 Task: Look for space in South Lake Tahoe, United States from 12th July, 2023 to 16th July, 2023 for 8 adults in price range Rs.10000 to Rs.16000. Place can be private room with 8 bedrooms having 8 beds and 8 bathrooms. Property type can be house, flat, guest house. Amenities needed are: wifi, TV, free parkinig on premises, gym, breakfast. Booking option can be shelf check-in. Required host language is English.
Action: Mouse moved to (518, 137)
Screenshot: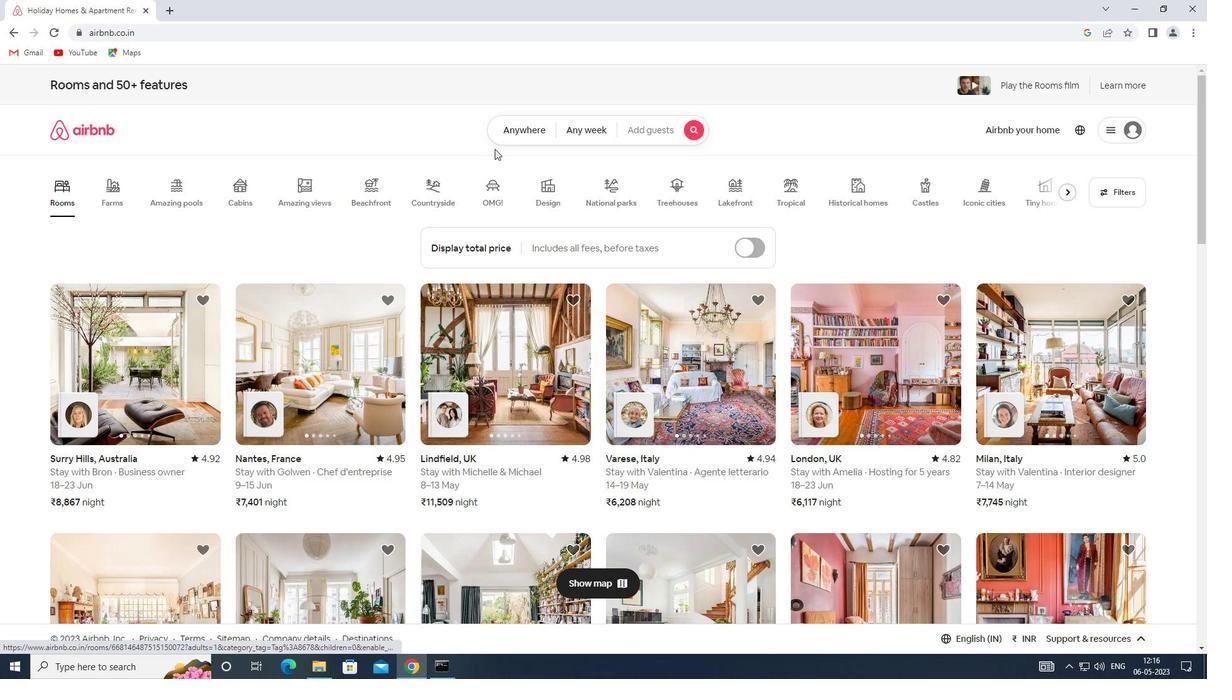 
Action: Mouse pressed left at (518, 137)
Screenshot: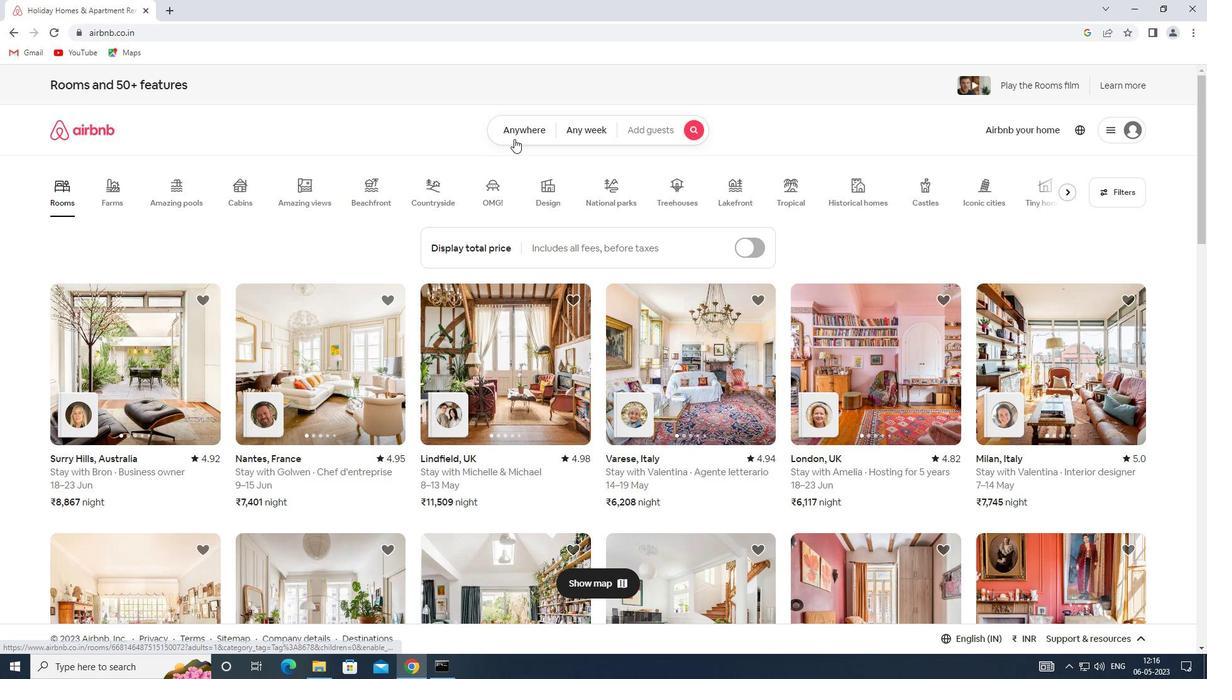 
Action: Mouse moved to (421, 177)
Screenshot: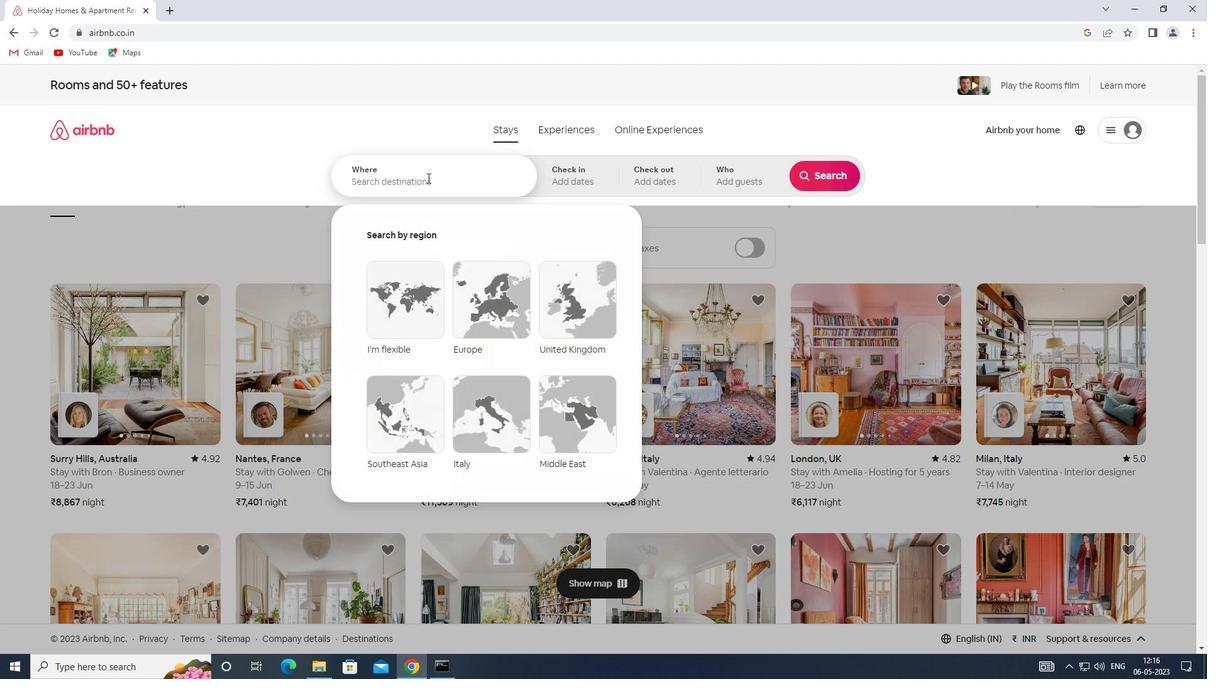 
Action: Mouse pressed left at (421, 177)
Screenshot: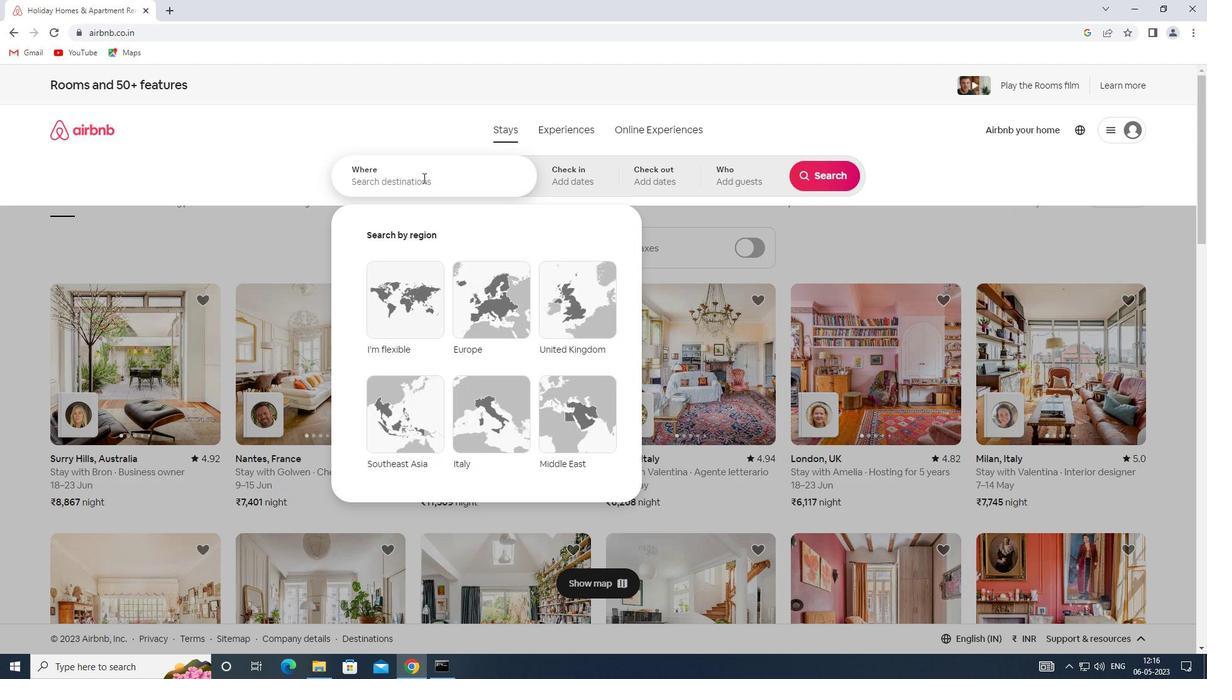 
Action: Key pressed <Key.shift><Key.shift><Key.shift><Key.shift><Key.shift><Key.shift><Key.shift><Key.shift><Key.shift><Key.shift><Key.shift><Key.shift><Key.shift><Key.shift><Key.shift><Key.shift><Key.shift><Key.shift><Key.shift><Key.shift><Key.shift><Key.shift><Key.shift><Key.shift><Key.shift>SPACE<Key.space>IN<Key.space><Key.shift>SOUTH<Key.space><Key.shift>LAKE<Key.space><Key.shift>TAHOE,<Key.shift>UNITED<Key.space><Key.shift>STATES
Screenshot: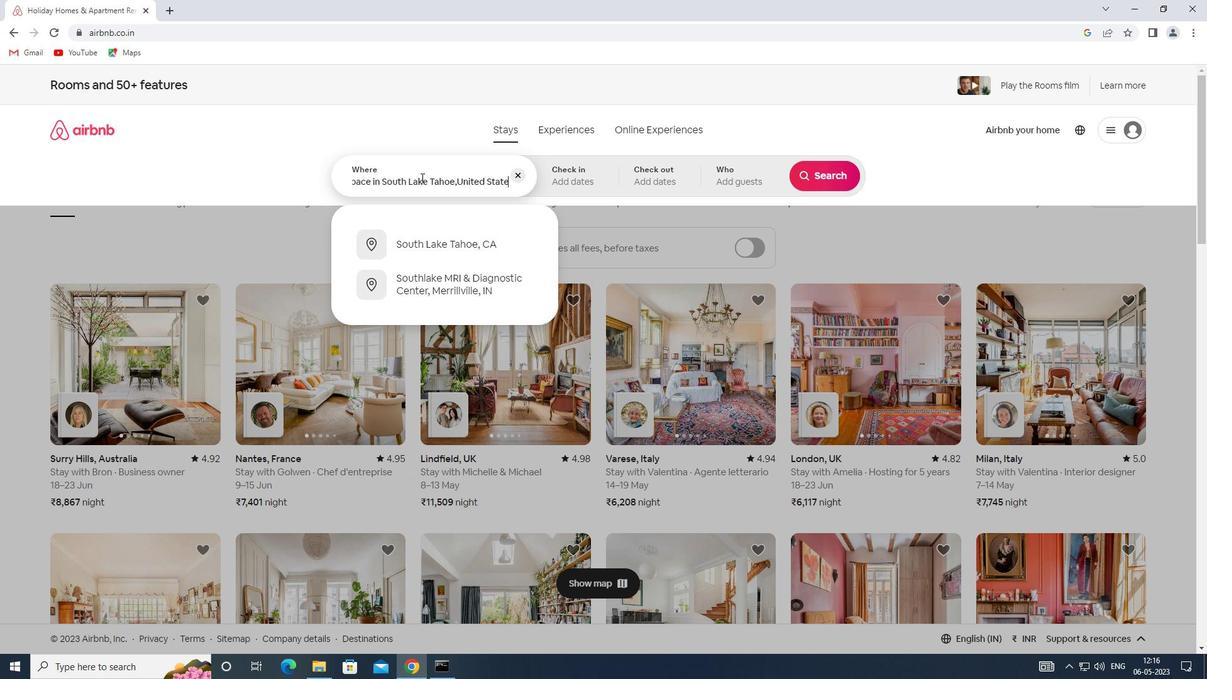 
Action: Mouse moved to (561, 182)
Screenshot: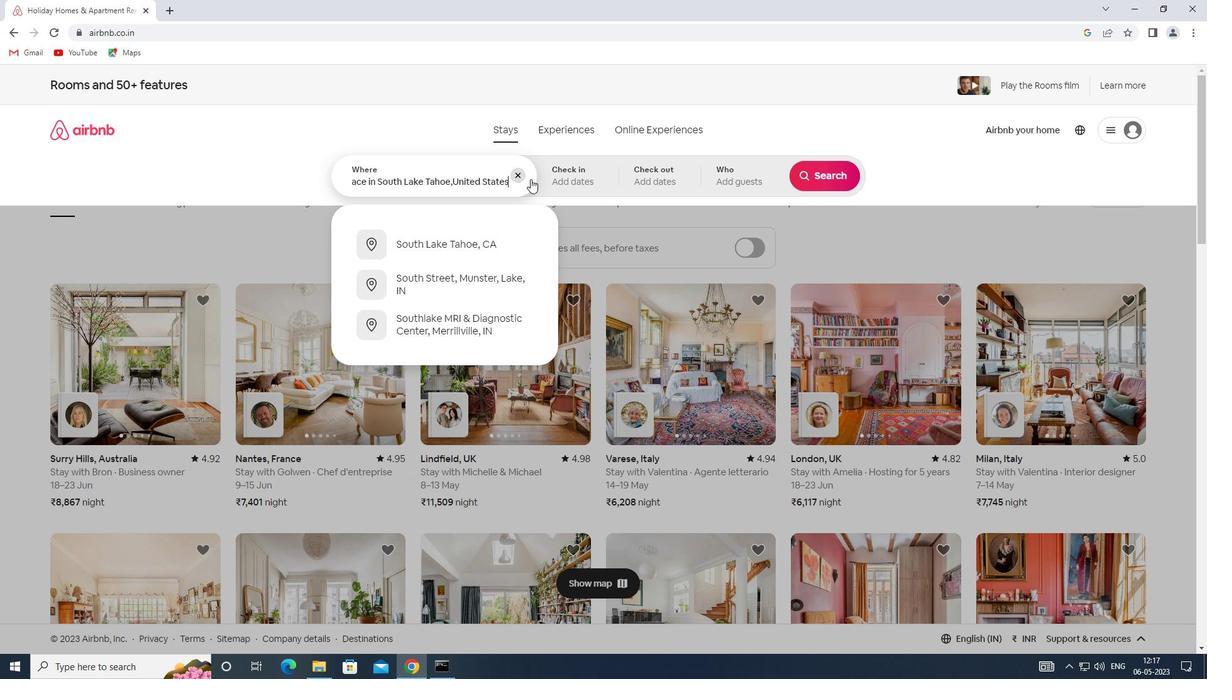 
Action: Mouse pressed left at (561, 182)
Screenshot: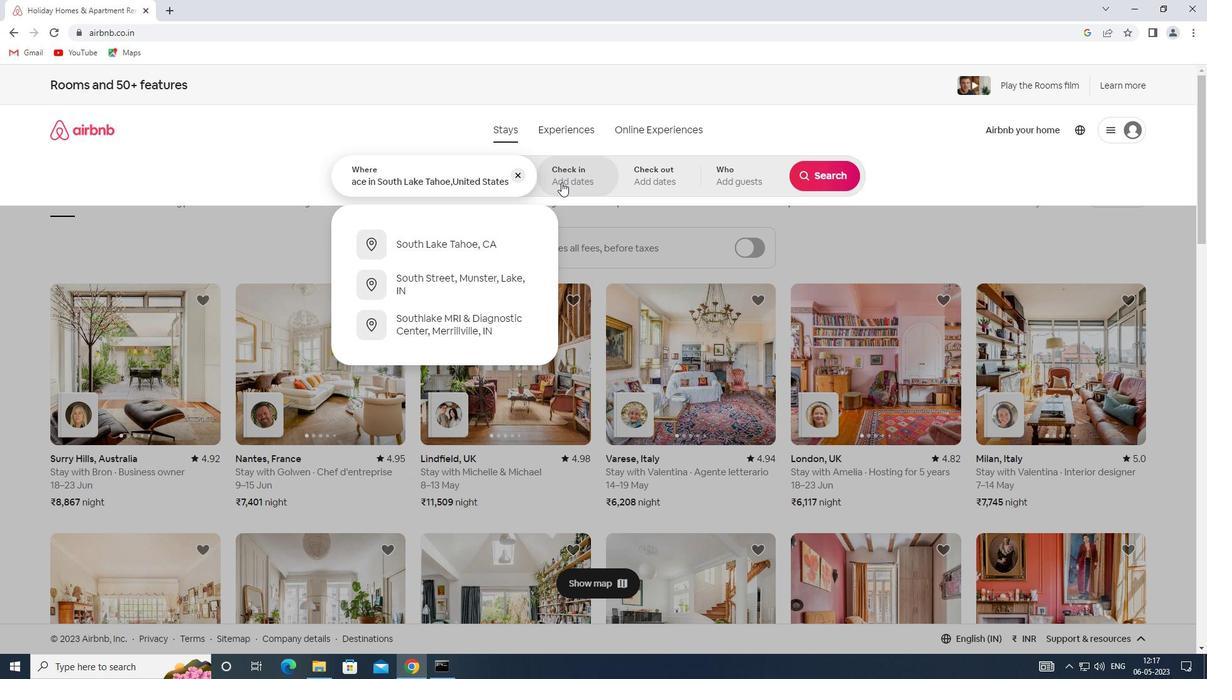 
Action: Mouse moved to (822, 281)
Screenshot: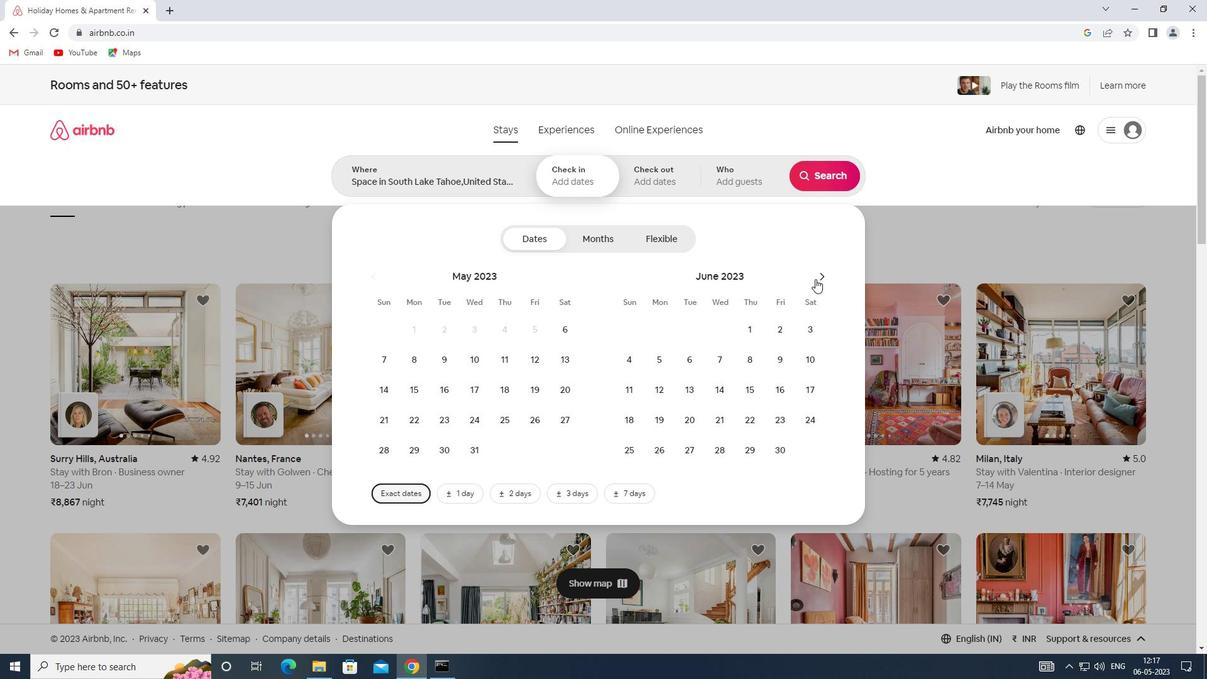 
Action: Mouse pressed left at (822, 281)
Screenshot: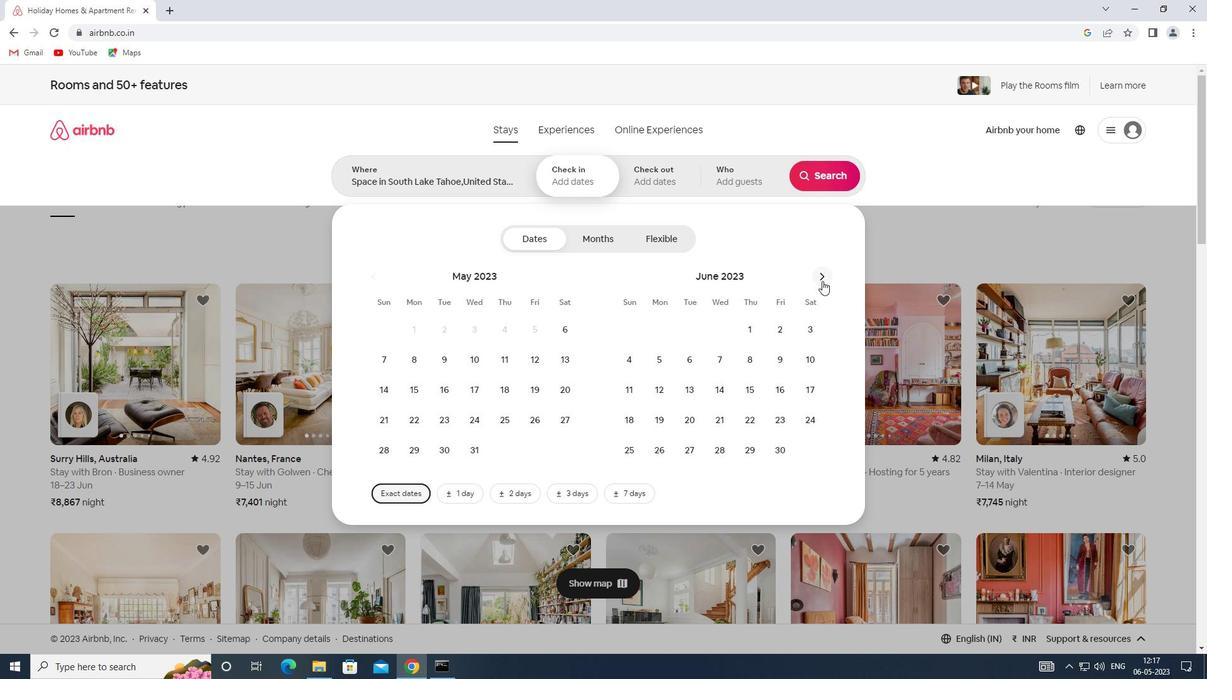 
Action: Mouse moved to (713, 381)
Screenshot: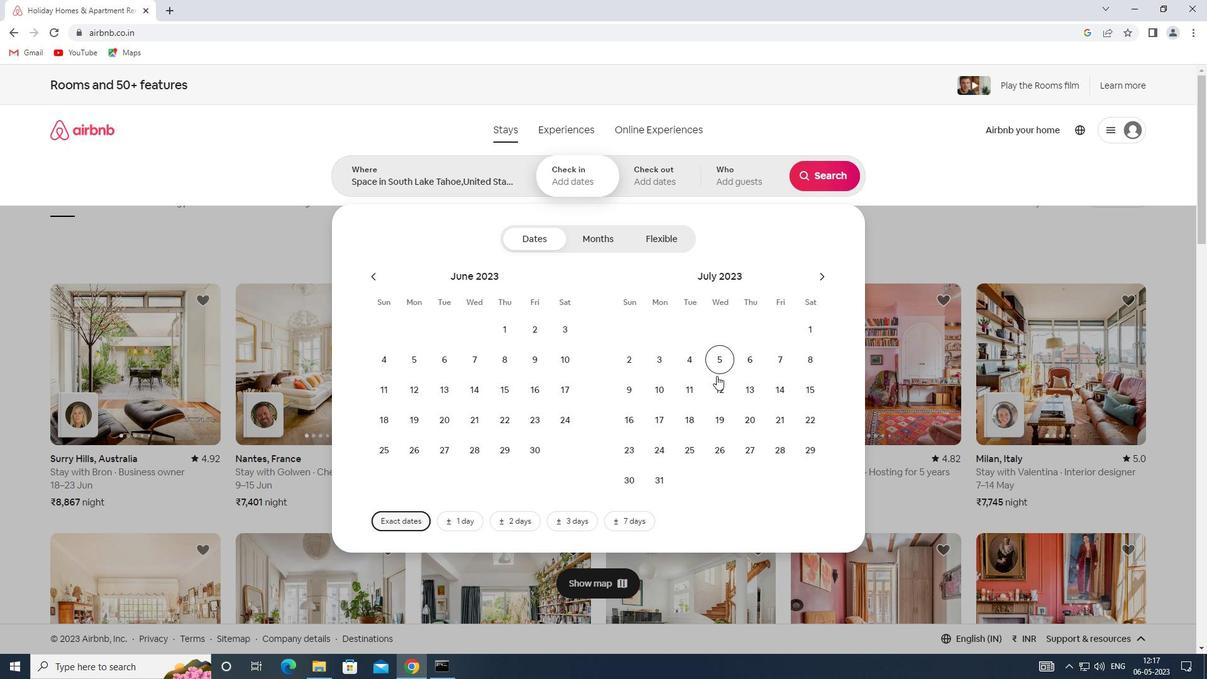 
Action: Mouse pressed left at (713, 381)
Screenshot: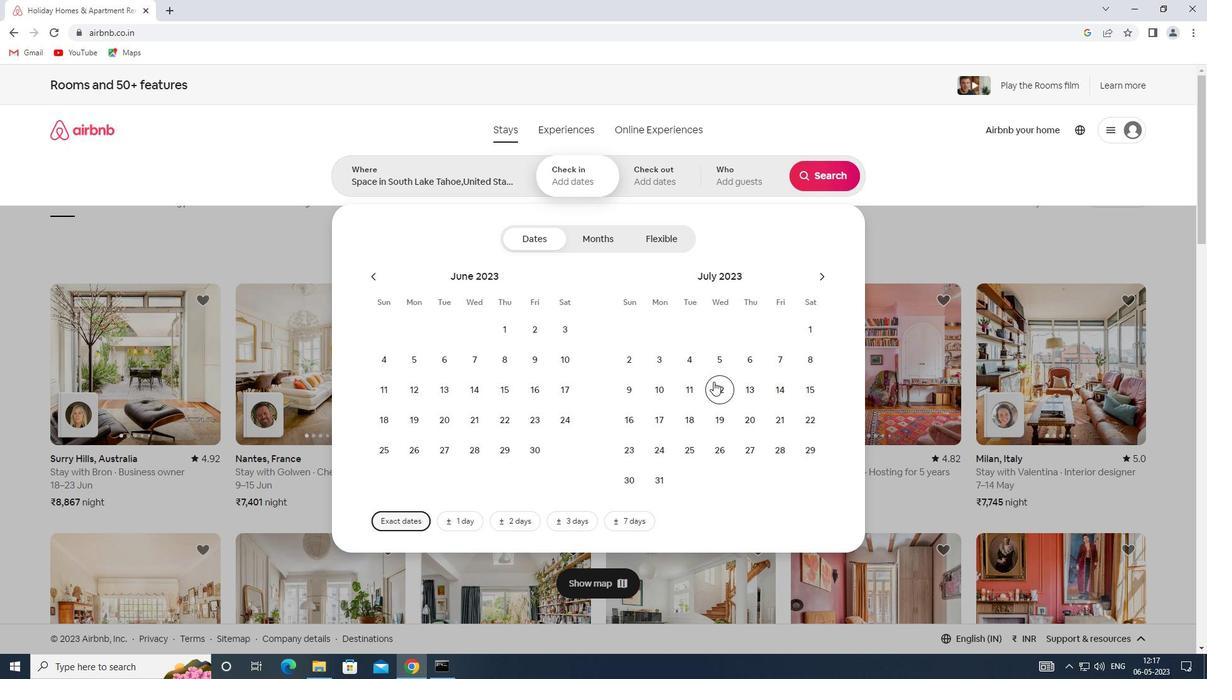 
Action: Mouse moved to (625, 421)
Screenshot: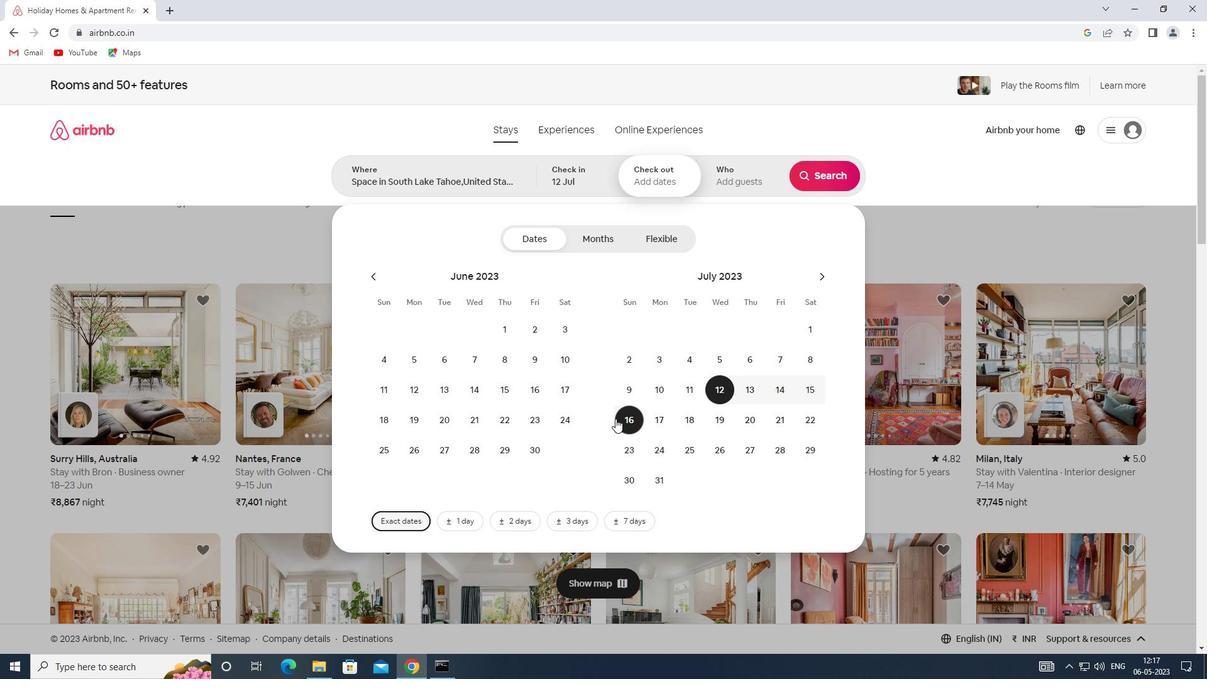 
Action: Mouse pressed left at (625, 421)
Screenshot: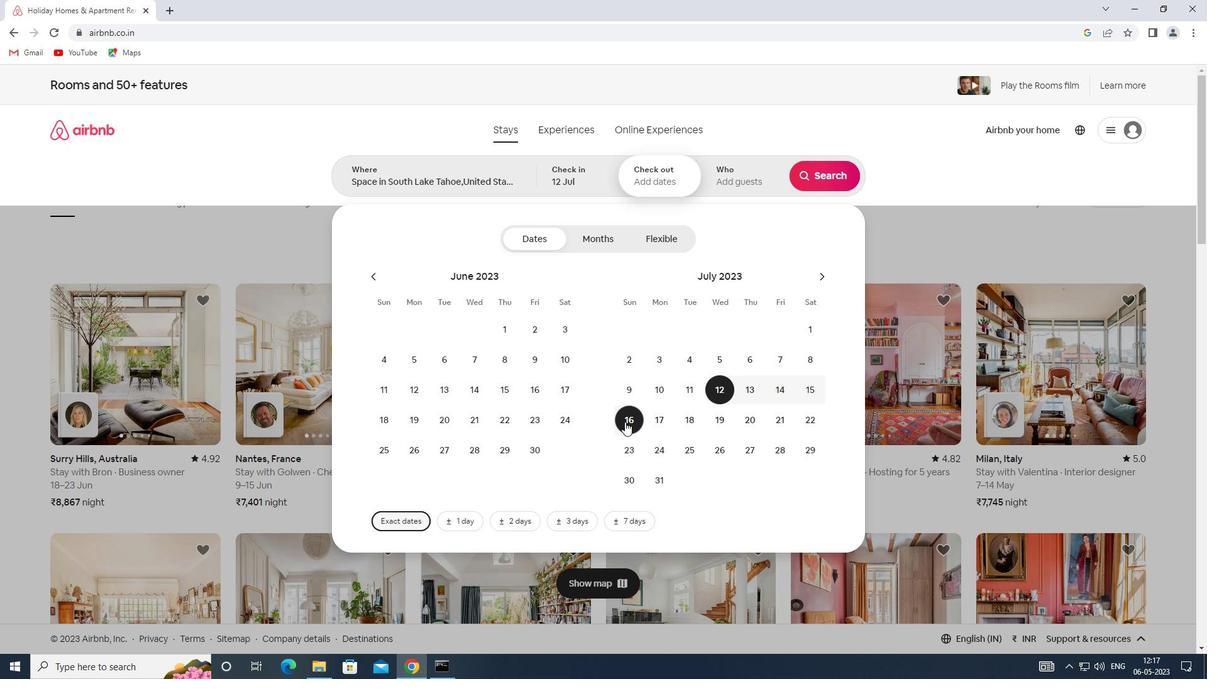 
Action: Mouse moved to (742, 188)
Screenshot: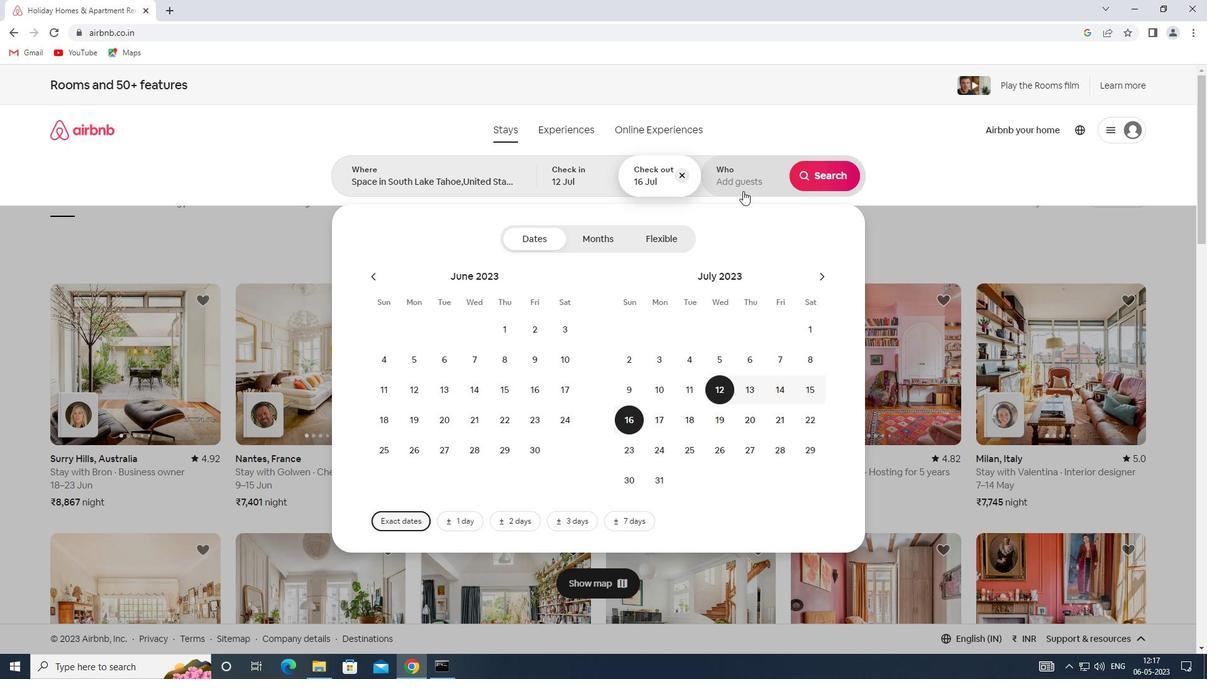 
Action: Mouse pressed left at (742, 188)
Screenshot: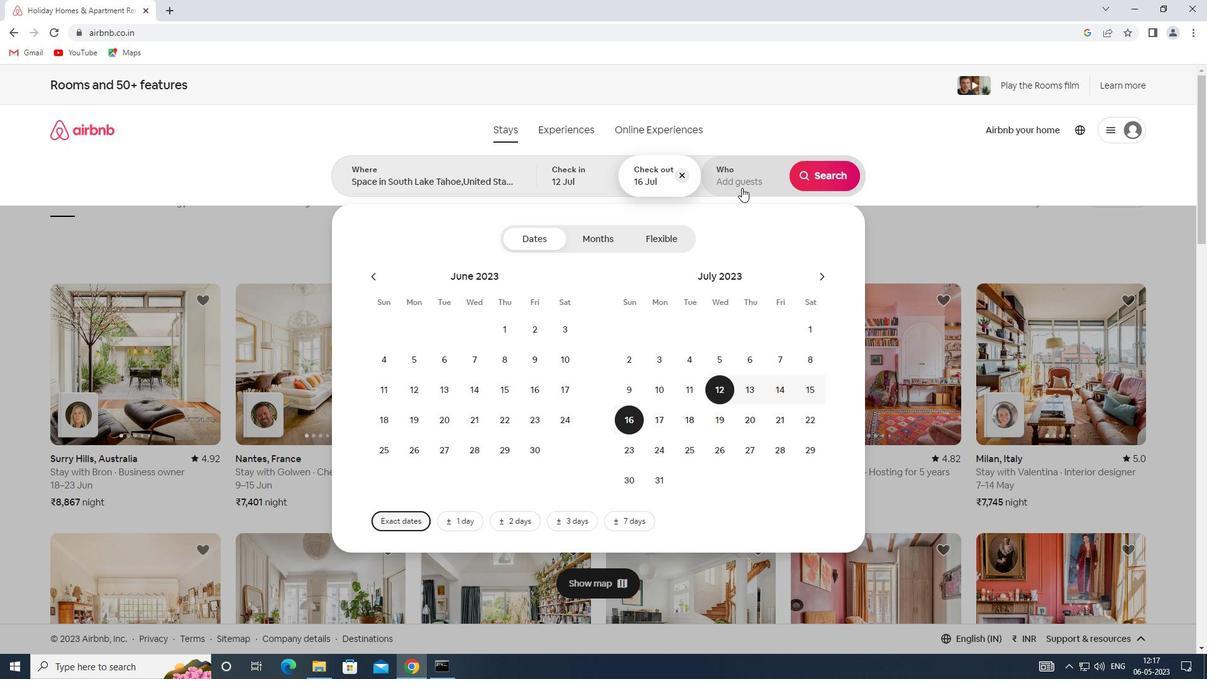 
Action: Mouse moved to (828, 240)
Screenshot: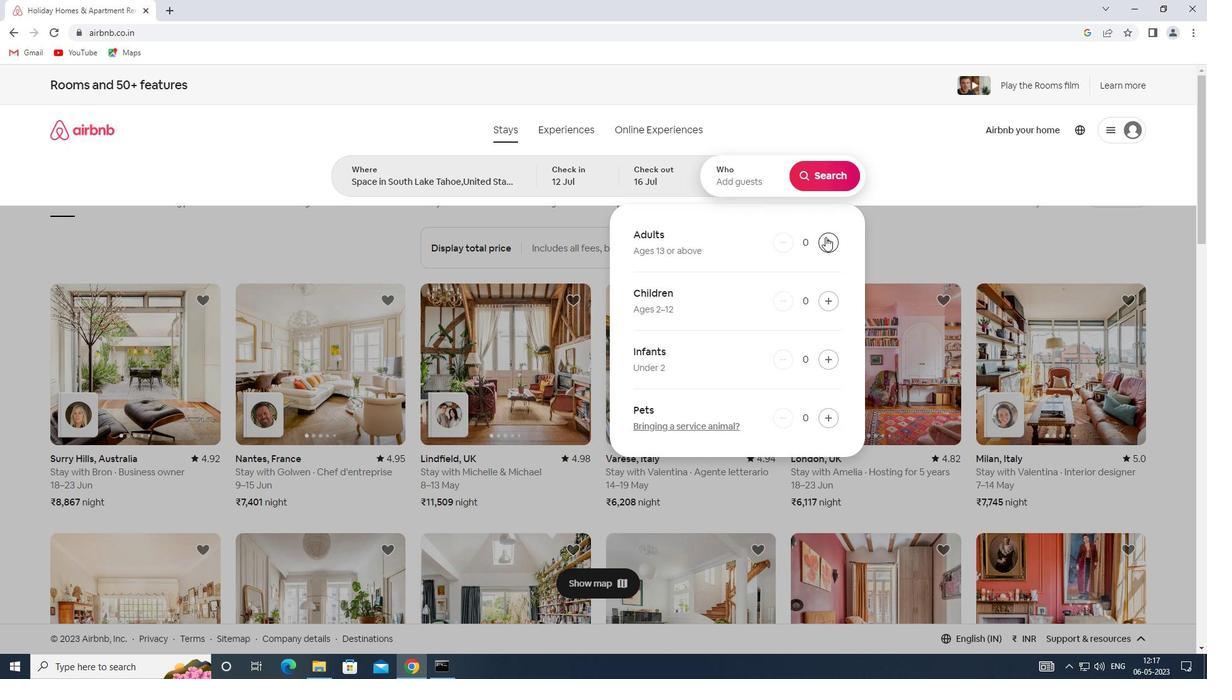 
Action: Mouse pressed left at (828, 240)
Screenshot: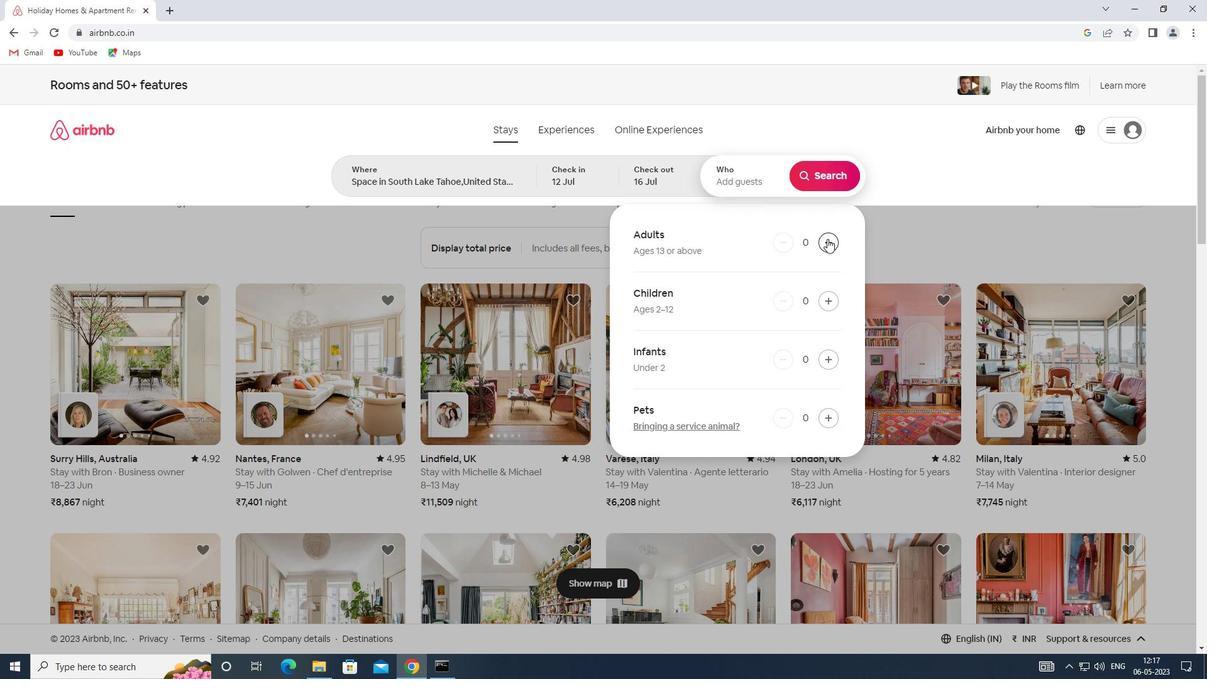 
Action: Mouse pressed left at (828, 240)
Screenshot: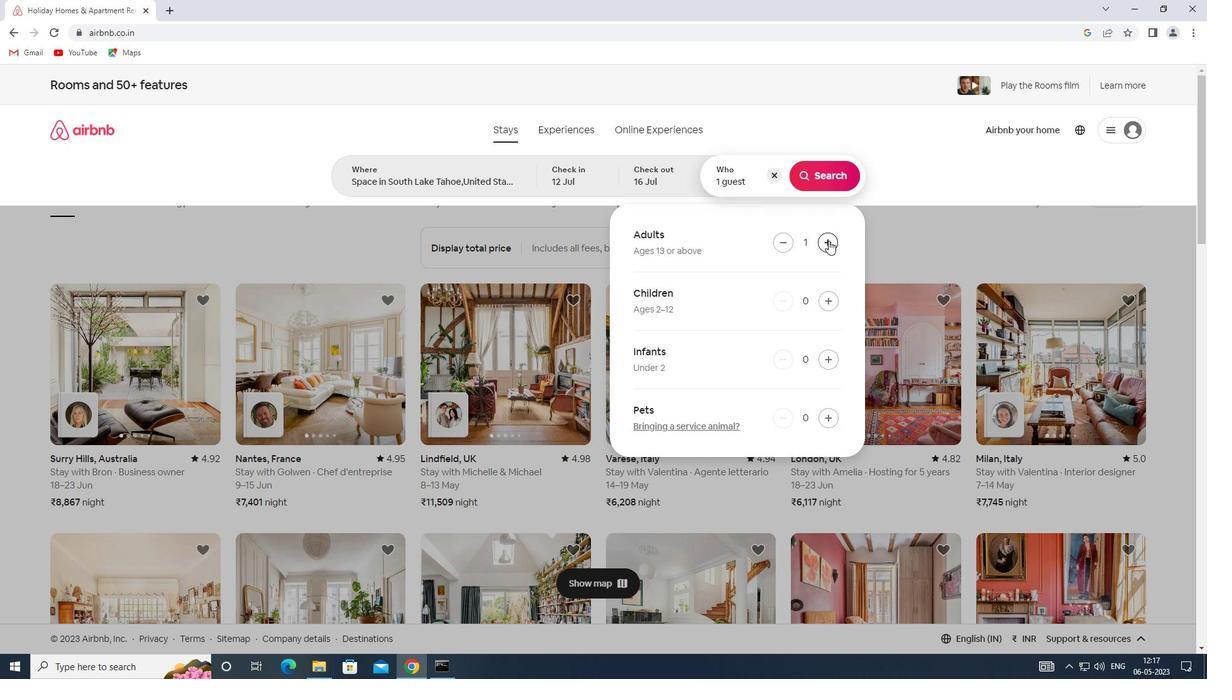 
Action: Mouse pressed left at (828, 240)
Screenshot: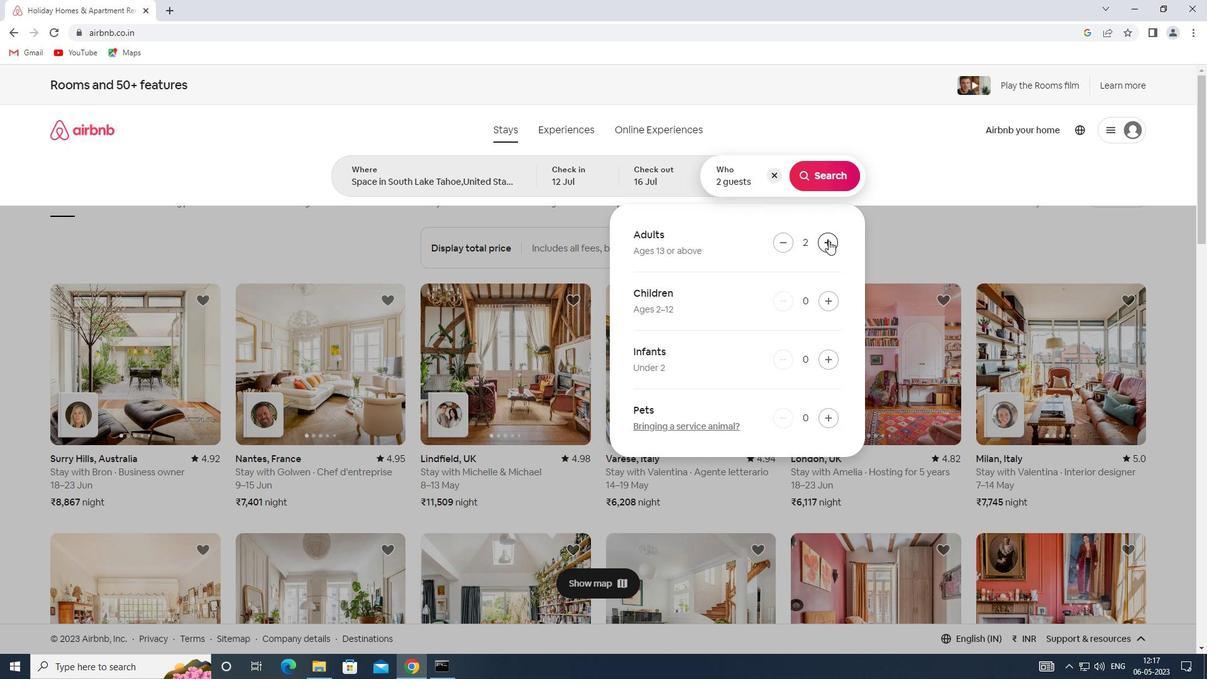 
Action: Mouse pressed left at (828, 240)
Screenshot: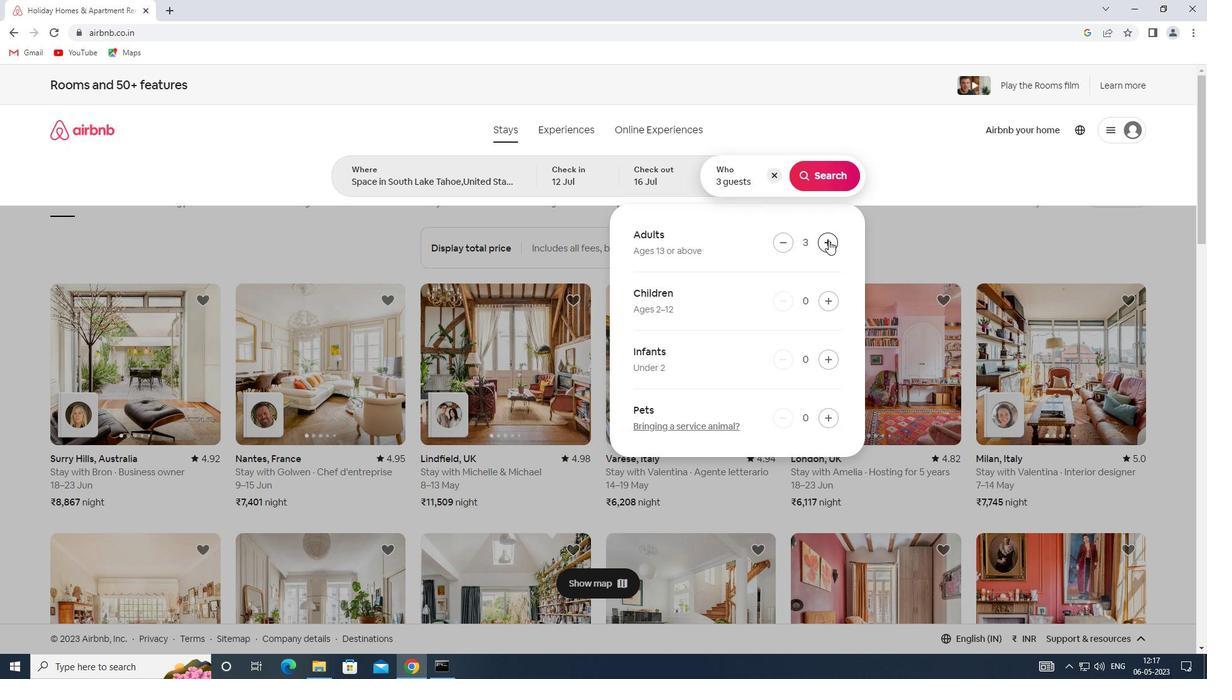 
Action: Mouse pressed left at (828, 240)
Screenshot: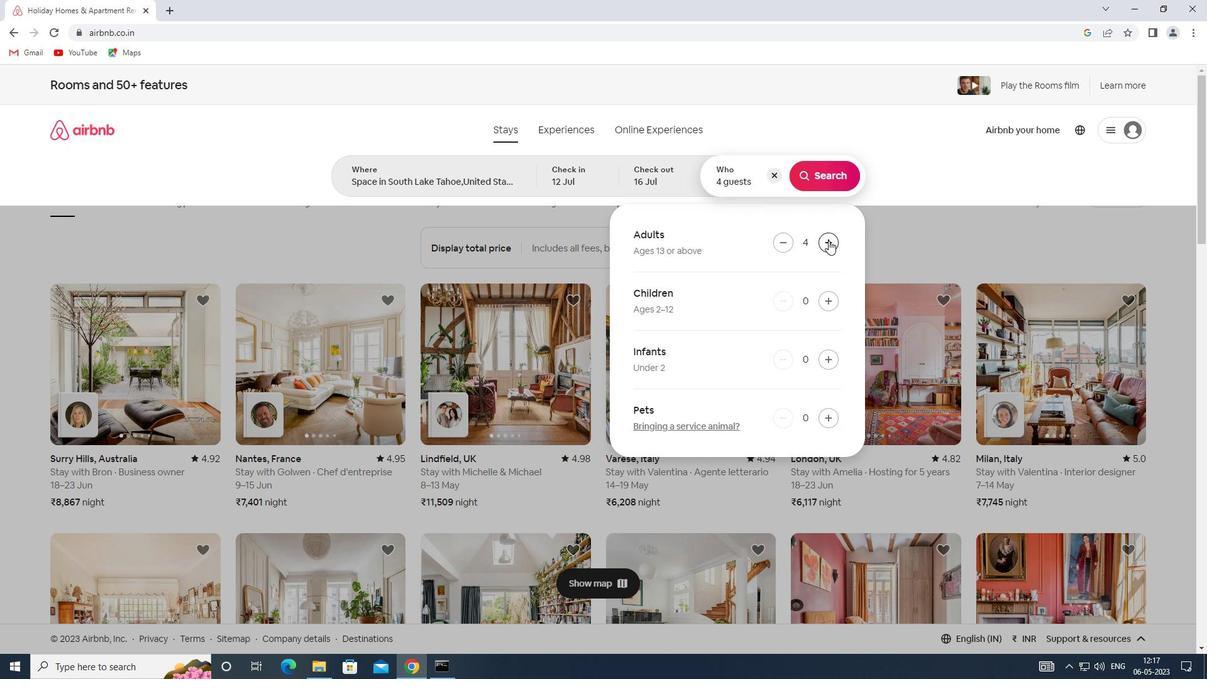 
Action: Mouse pressed left at (828, 240)
Screenshot: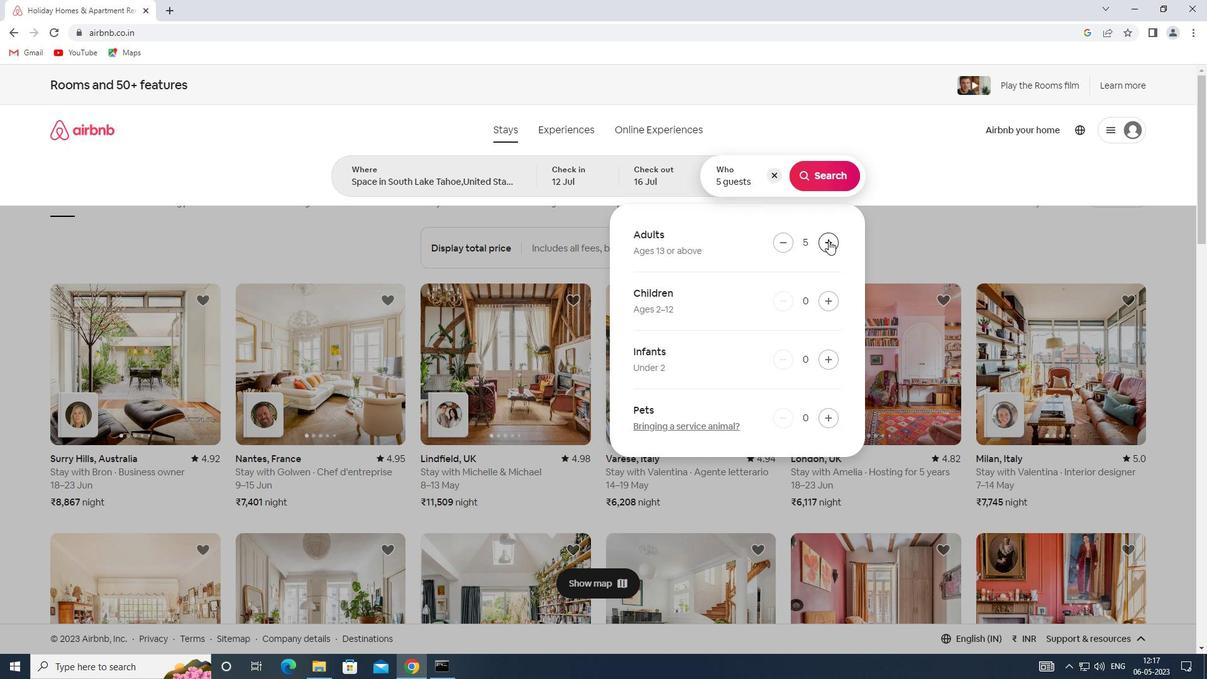 
Action: Mouse pressed left at (828, 240)
Screenshot: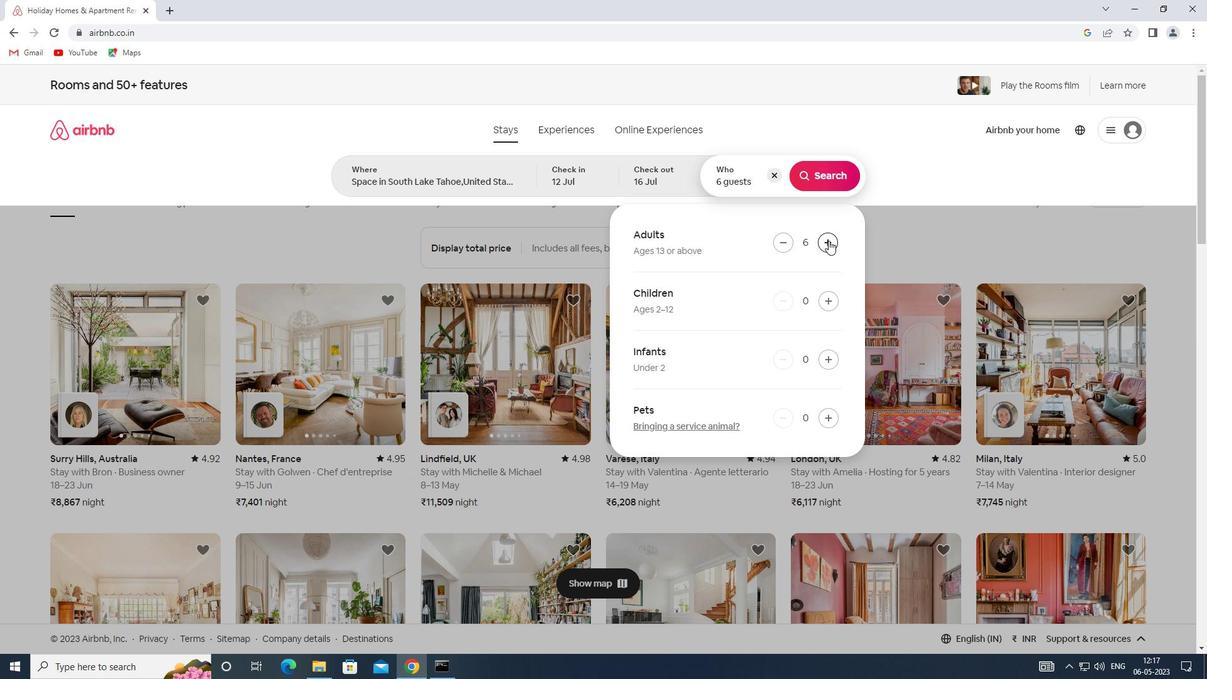 
Action: Mouse pressed left at (828, 240)
Screenshot: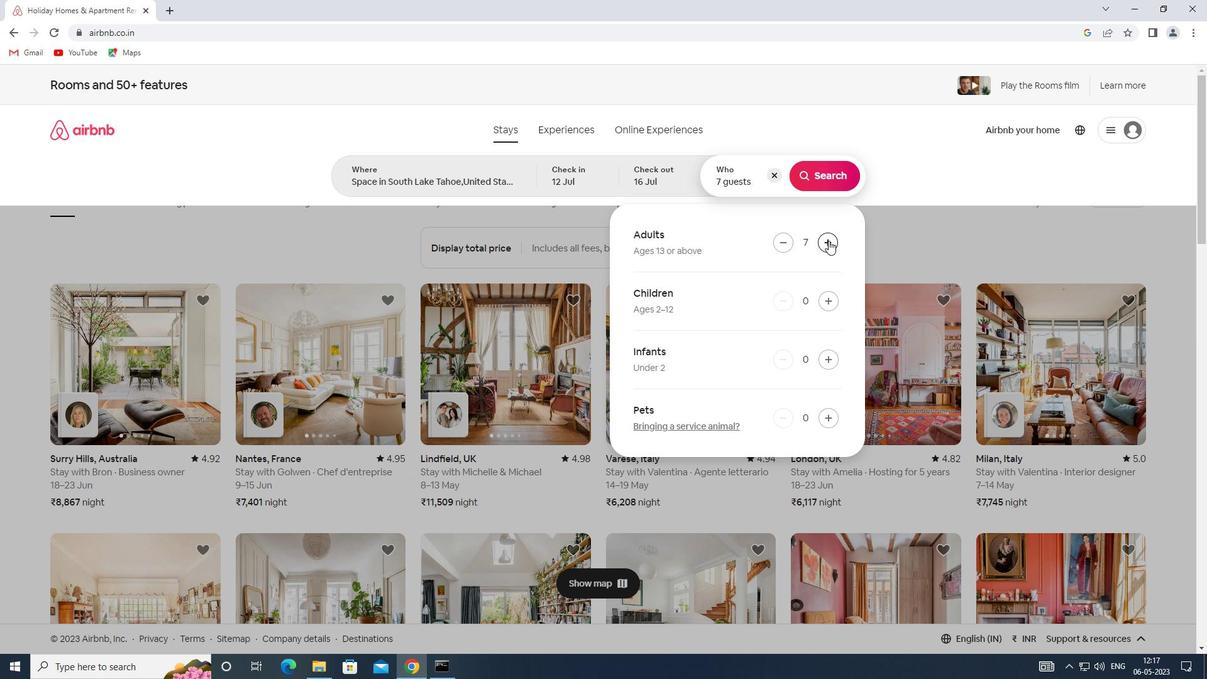 
Action: Mouse pressed left at (828, 240)
Screenshot: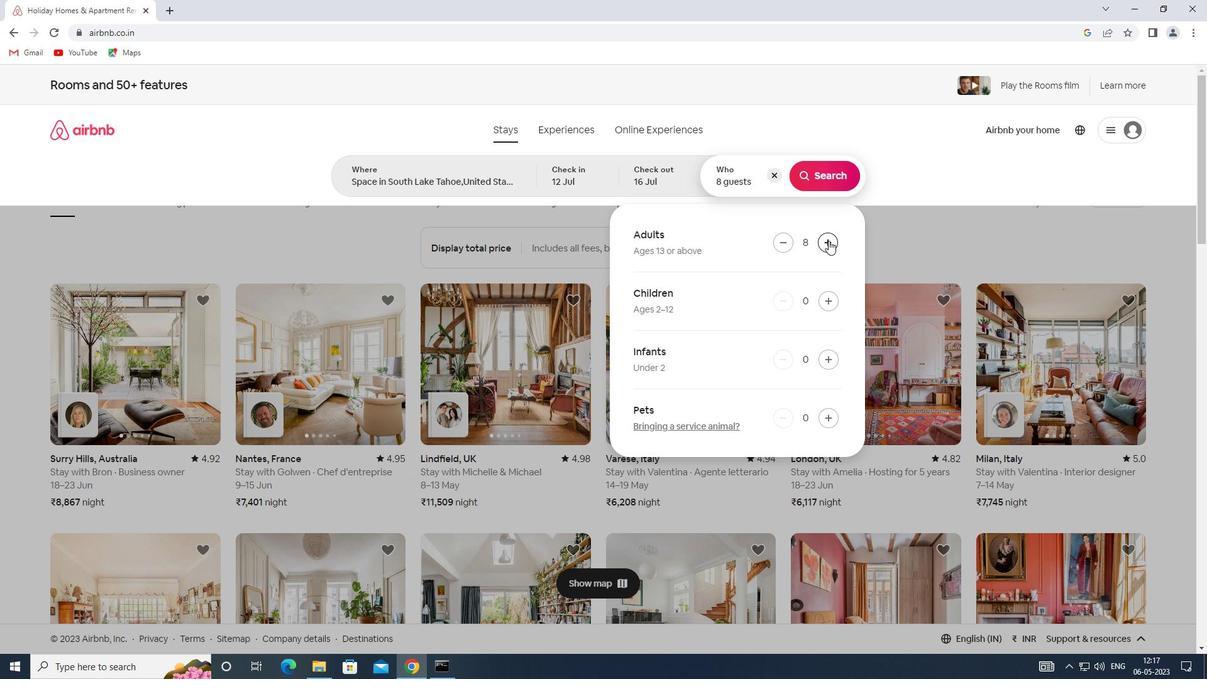 
Action: Mouse moved to (773, 240)
Screenshot: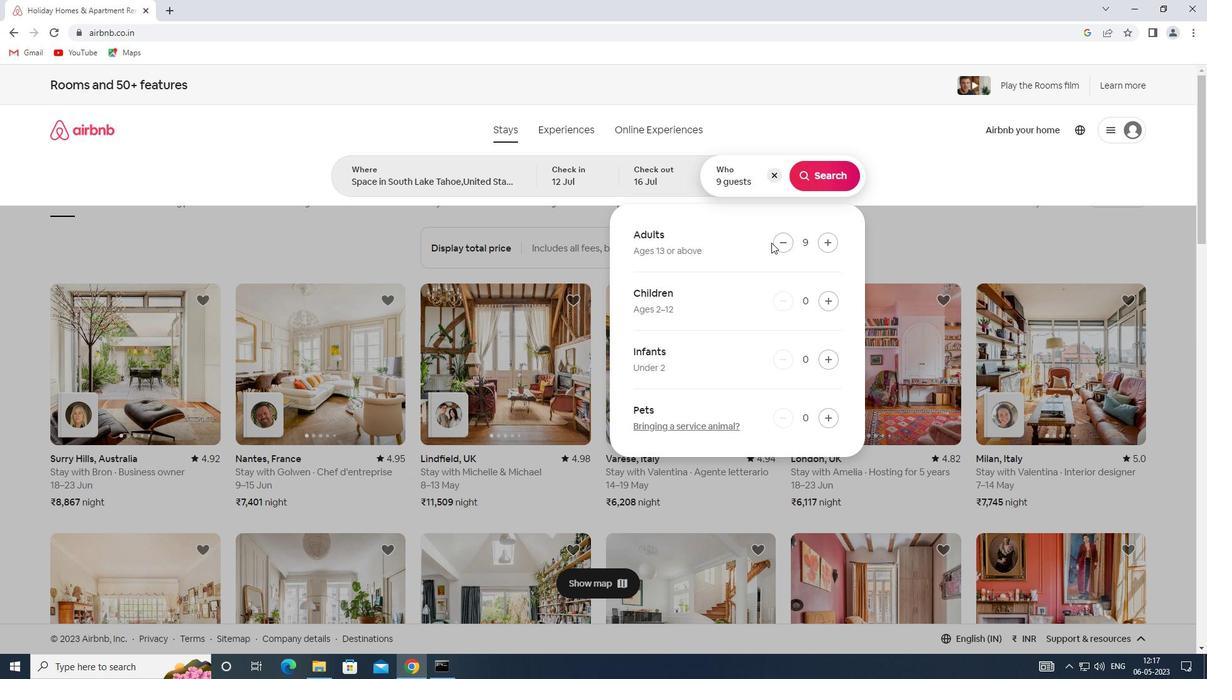 
Action: Mouse pressed left at (773, 240)
Screenshot: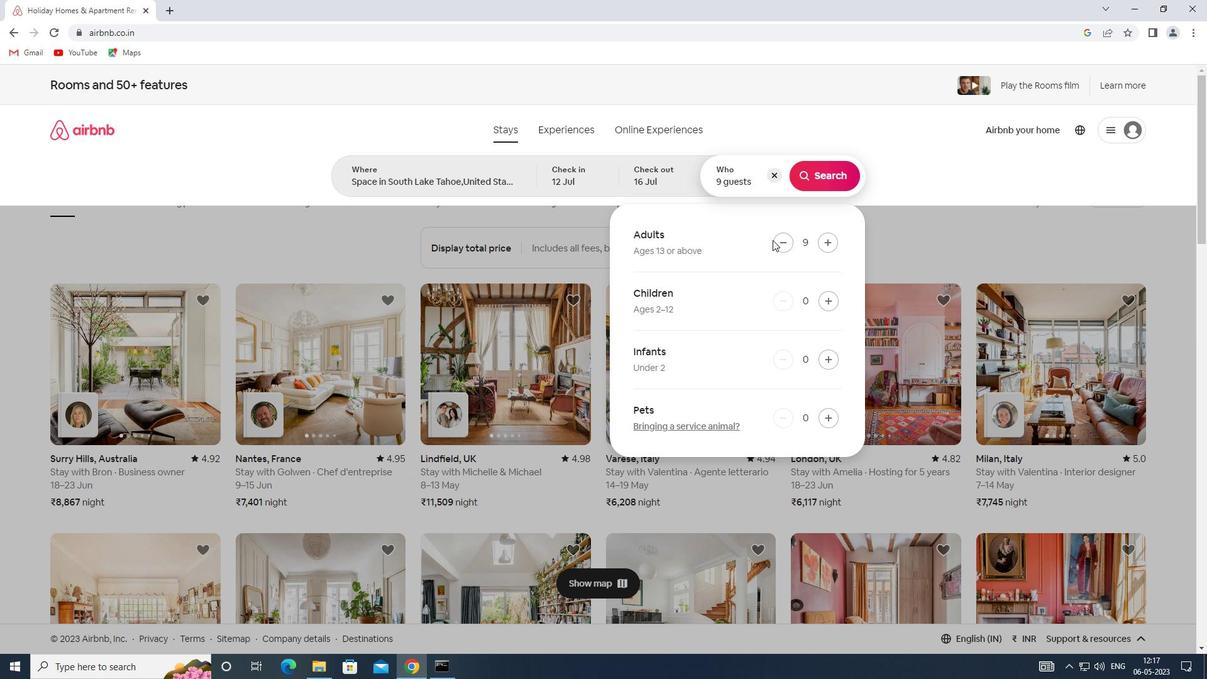 
Action: Mouse moved to (823, 184)
Screenshot: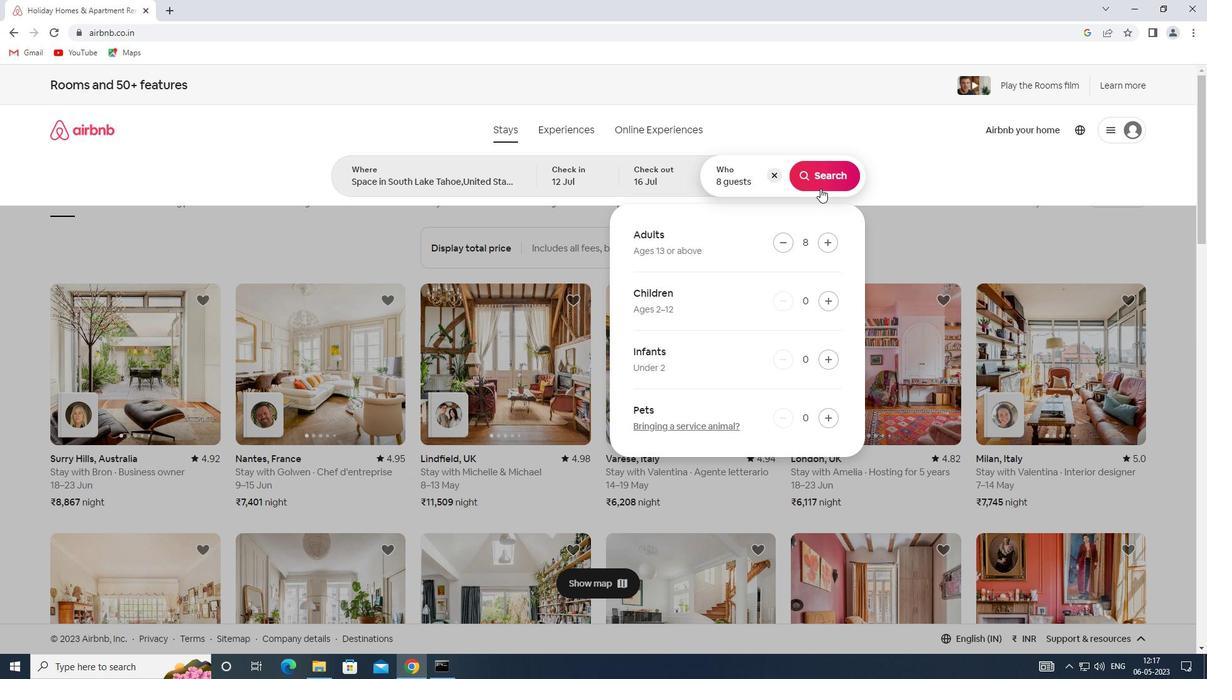 
Action: Mouse pressed left at (823, 184)
Screenshot: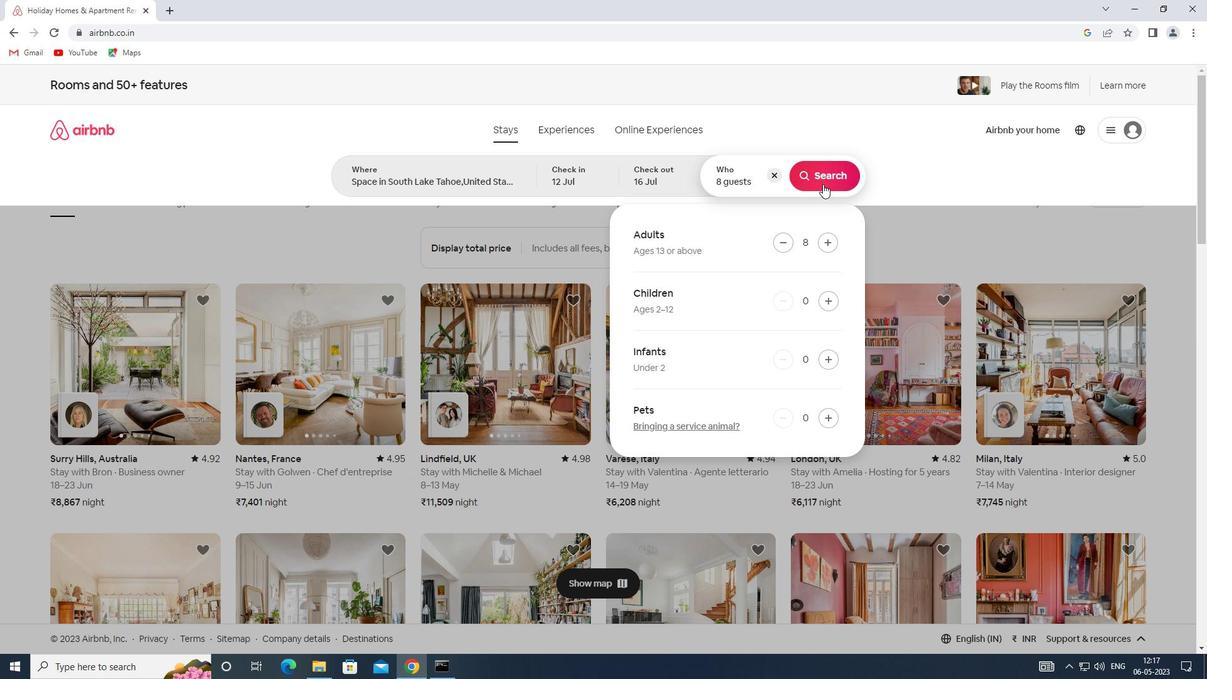 
Action: Mouse moved to (1139, 147)
Screenshot: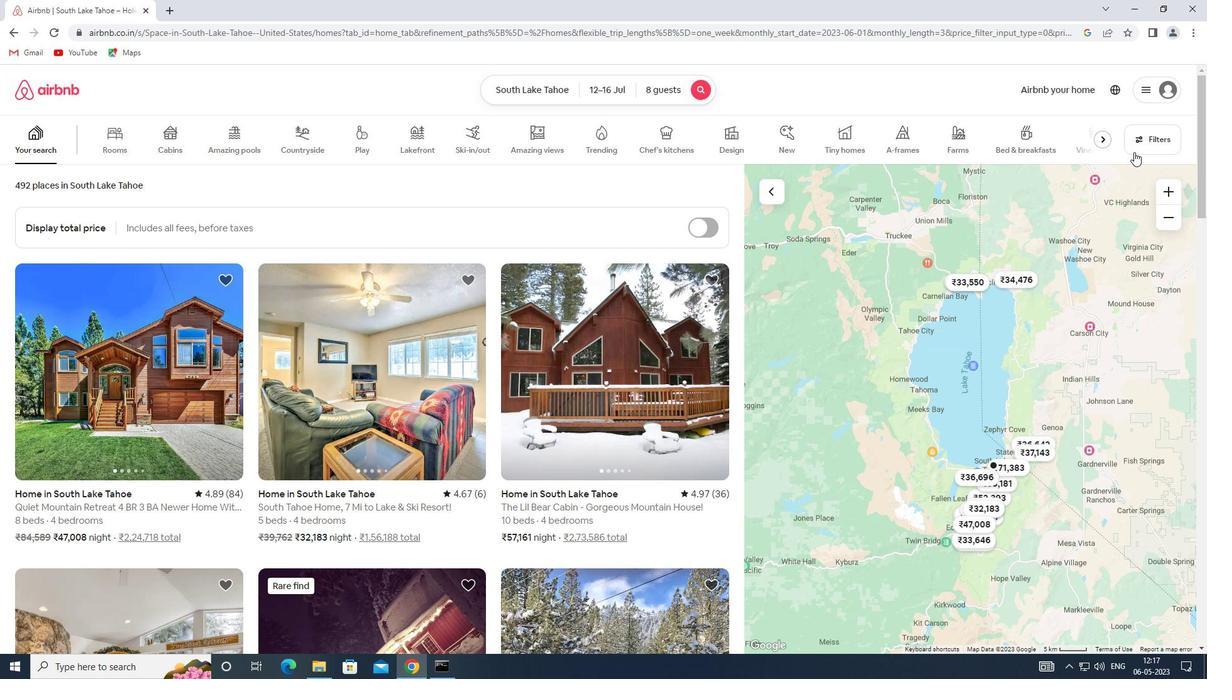 
Action: Mouse pressed left at (1139, 147)
Screenshot: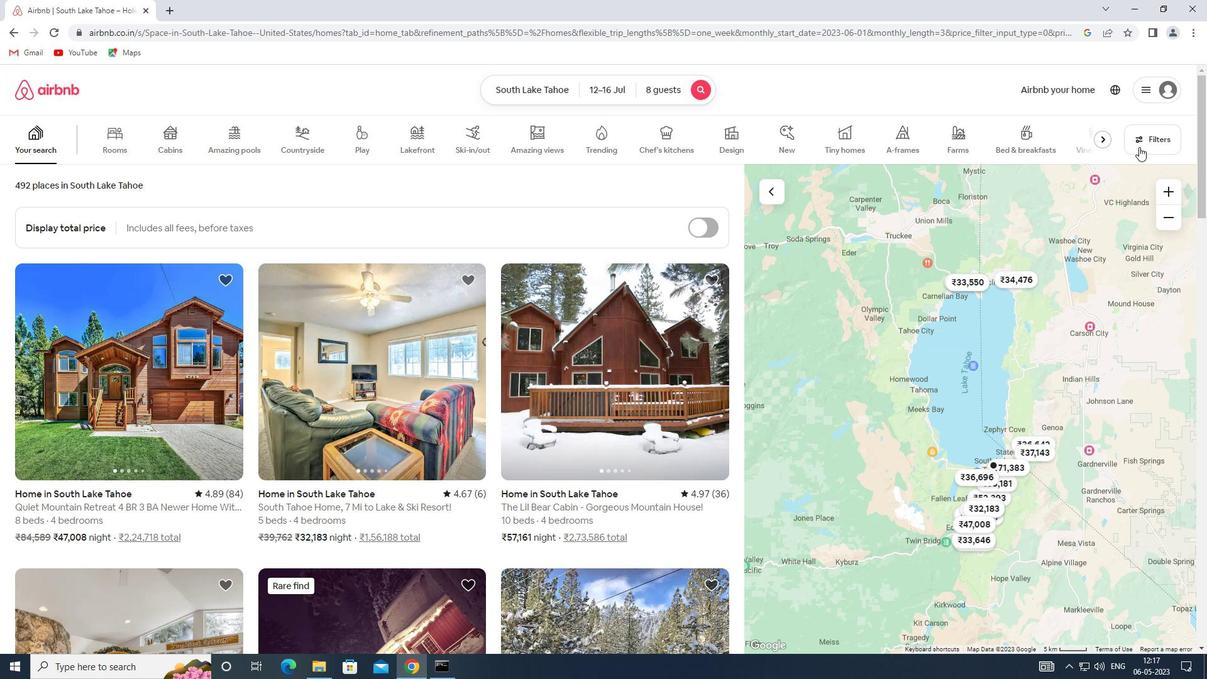 
Action: Mouse moved to (433, 447)
Screenshot: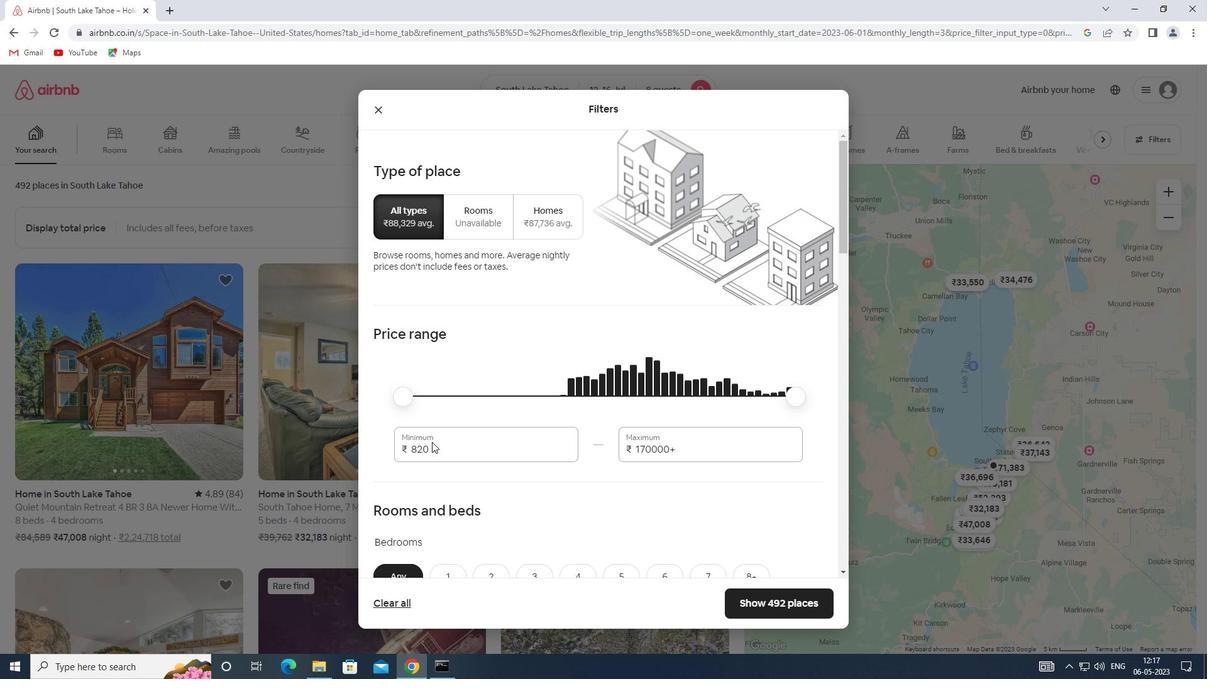
Action: Mouse pressed left at (433, 447)
Screenshot: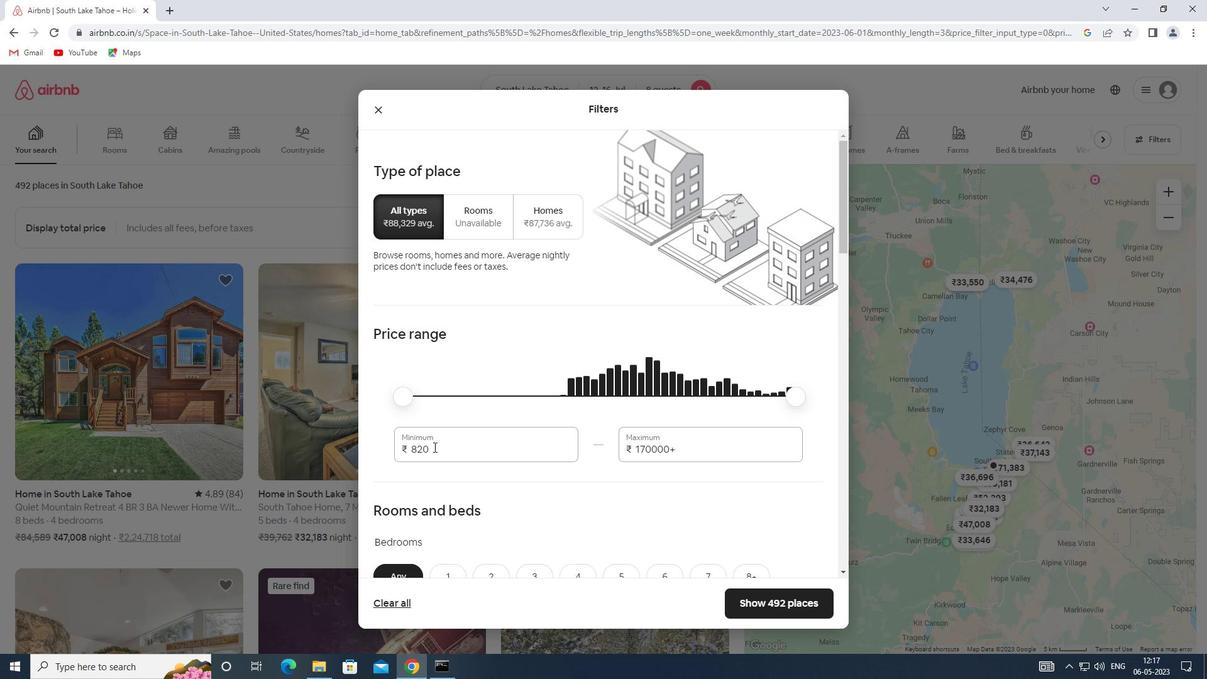 
Action: Mouse moved to (399, 445)
Screenshot: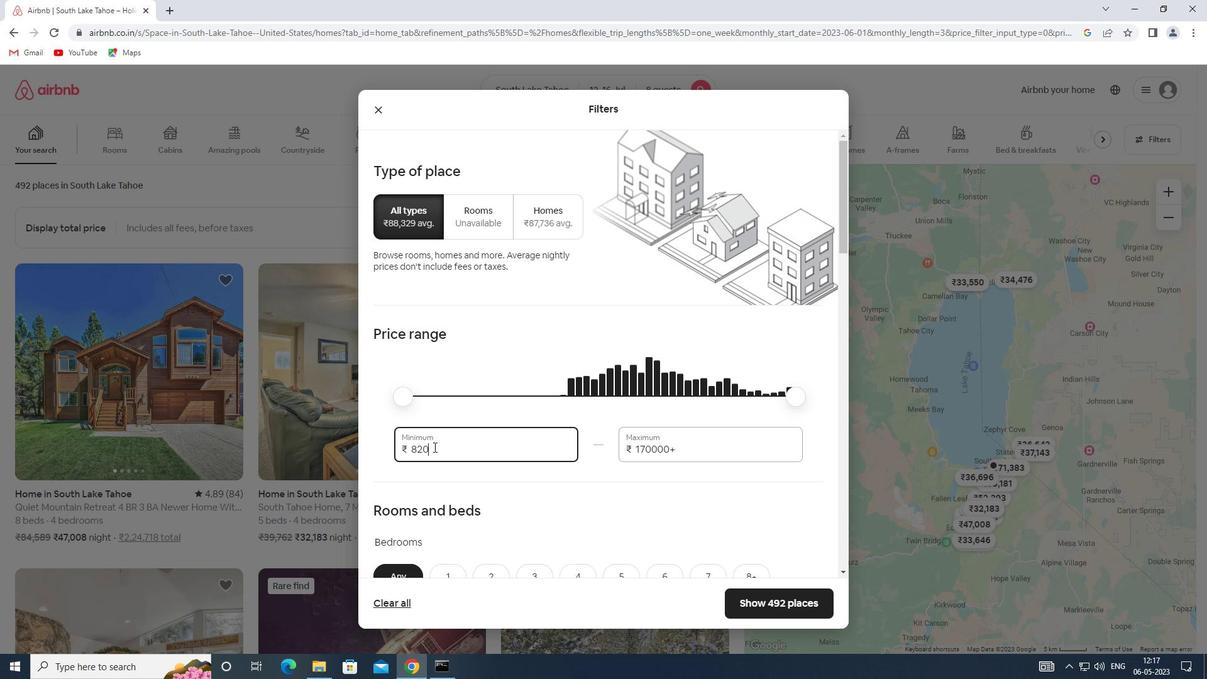 
Action: Key pressed 10000
Screenshot: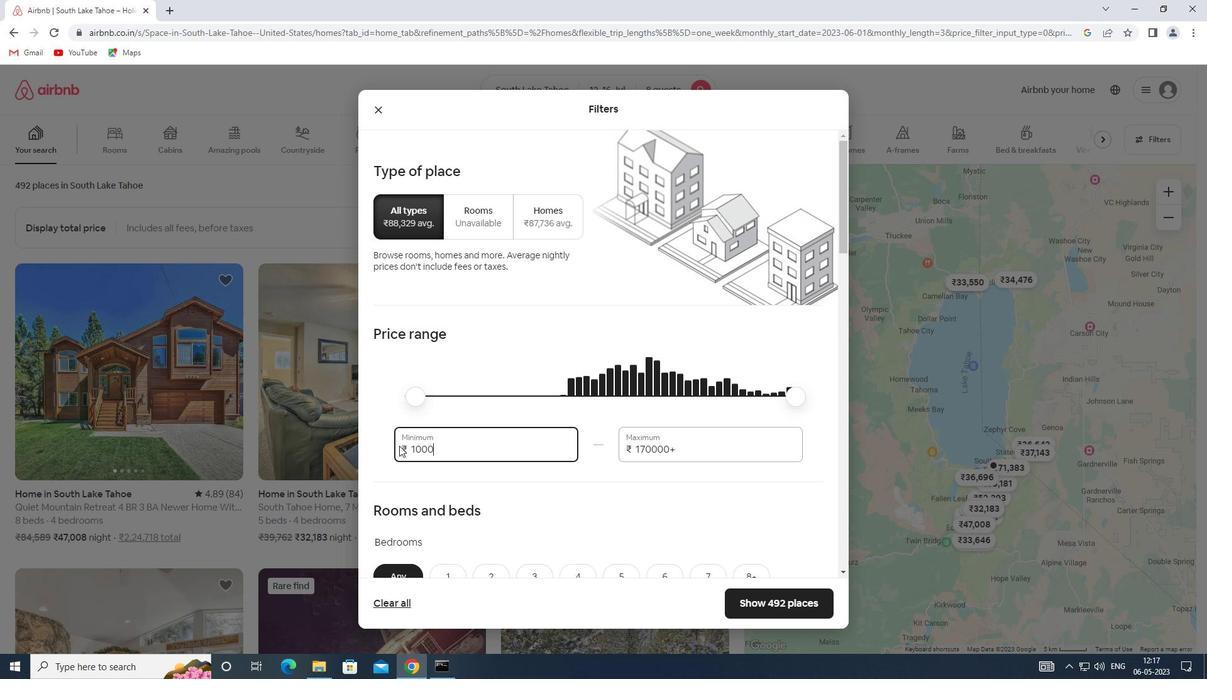 
Action: Mouse moved to (684, 453)
Screenshot: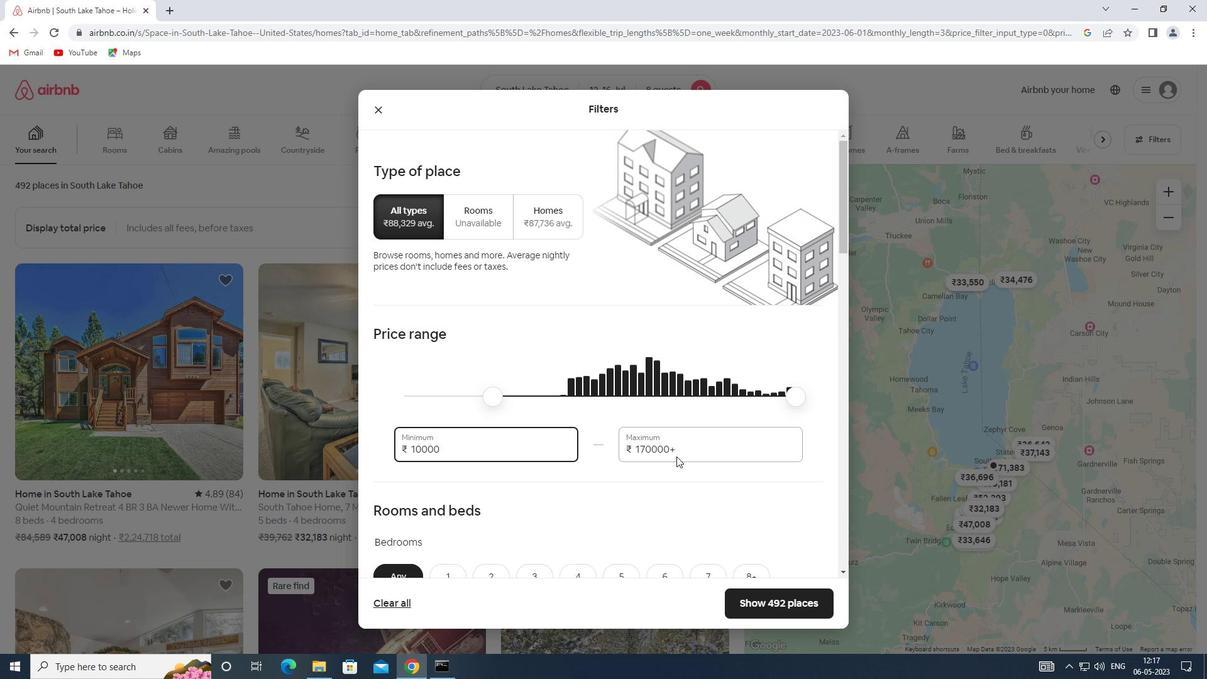 
Action: Mouse pressed left at (684, 453)
Screenshot: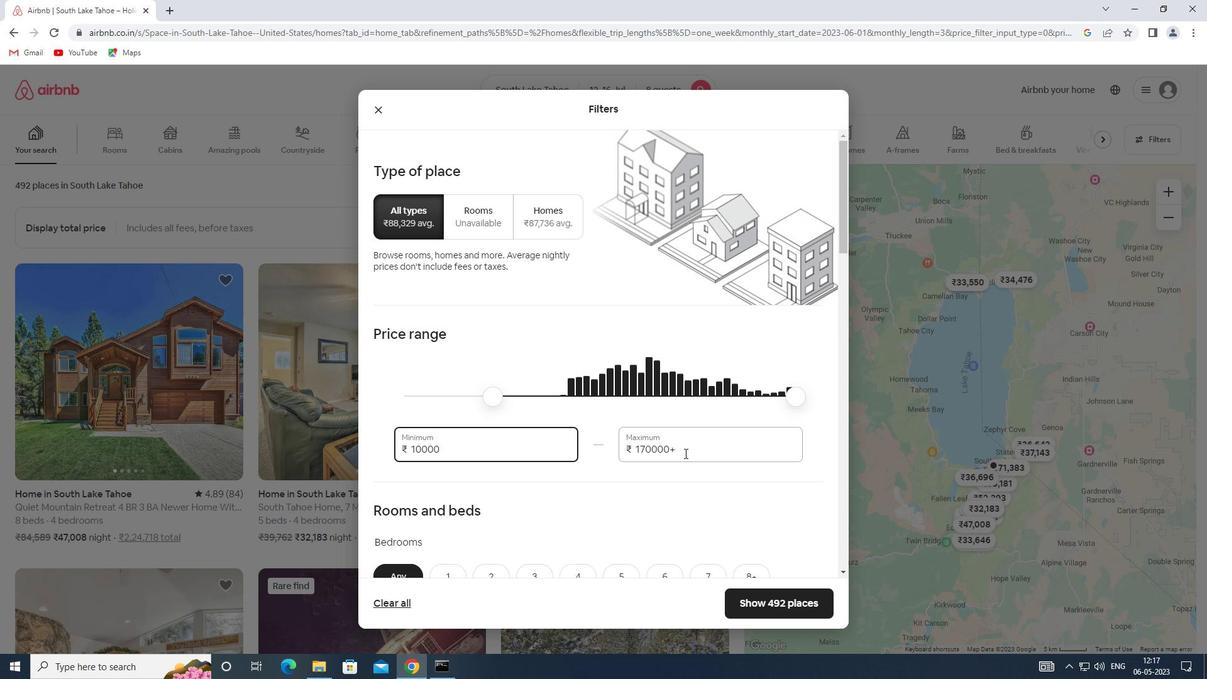 
Action: Mouse moved to (636, 453)
Screenshot: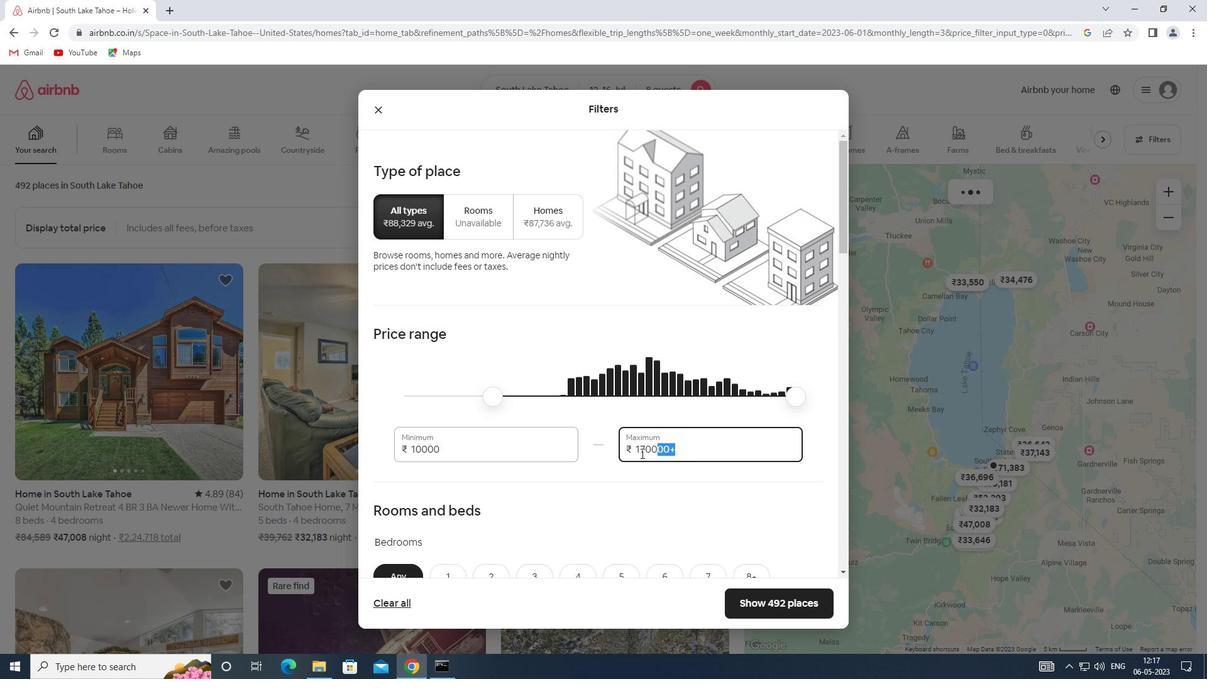 
Action: Key pressed 16000
Screenshot: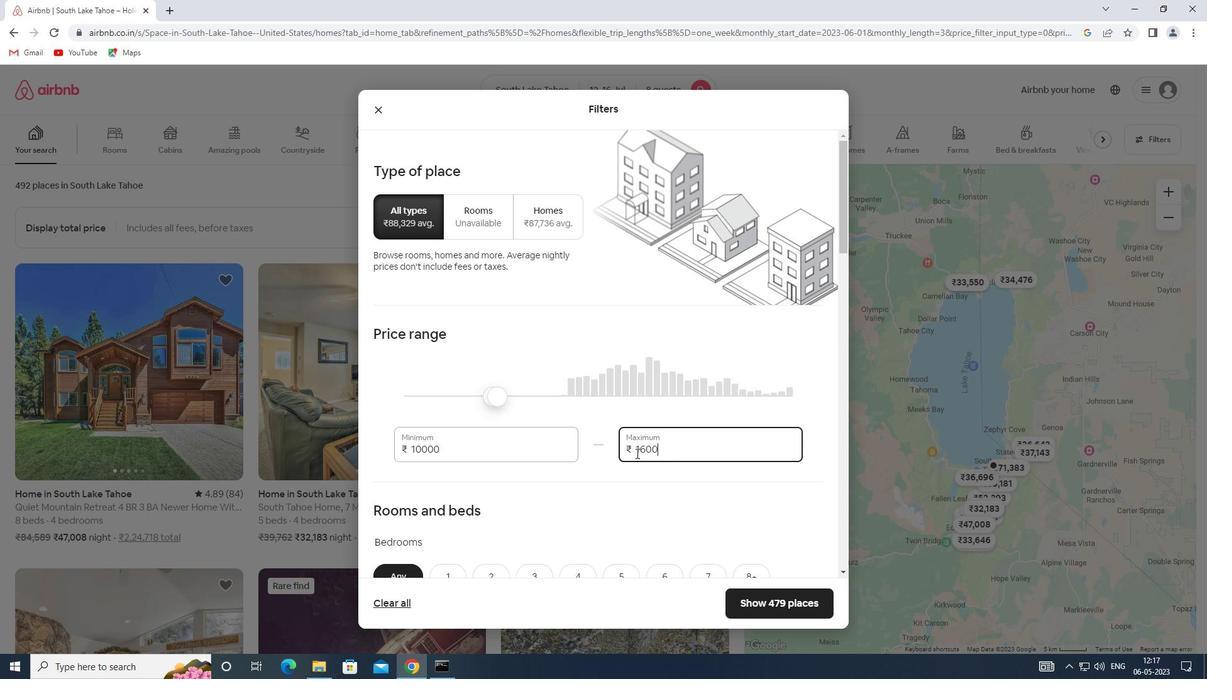 
Action: Mouse scrolled (636, 452) with delta (0, 0)
Screenshot: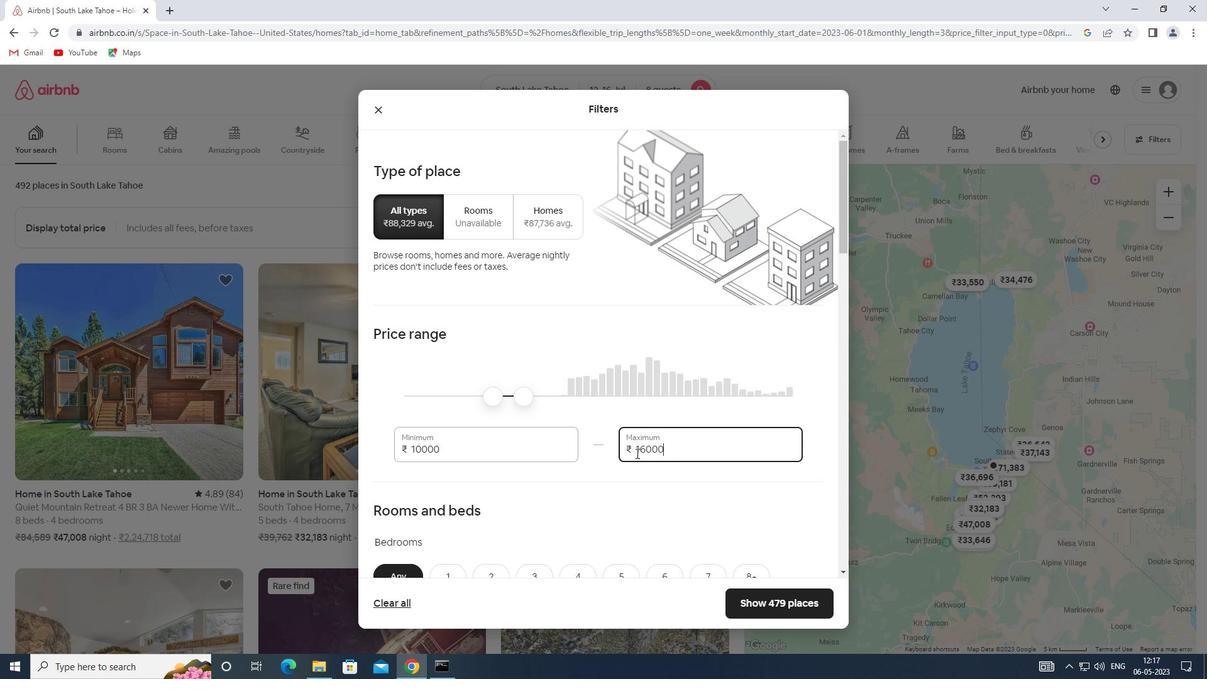 
Action: Mouse scrolled (636, 452) with delta (0, 0)
Screenshot: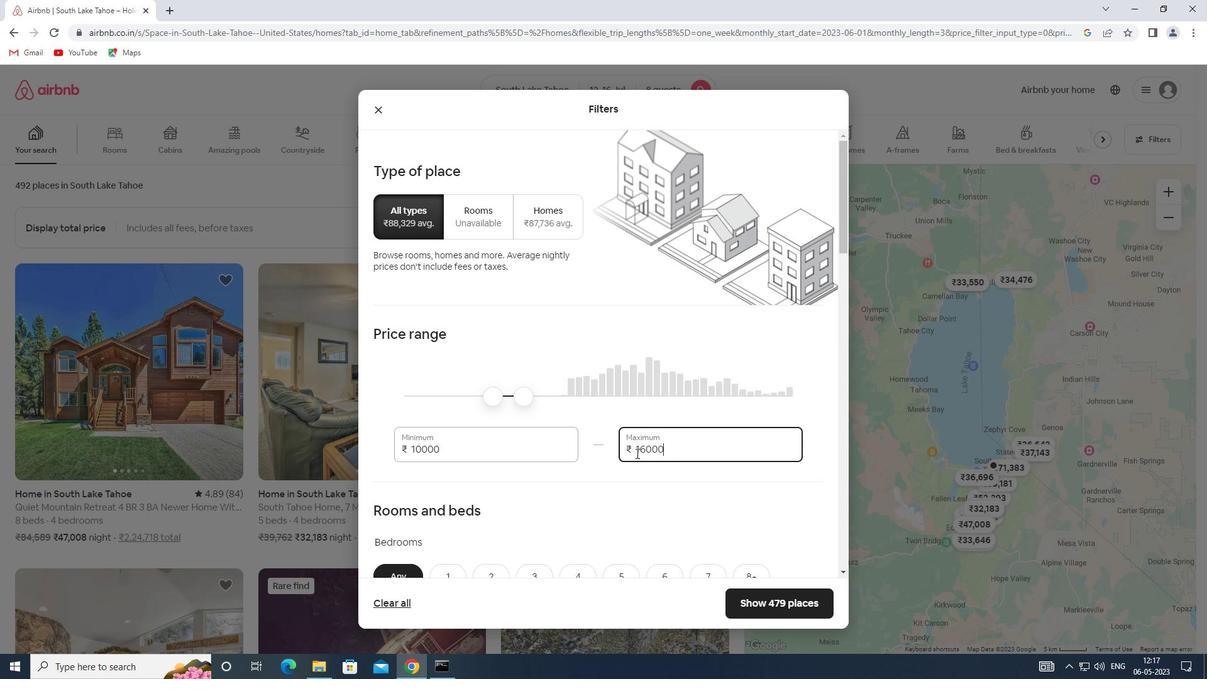 
Action: Mouse scrolled (636, 452) with delta (0, 0)
Screenshot: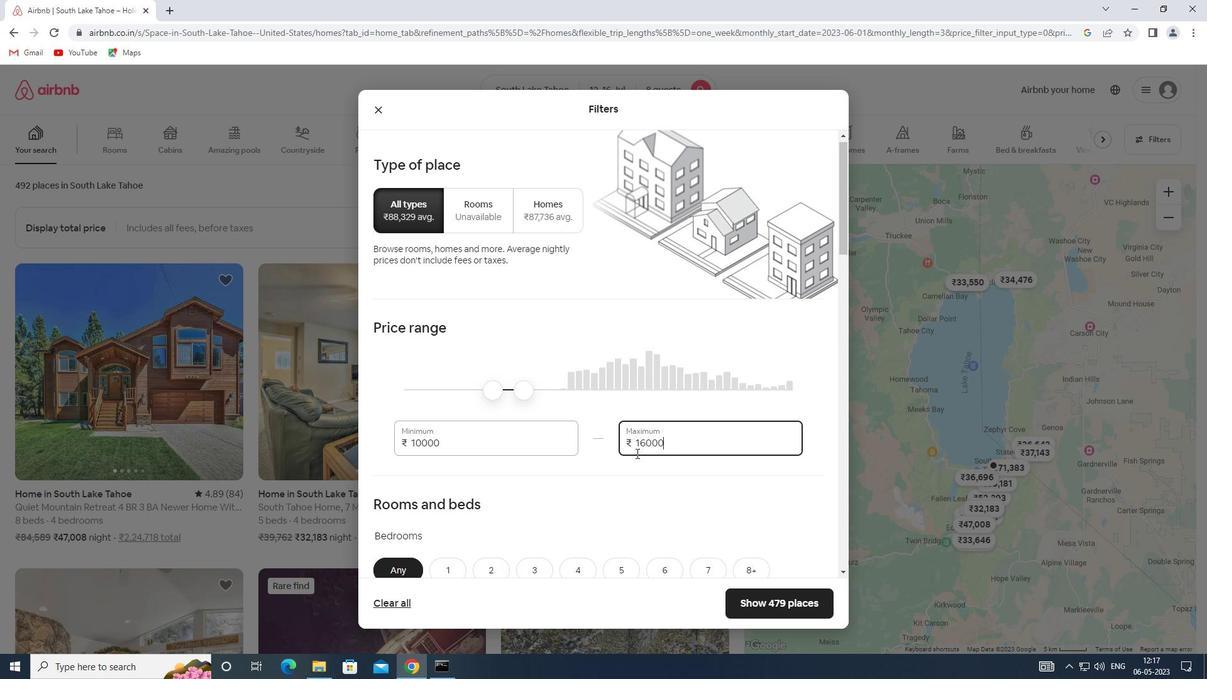 
Action: Mouse scrolled (636, 452) with delta (0, 0)
Screenshot: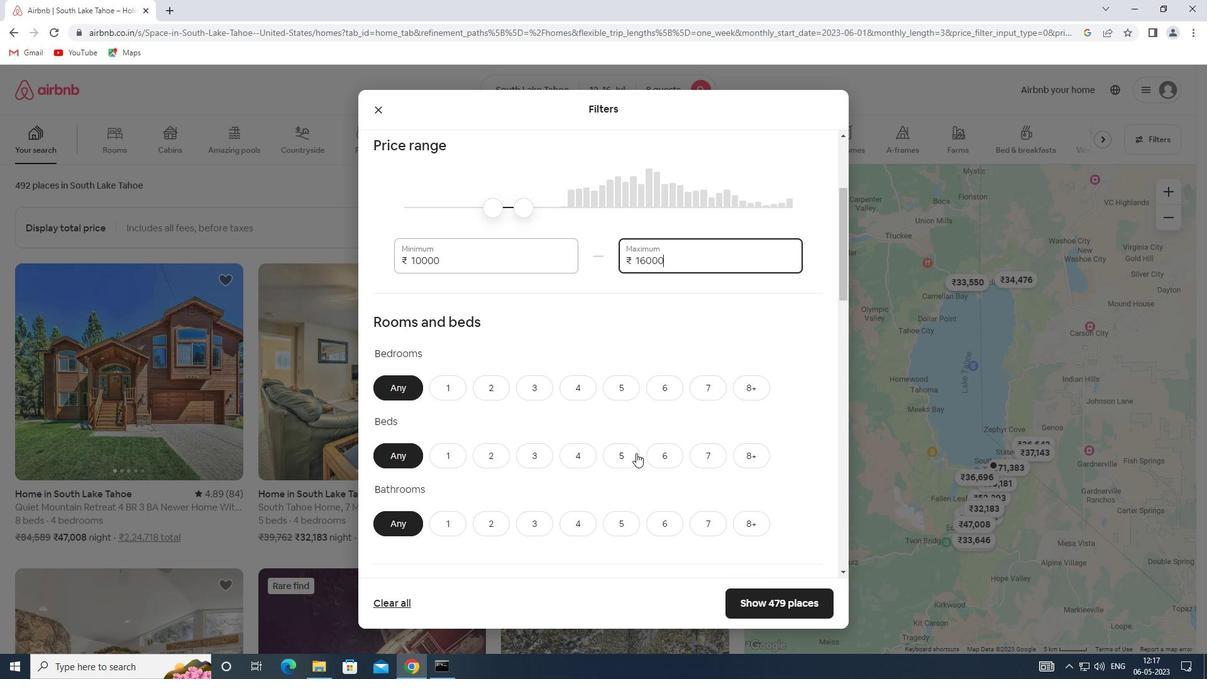 
Action: Mouse moved to (753, 323)
Screenshot: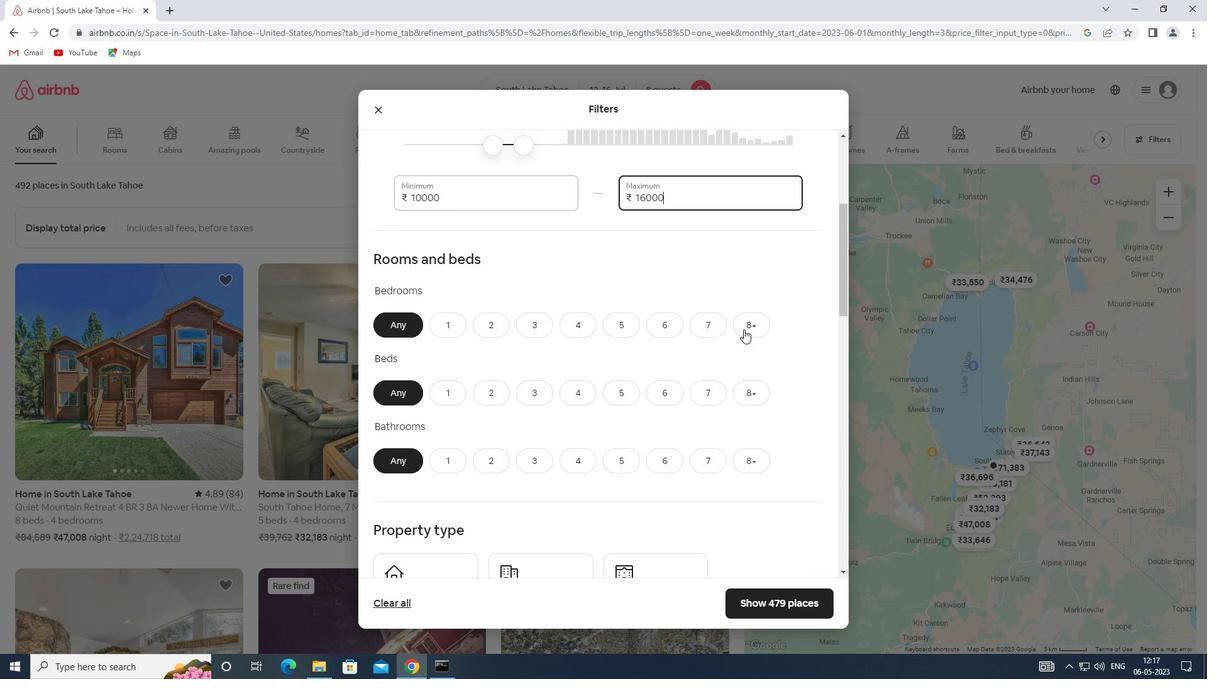 
Action: Mouse pressed left at (753, 323)
Screenshot: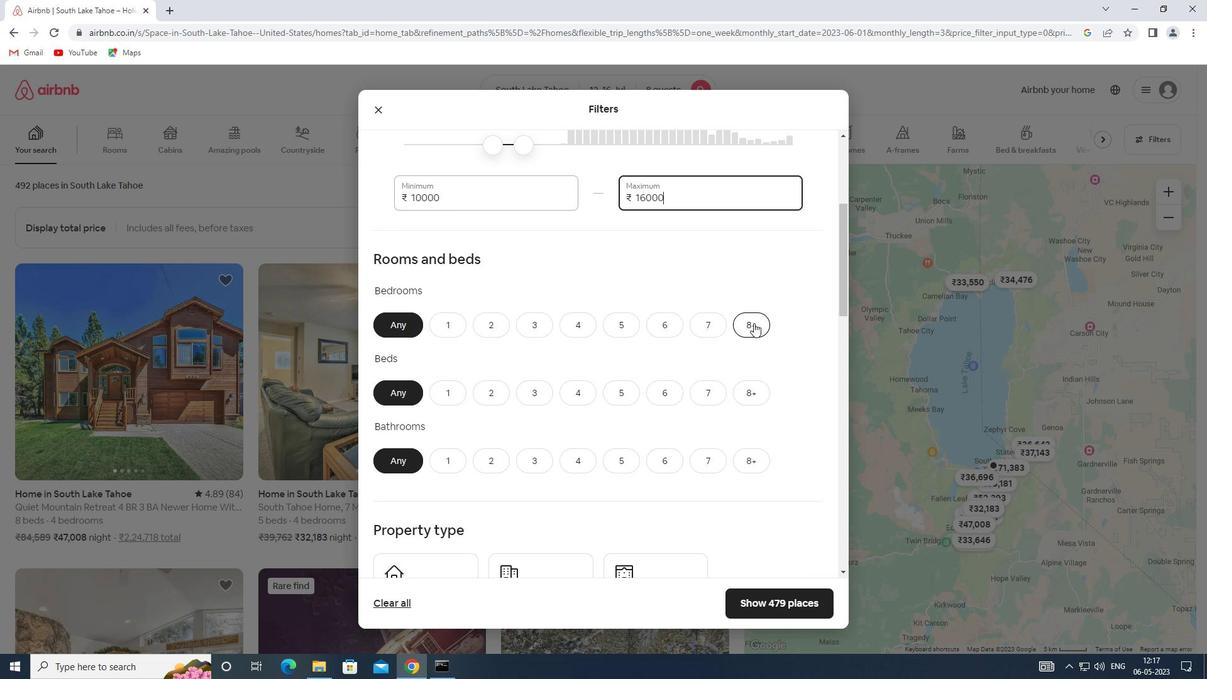 
Action: Mouse moved to (748, 400)
Screenshot: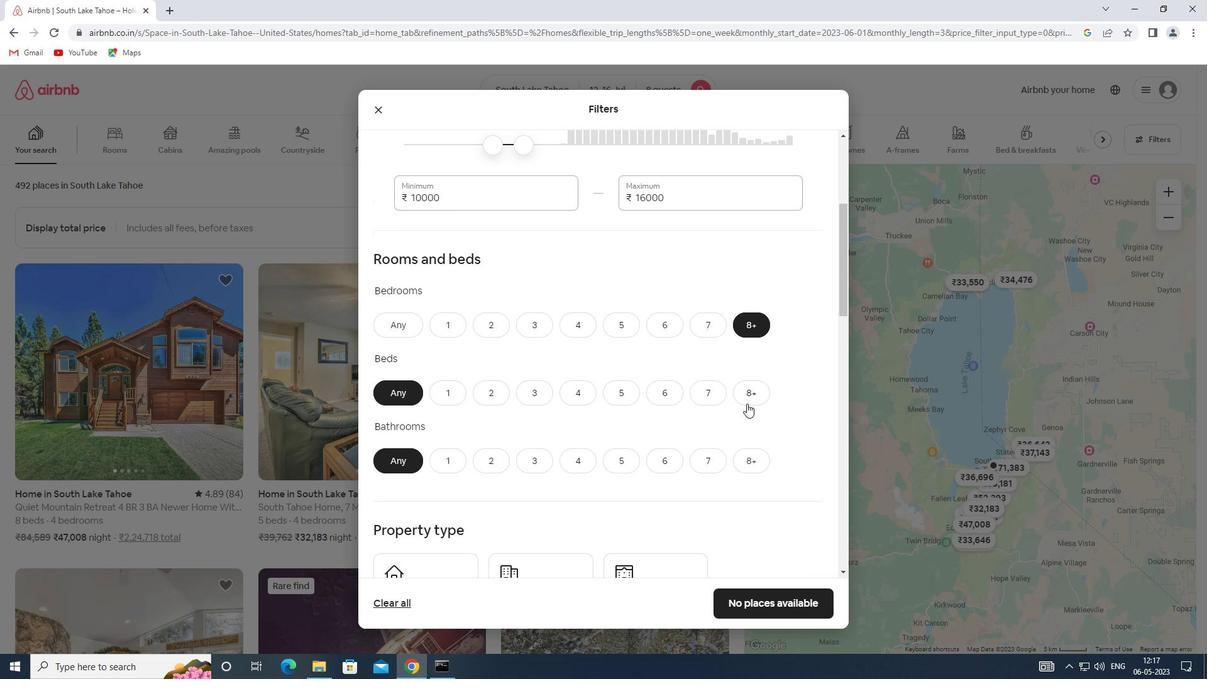 
Action: Mouse pressed left at (748, 400)
Screenshot: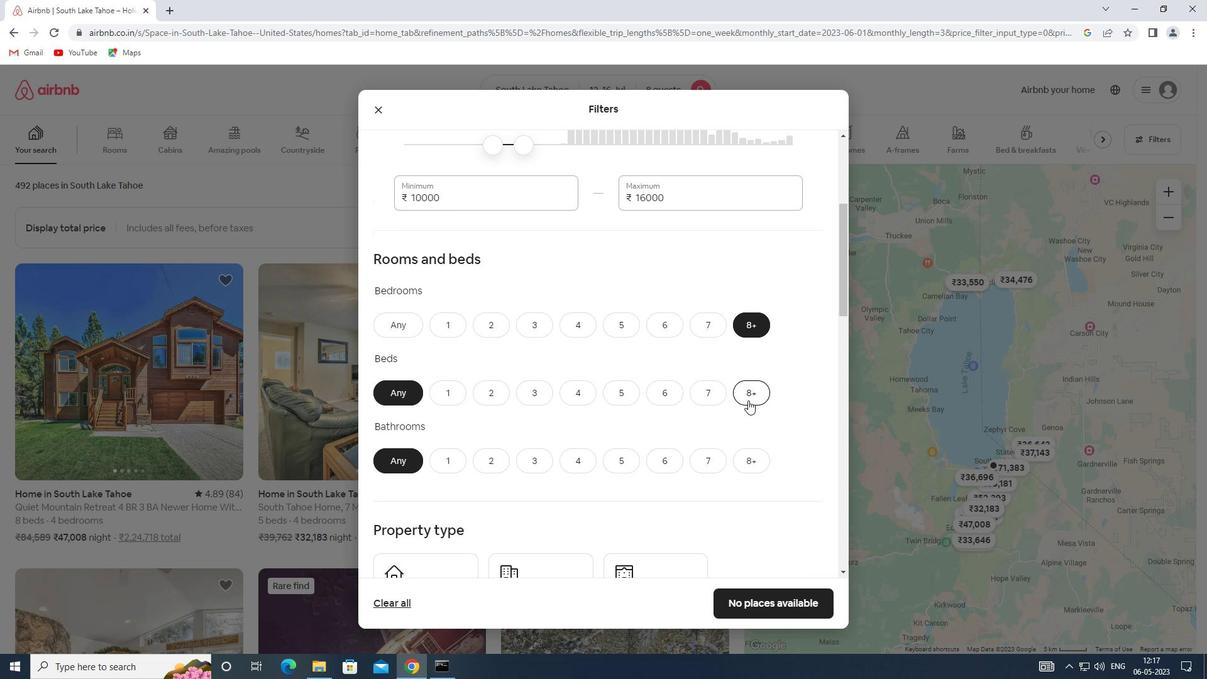 
Action: Mouse moved to (751, 460)
Screenshot: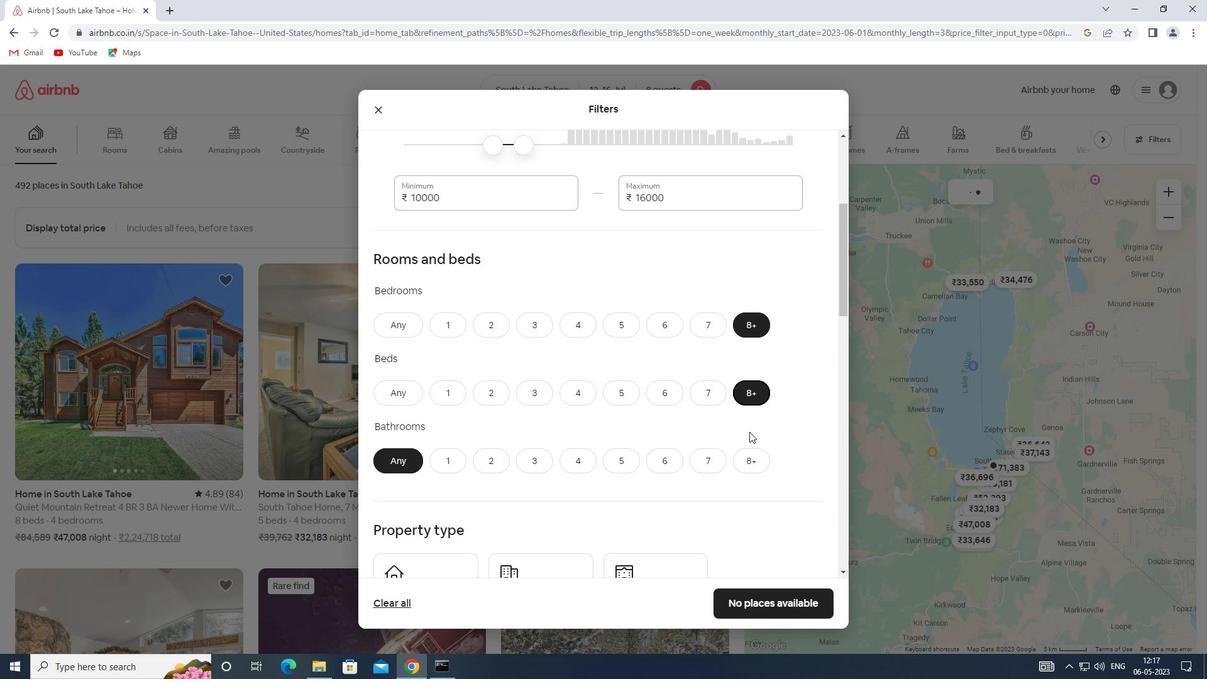 
Action: Mouse pressed left at (751, 460)
Screenshot: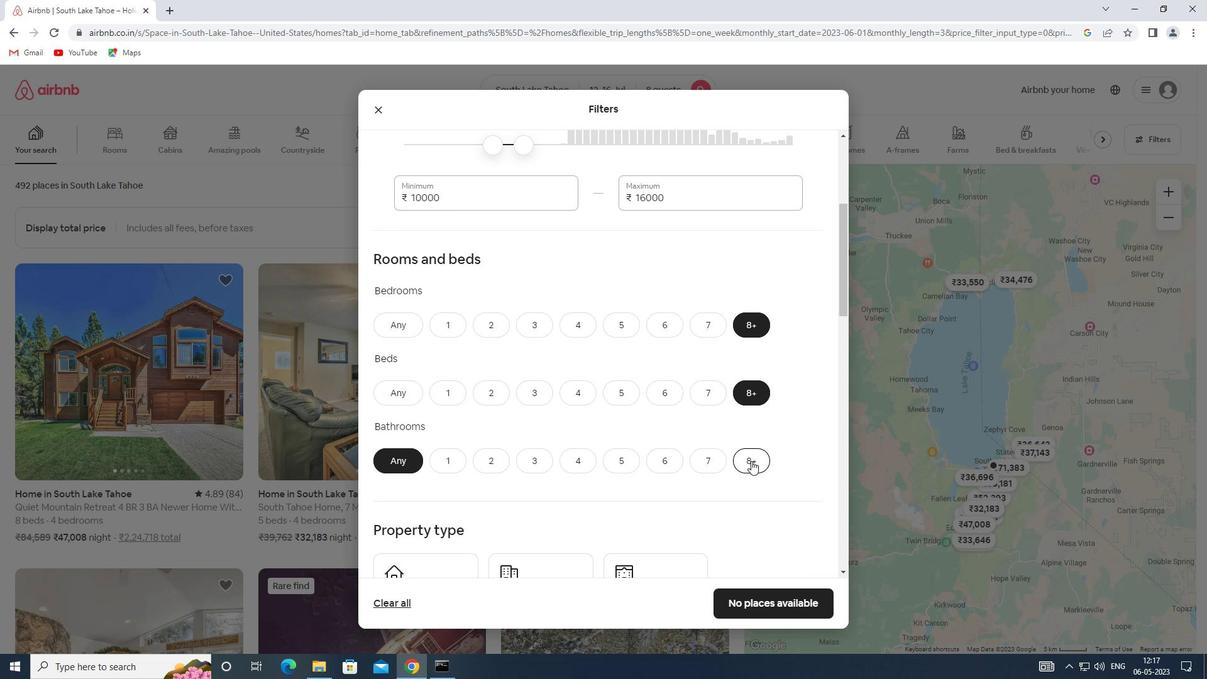 
Action: Mouse moved to (704, 475)
Screenshot: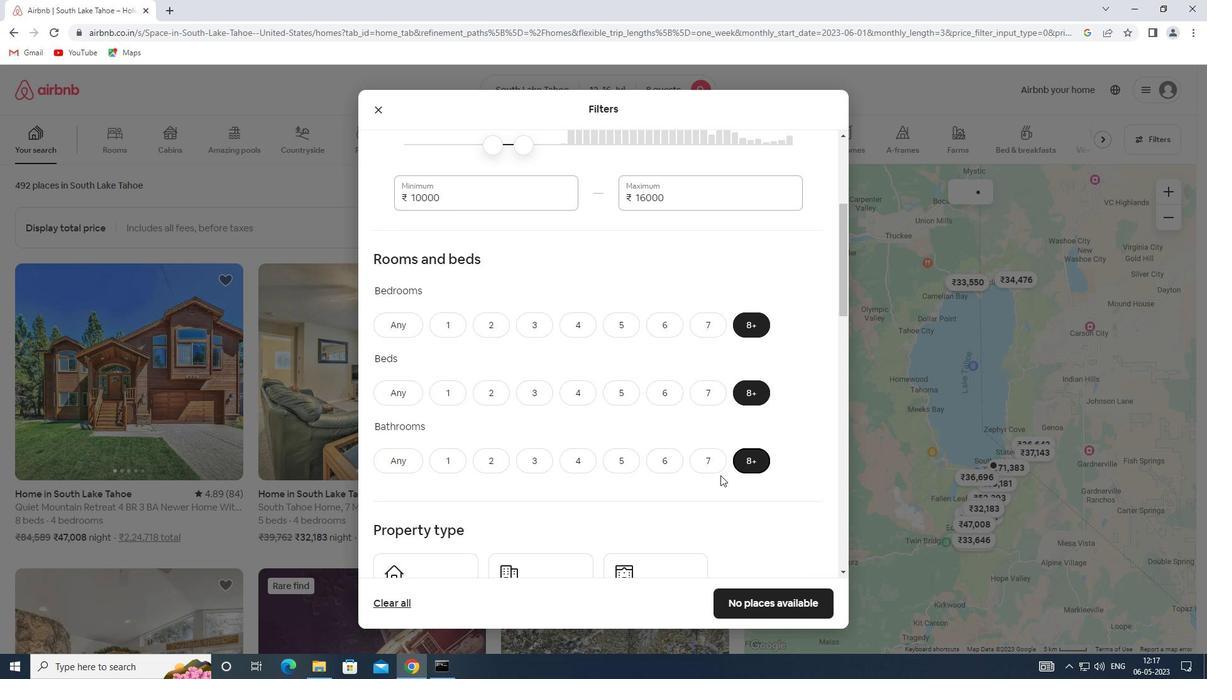
Action: Mouse scrolled (704, 474) with delta (0, 0)
Screenshot: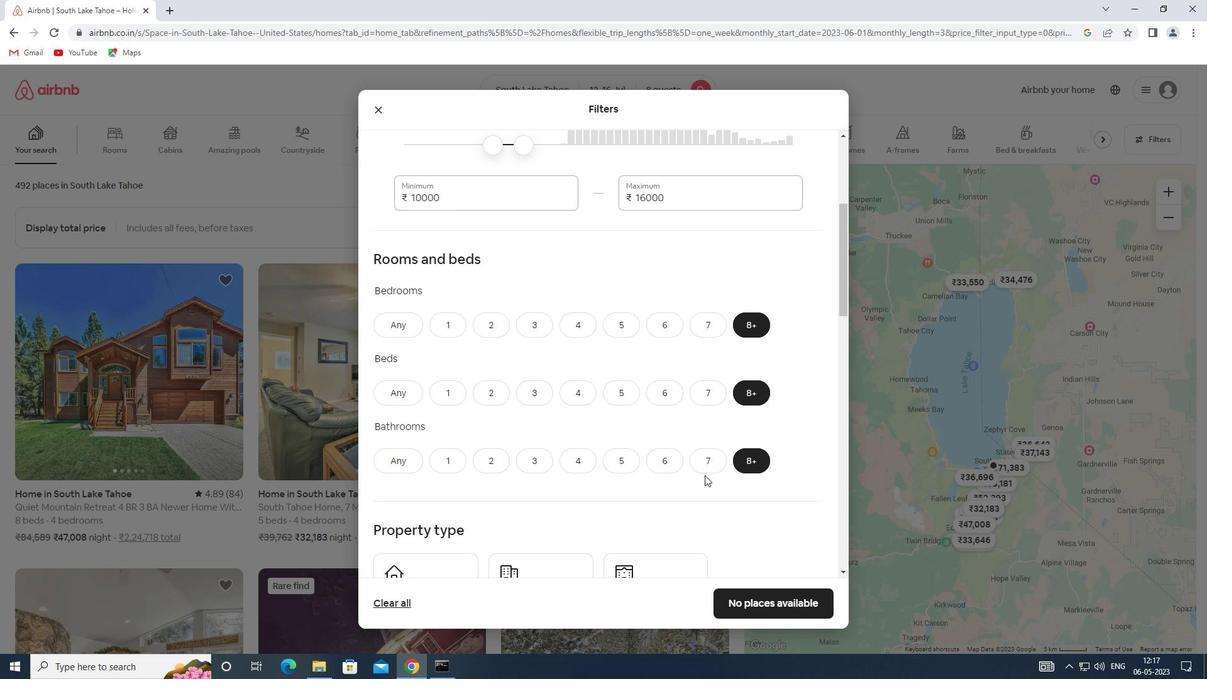 
Action: Mouse scrolled (704, 474) with delta (0, 0)
Screenshot: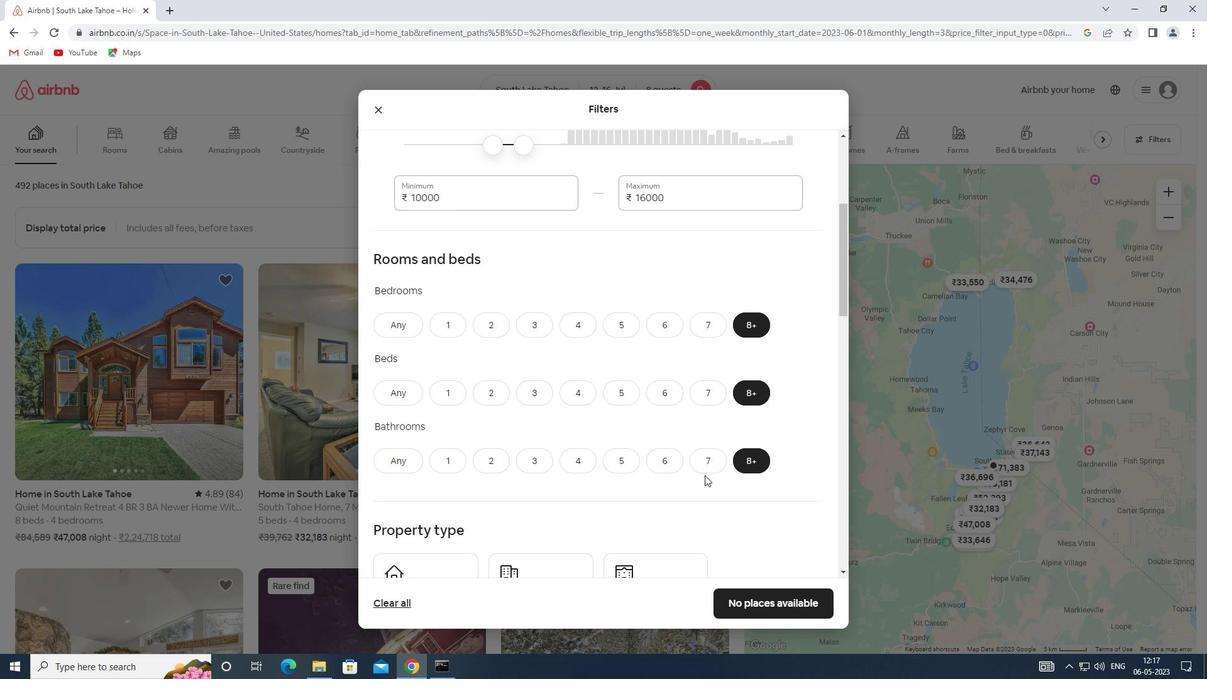 
Action: Mouse scrolled (704, 474) with delta (0, 0)
Screenshot: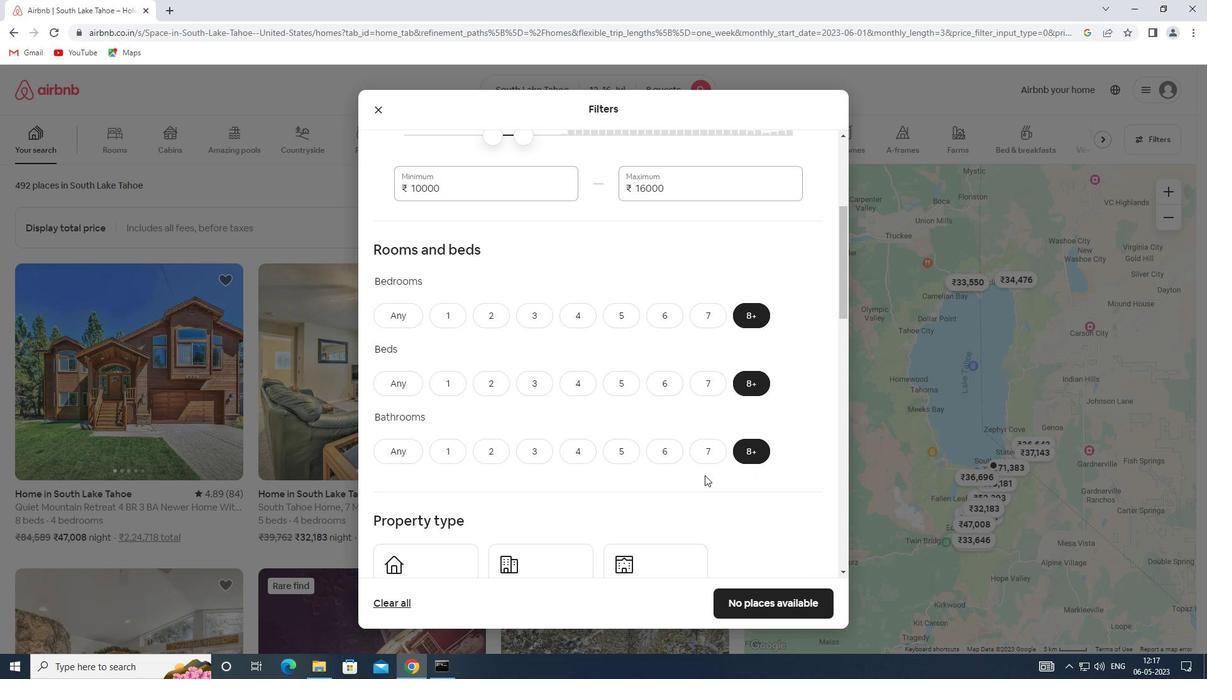 
Action: Mouse moved to (456, 431)
Screenshot: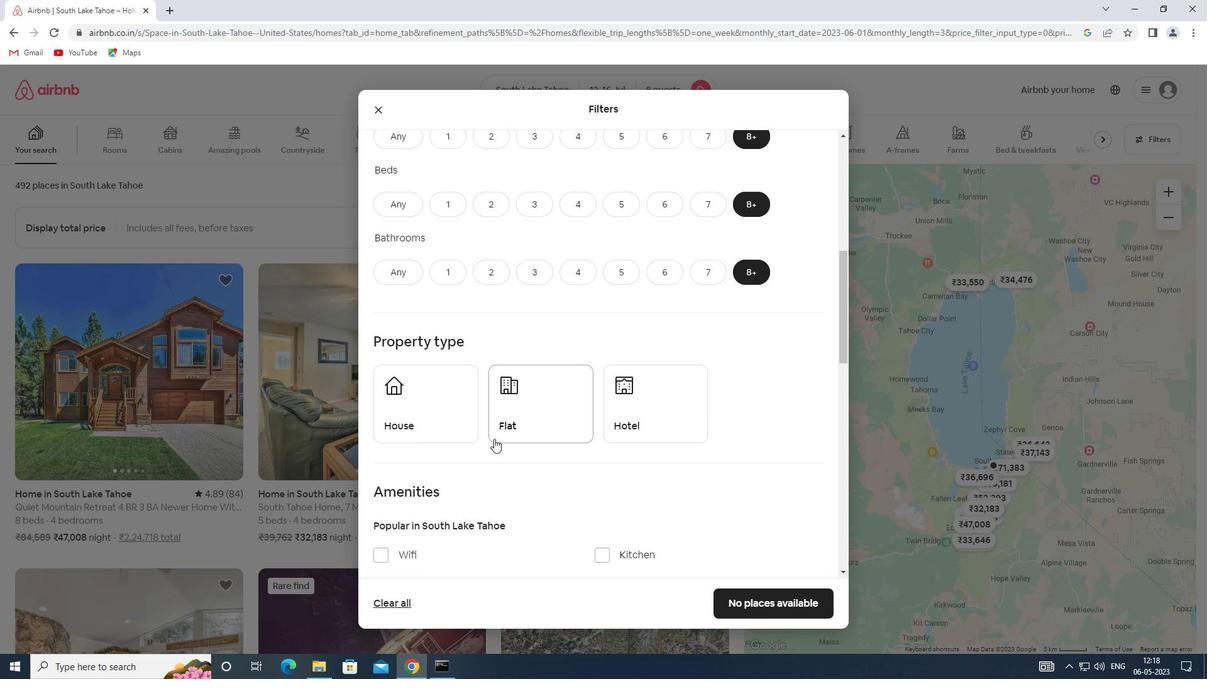 
Action: Mouse pressed left at (456, 431)
Screenshot: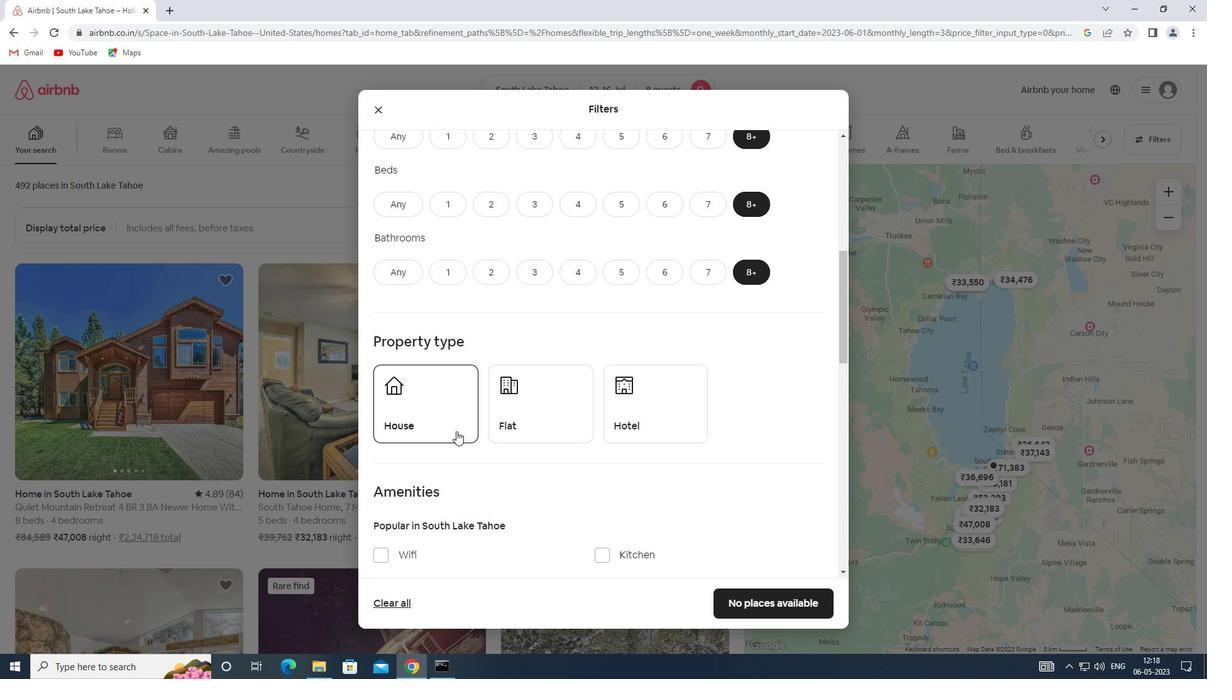 
Action: Mouse moved to (516, 428)
Screenshot: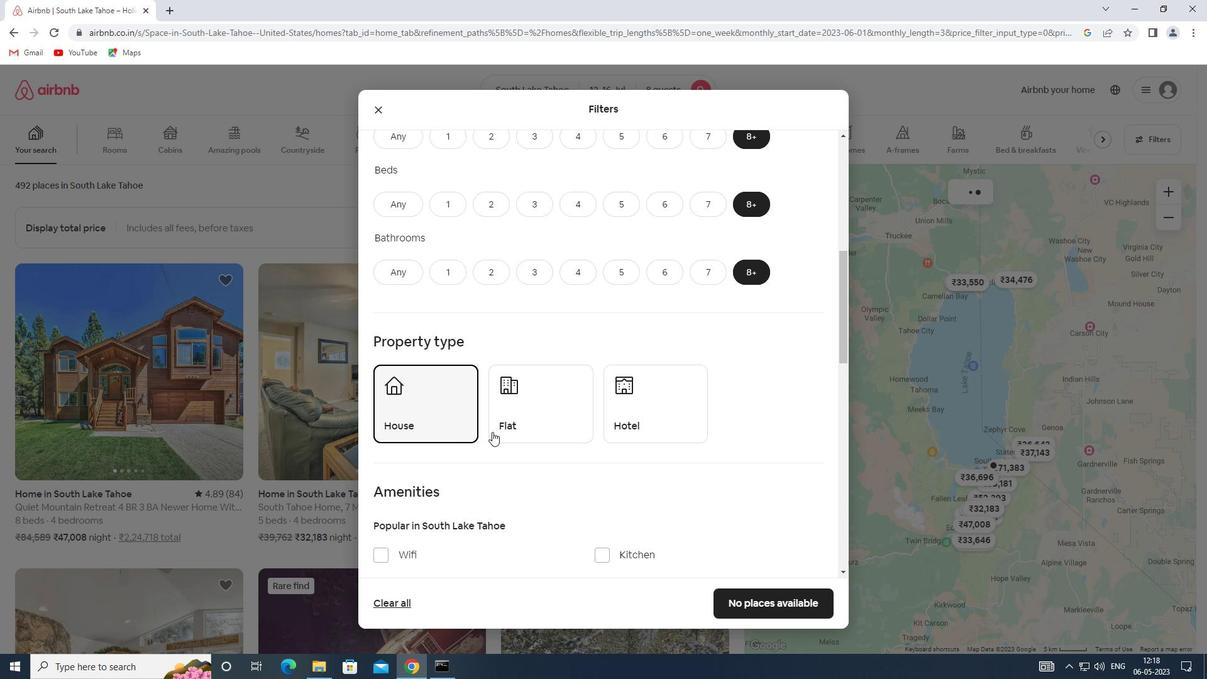 
Action: Mouse pressed left at (516, 428)
Screenshot: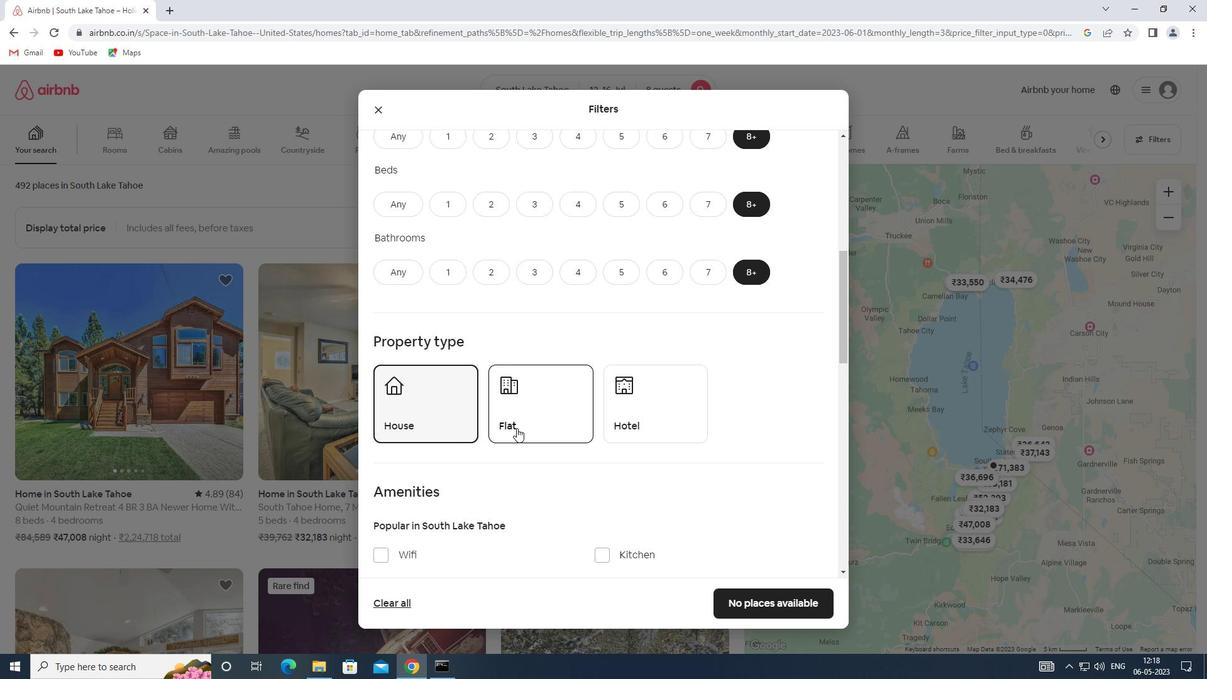 
Action: Mouse moved to (623, 425)
Screenshot: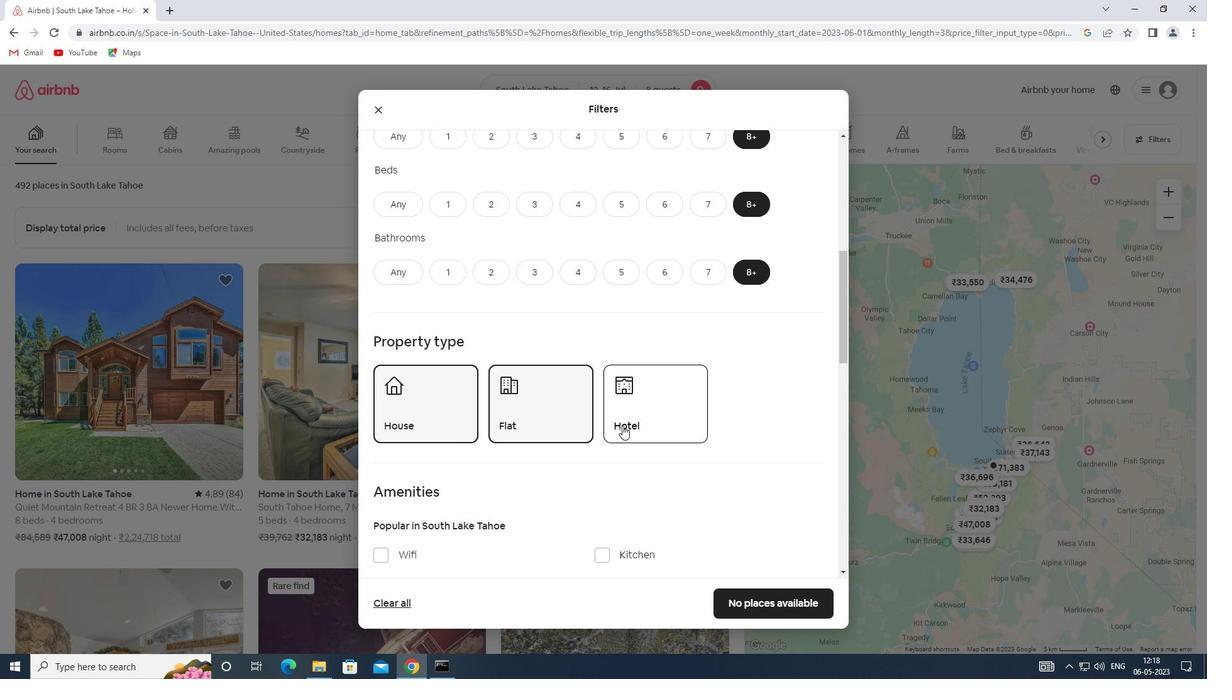 
Action: Mouse scrolled (623, 425) with delta (0, 0)
Screenshot: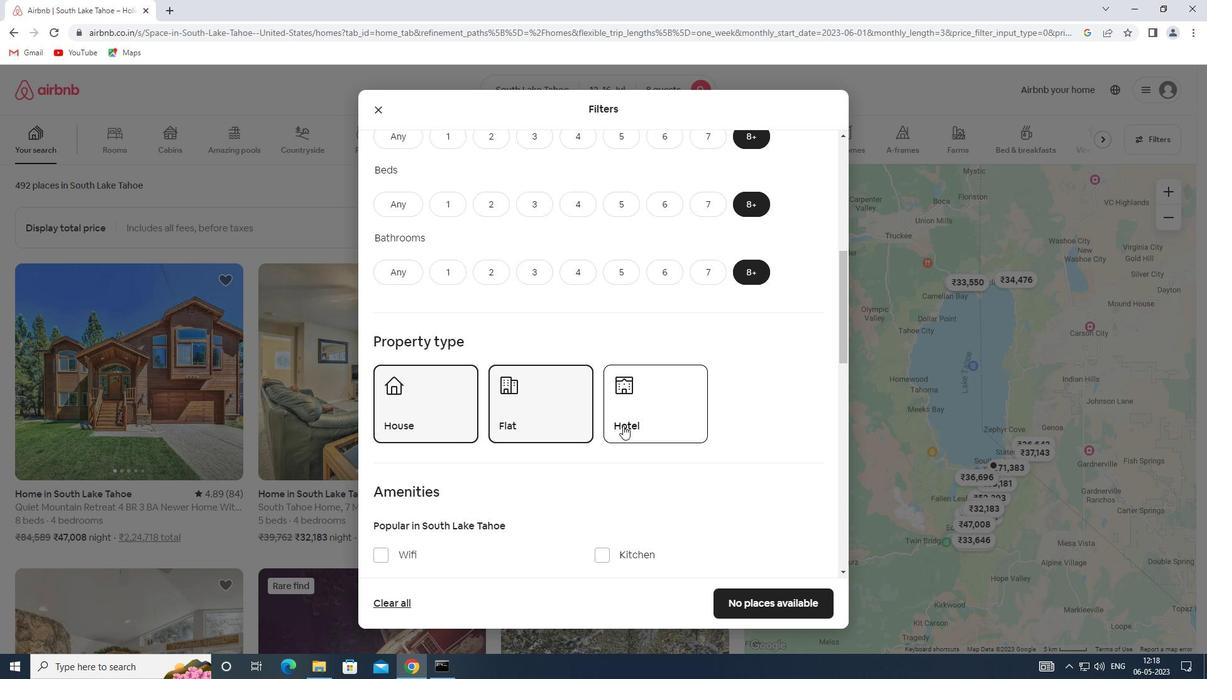 
Action: Mouse scrolled (623, 425) with delta (0, 0)
Screenshot: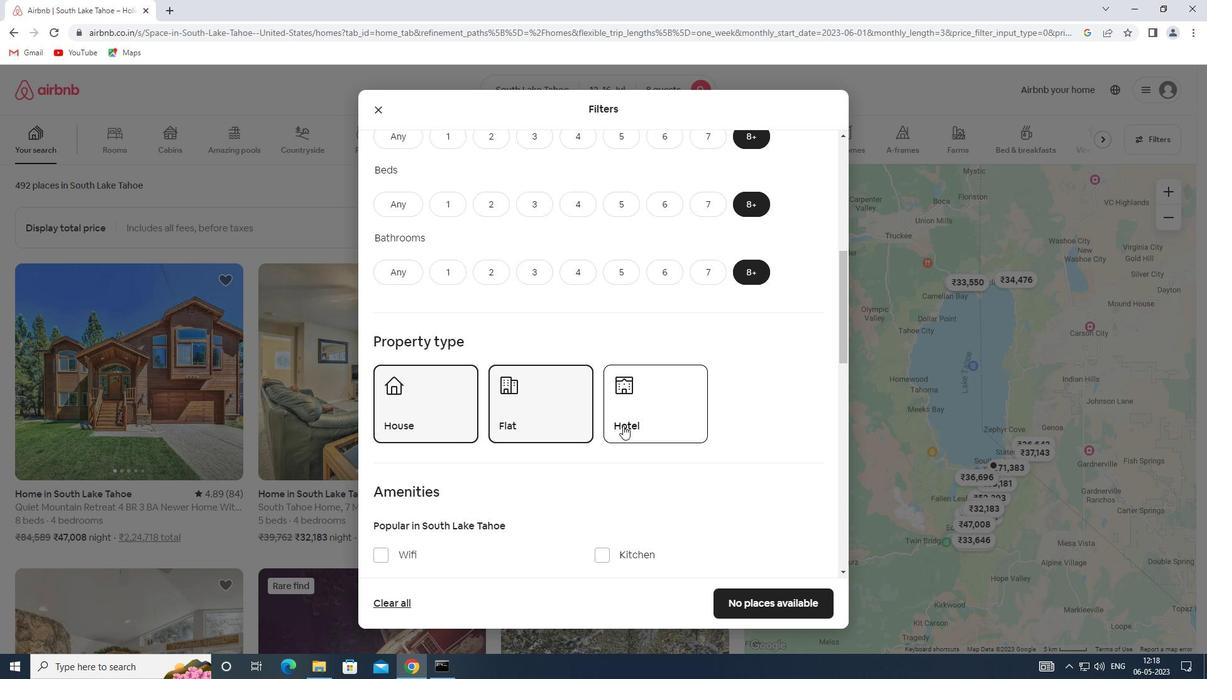 
Action: Mouse scrolled (623, 425) with delta (0, 0)
Screenshot: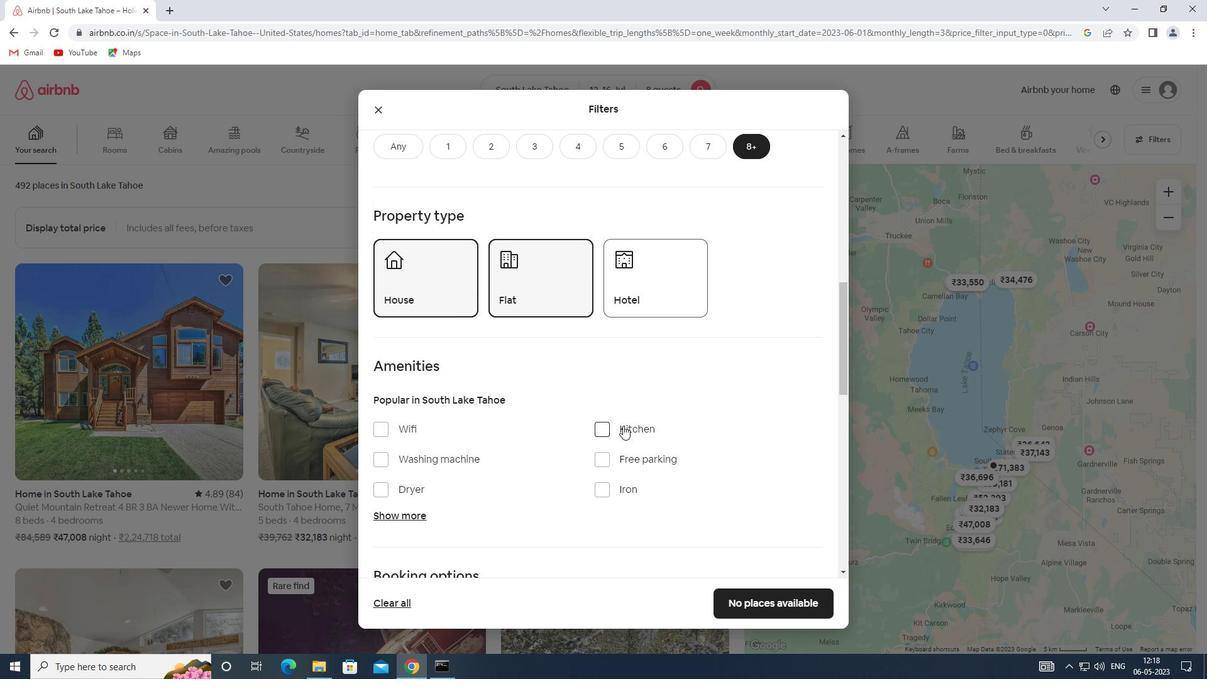 
Action: Mouse moved to (415, 364)
Screenshot: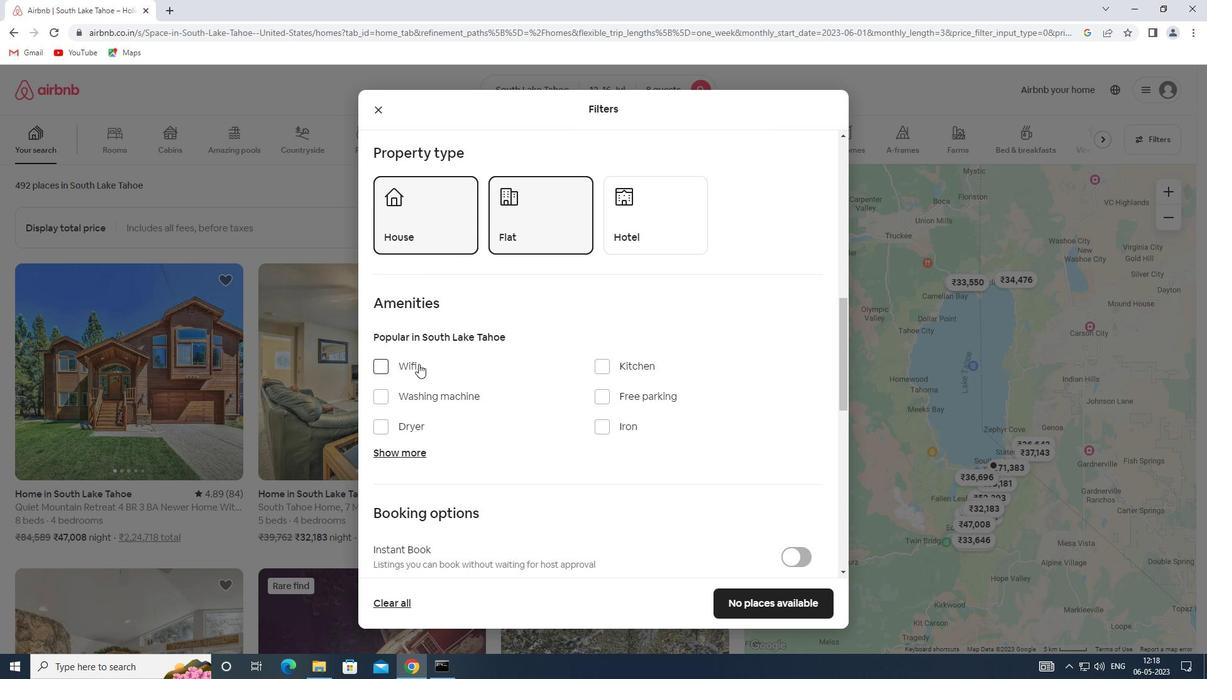 
Action: Mouse pressed left at (415, 364)
Screenshot: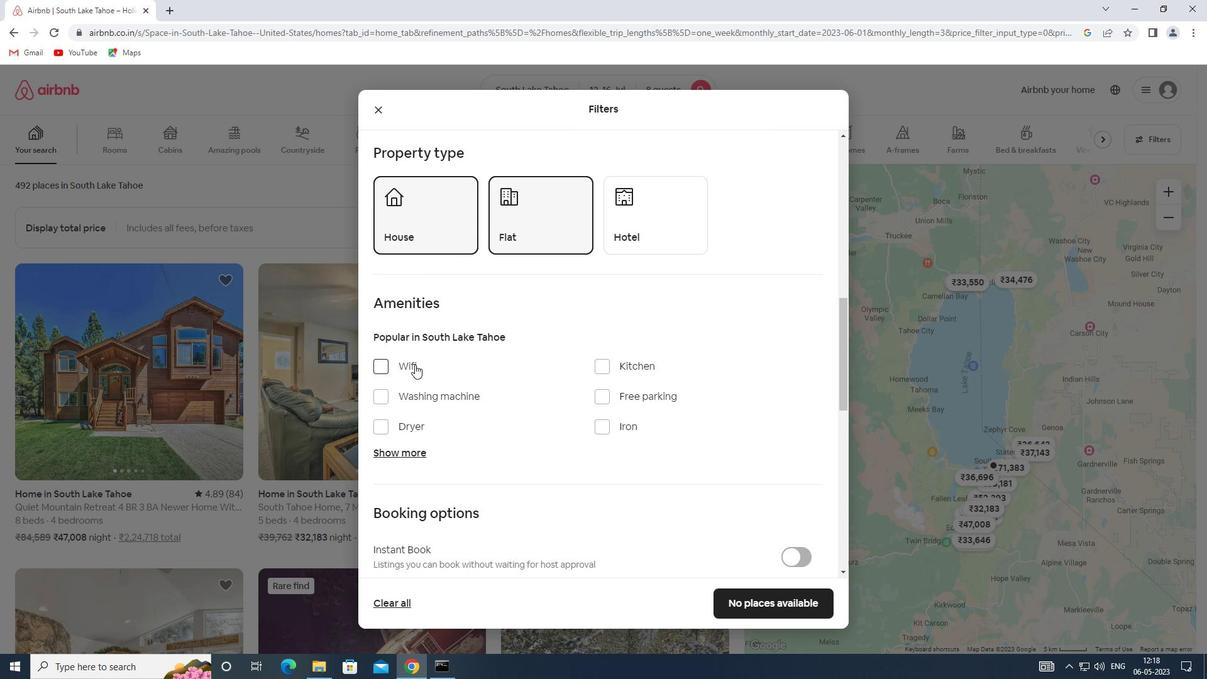 
Action: Mouse moved to (417, 450)
Screenshot: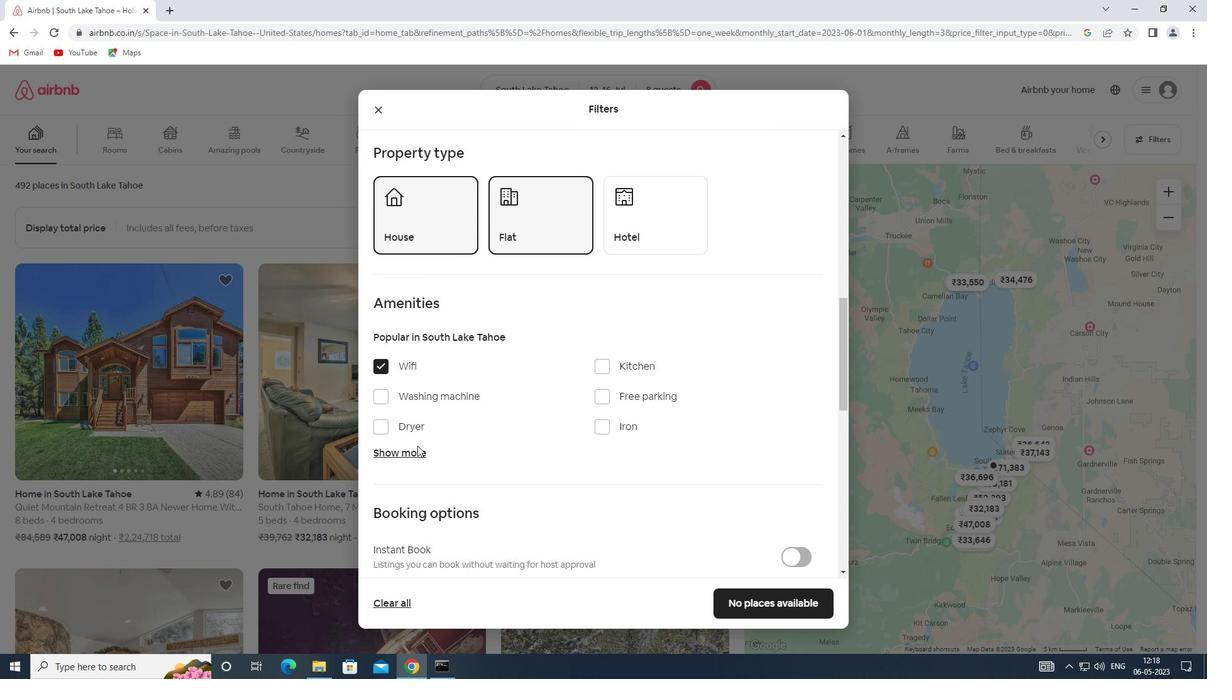 
Action: Mouse pressed left at (417, 450)
Screenshot: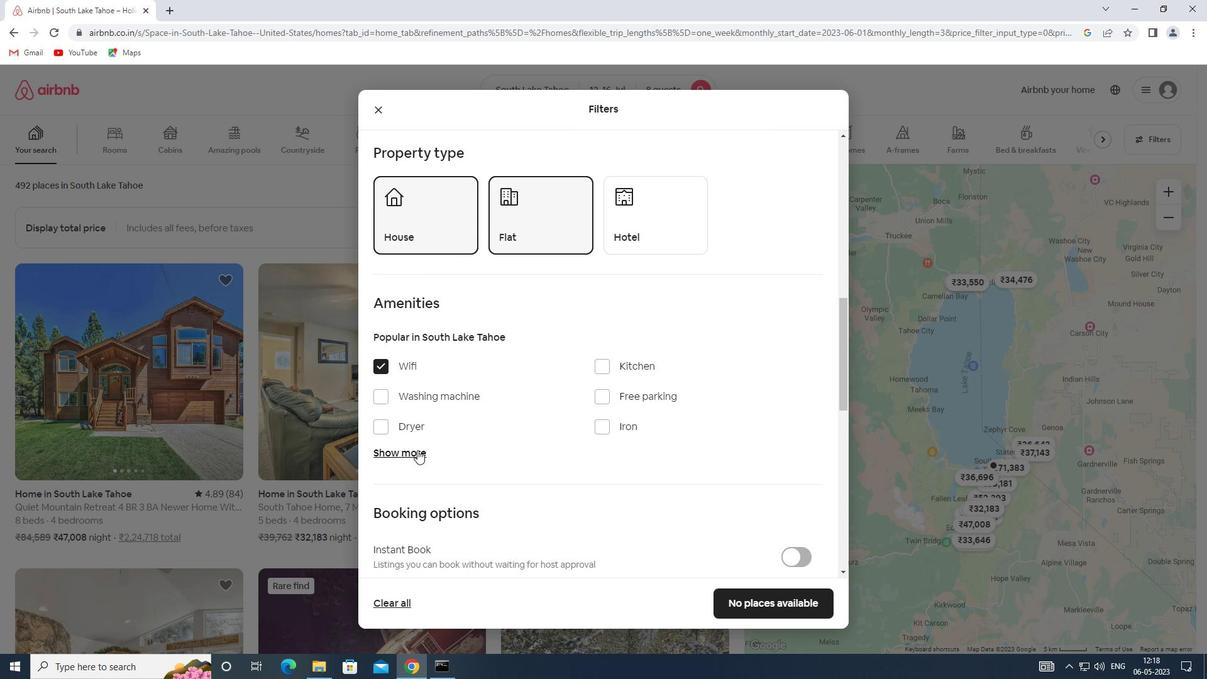
Action: Mouse moved to (599, 526)
Screenshot: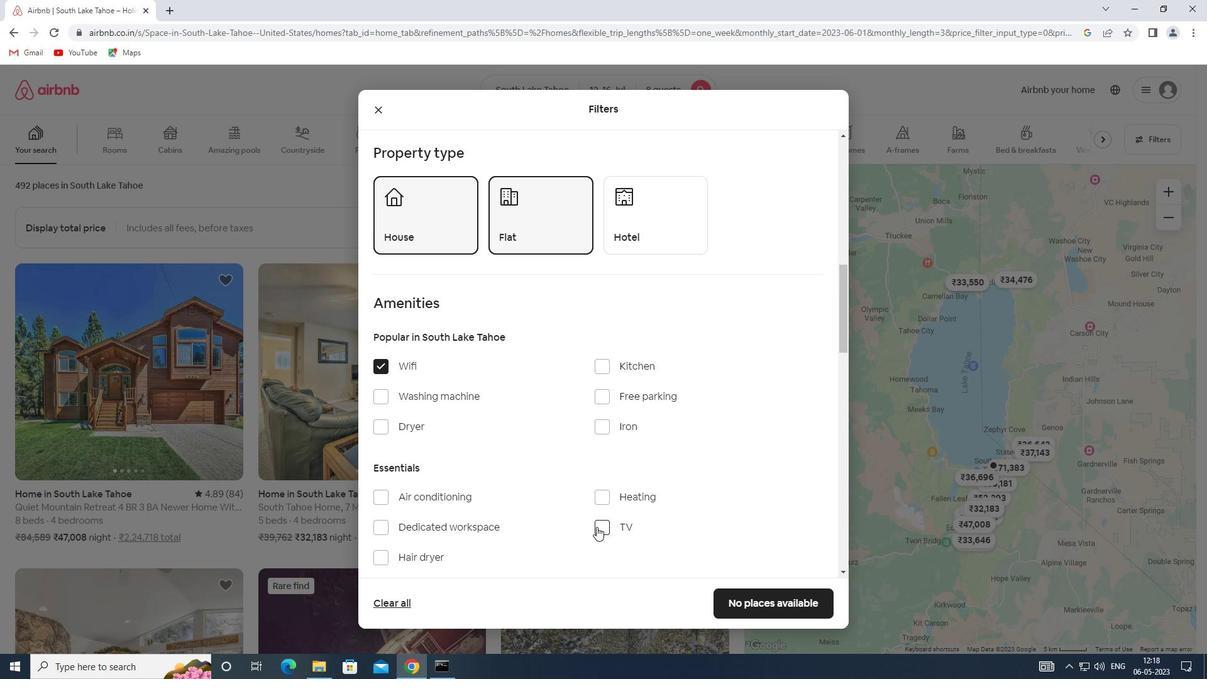
Action: Mouse pressed left at (599, 526)
Screenshot: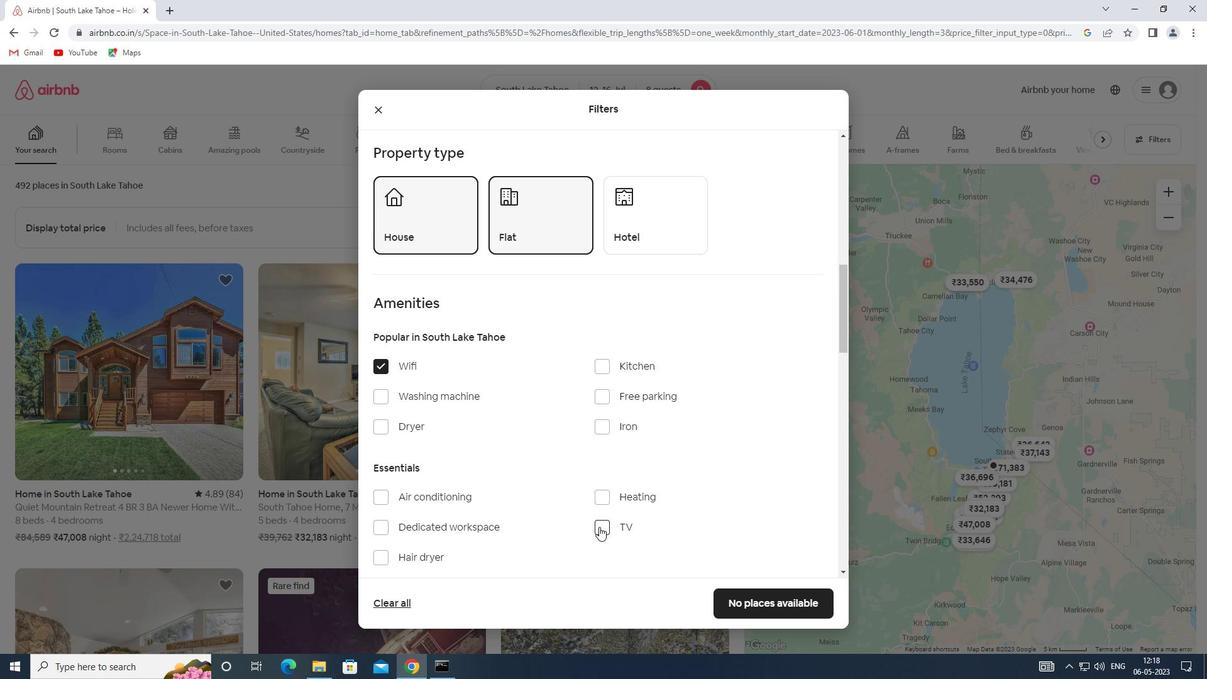 
Action: Mouse moved to (607, 389)
Screenshot: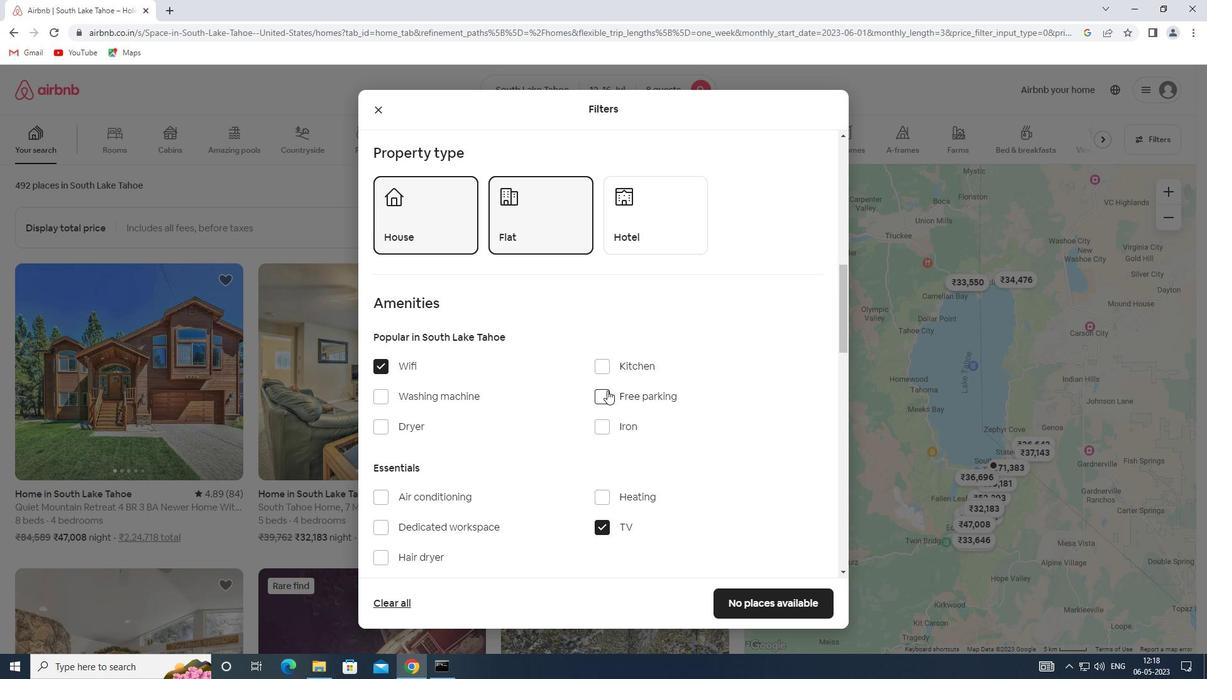 
Action: Mouse pressed left at (607, 389)
Screenshot: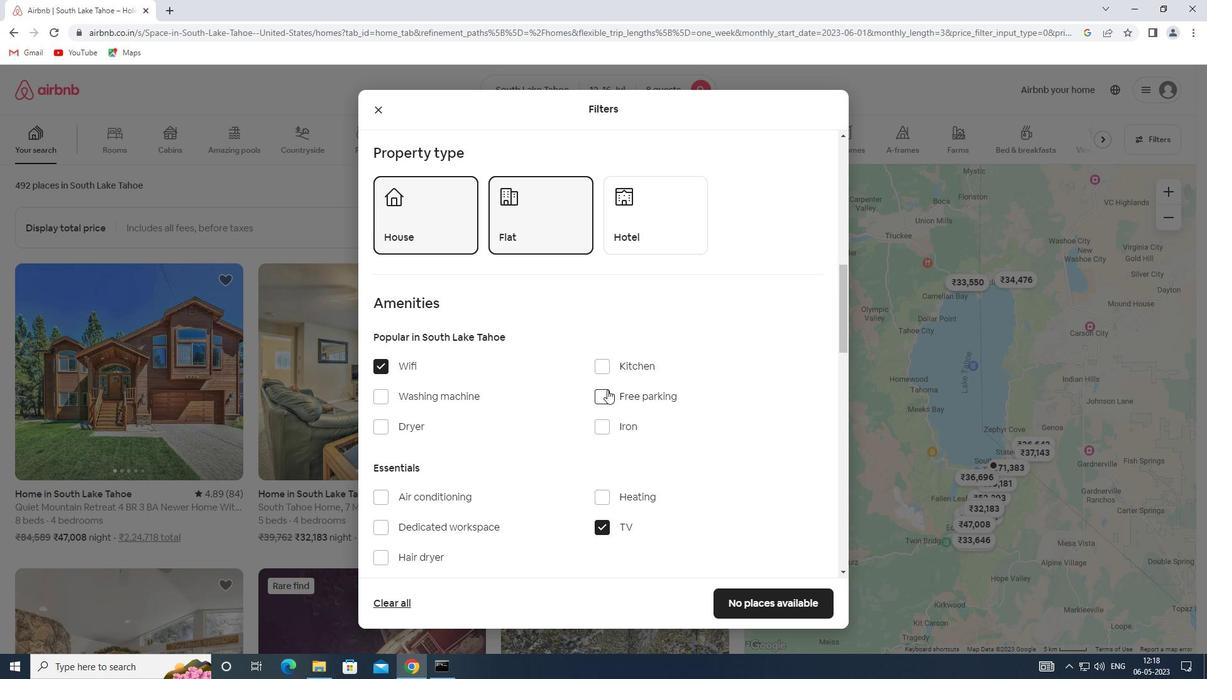 
Action: Mouse moved to (601, 392)
Screenshot: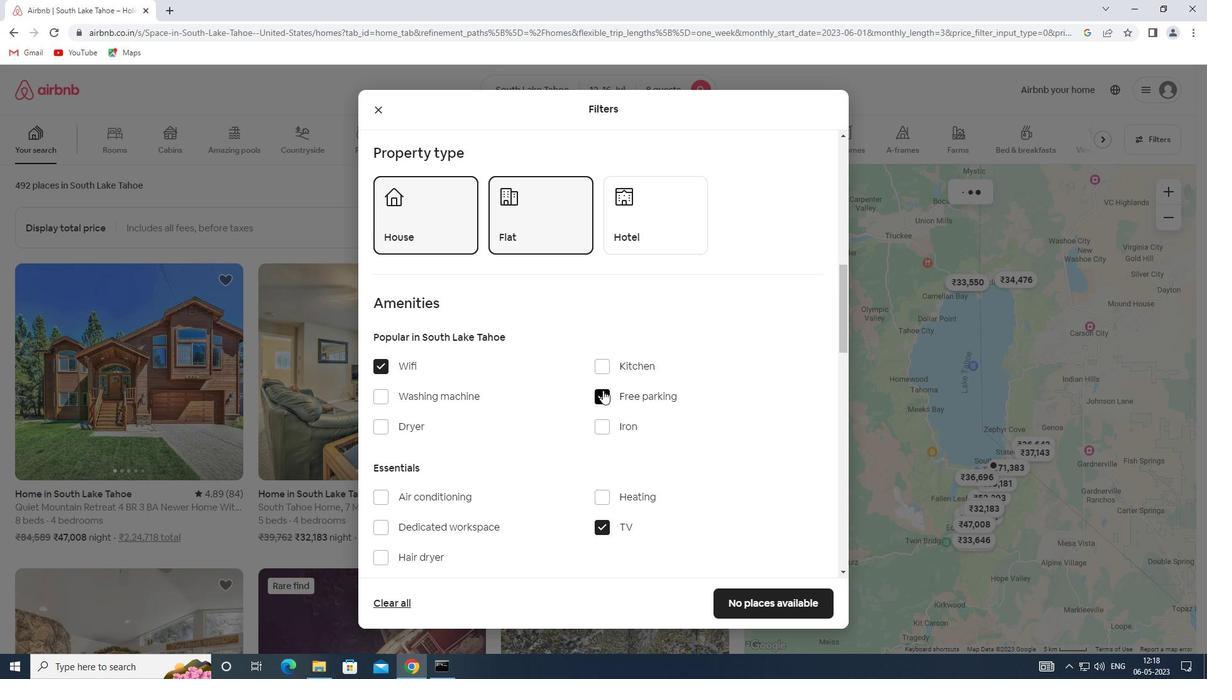 
Action: Mouse scrolled (601, 391) with delta (0, 0)
Screenshot: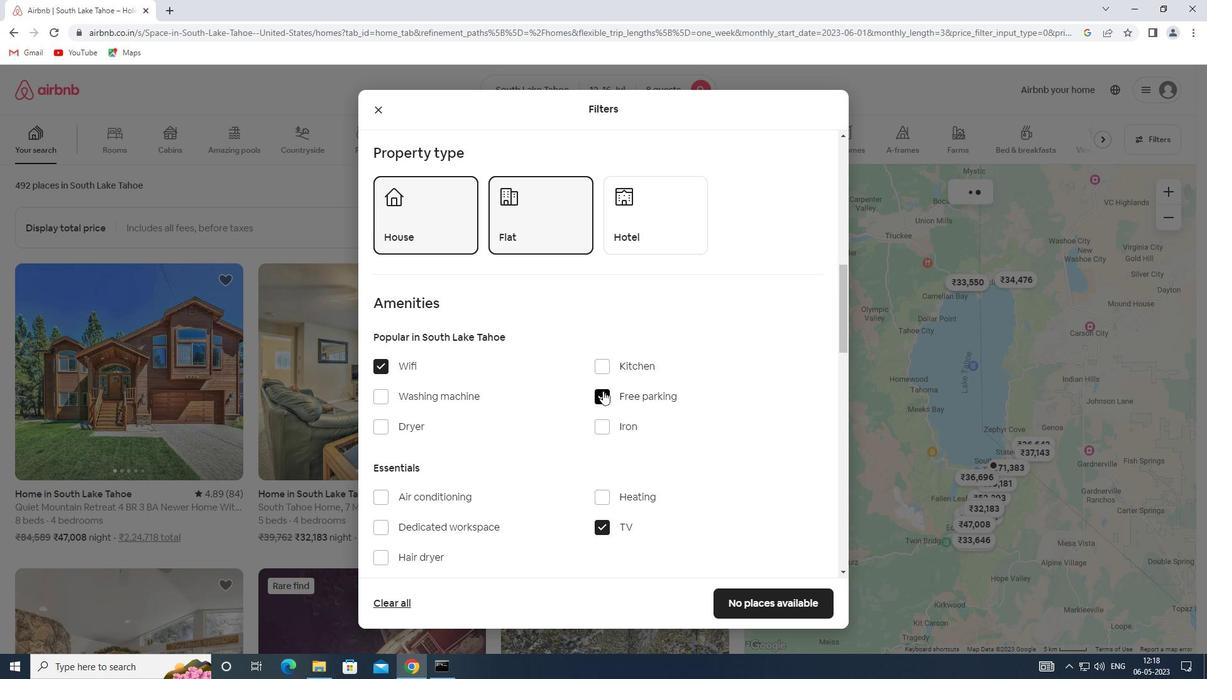 
Action: Mouse scrolled (601, 391) with delta (0, 0)
Screenshot: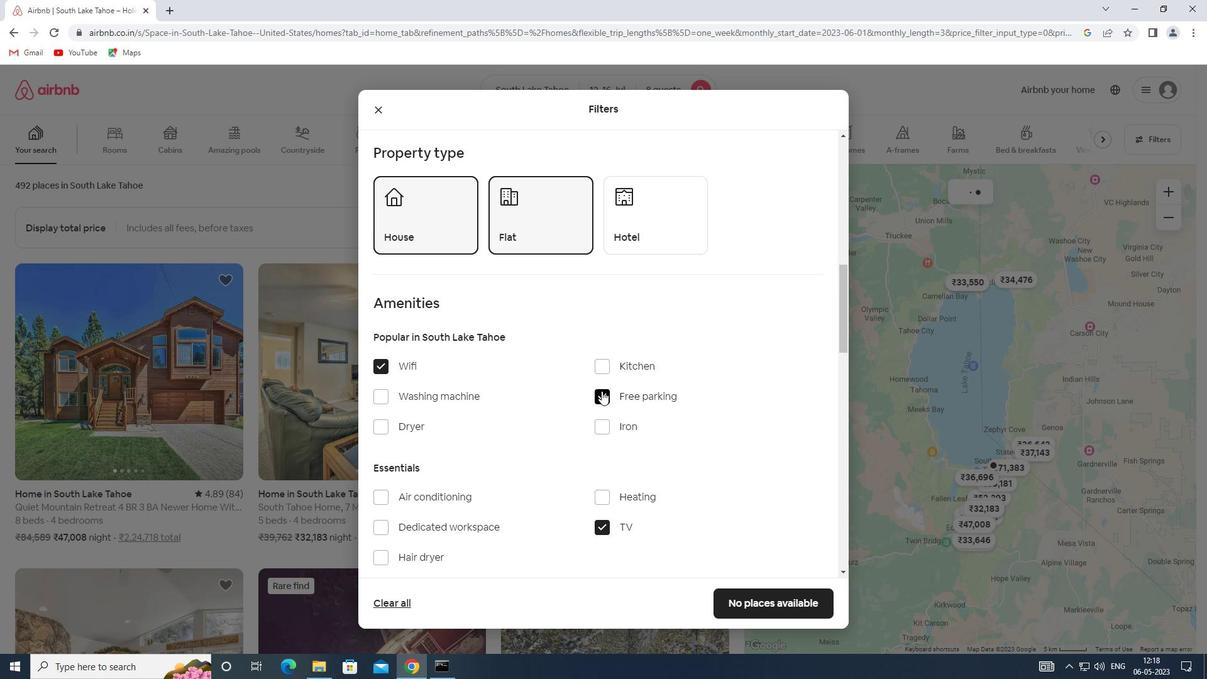 
Action: Mouse scrolled (601, 391) with delta (0, 0)
Screenshot: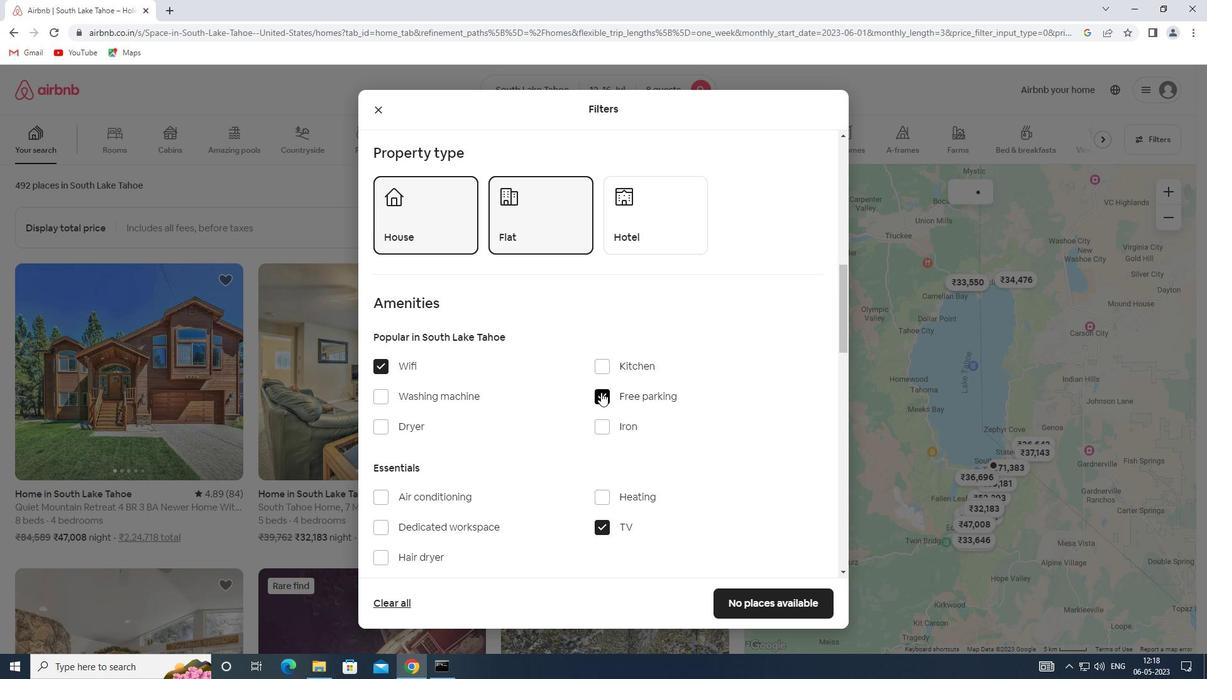 
Action: Mouse scrolled (601, 391) with delta (0, 0)
Screenshot: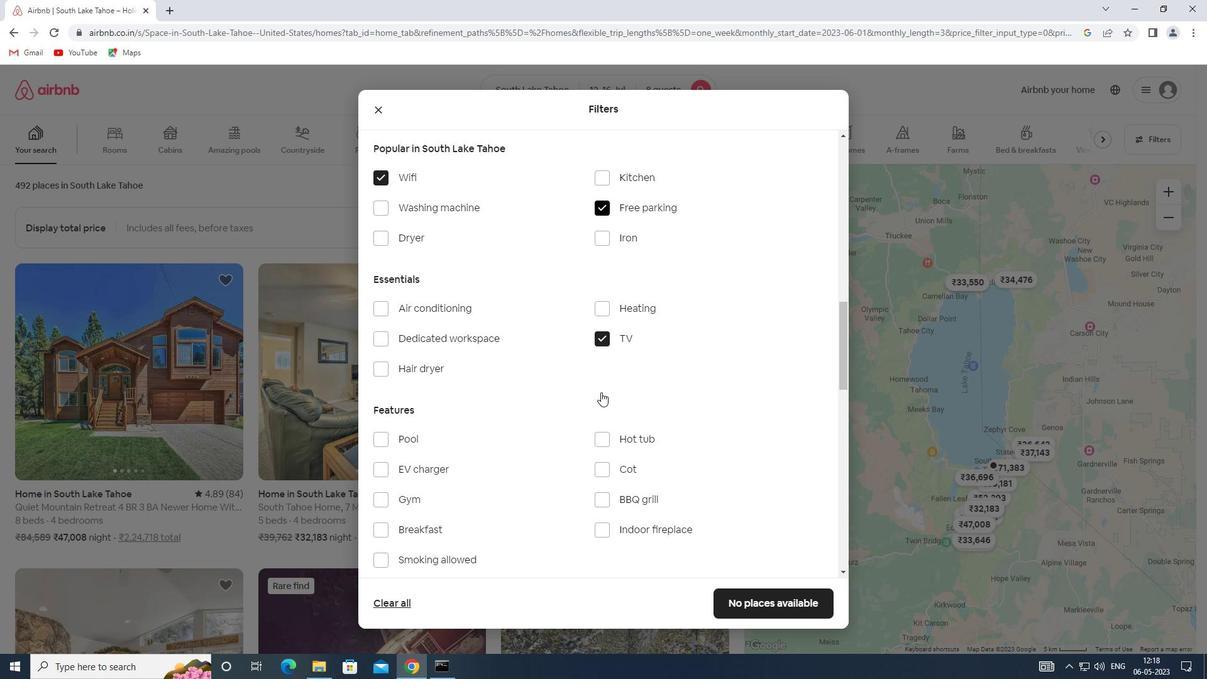 
Action: Mouse scrolled (601, 391) with delta (0, 0)
Screenshot: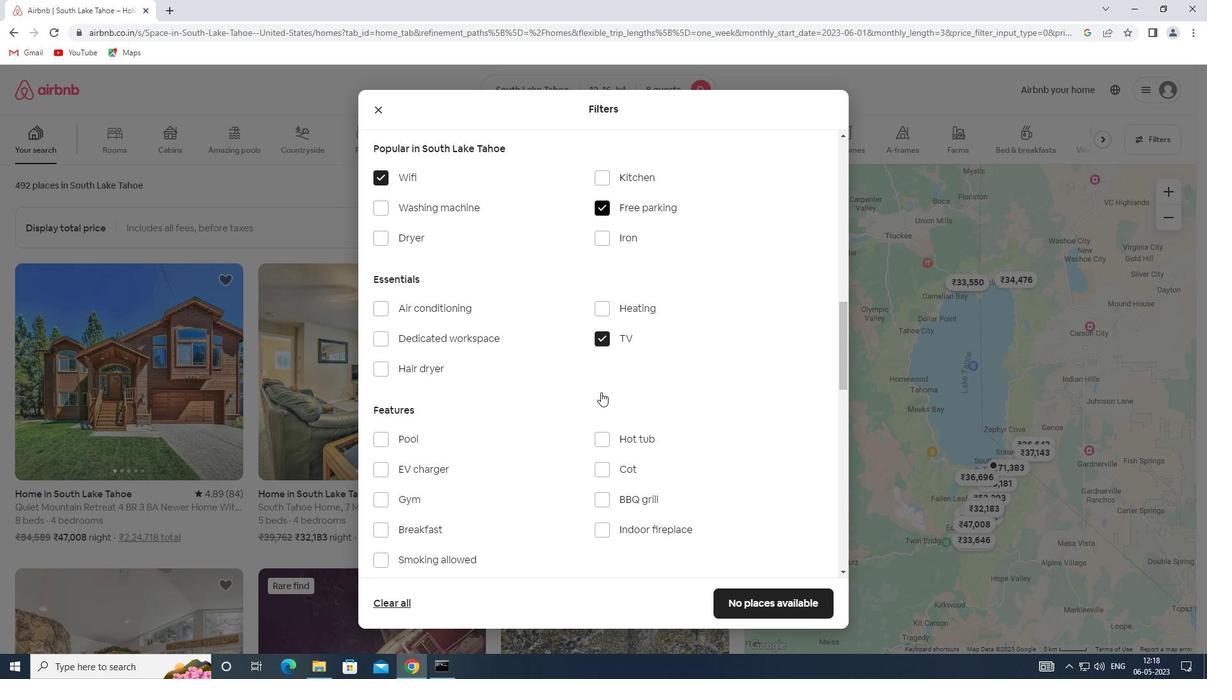 
Action: Mouse moved to (410, 375)
Screenshot: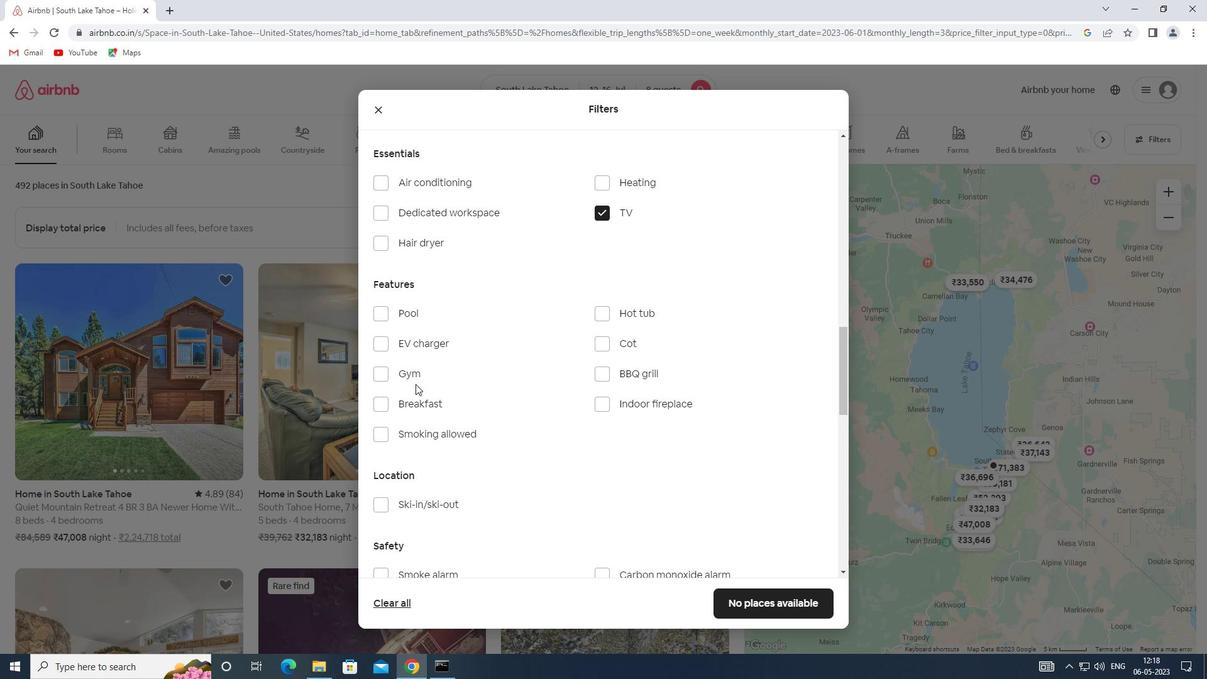 
Action: Mouse pressed left at (410, 375)
Screenshot: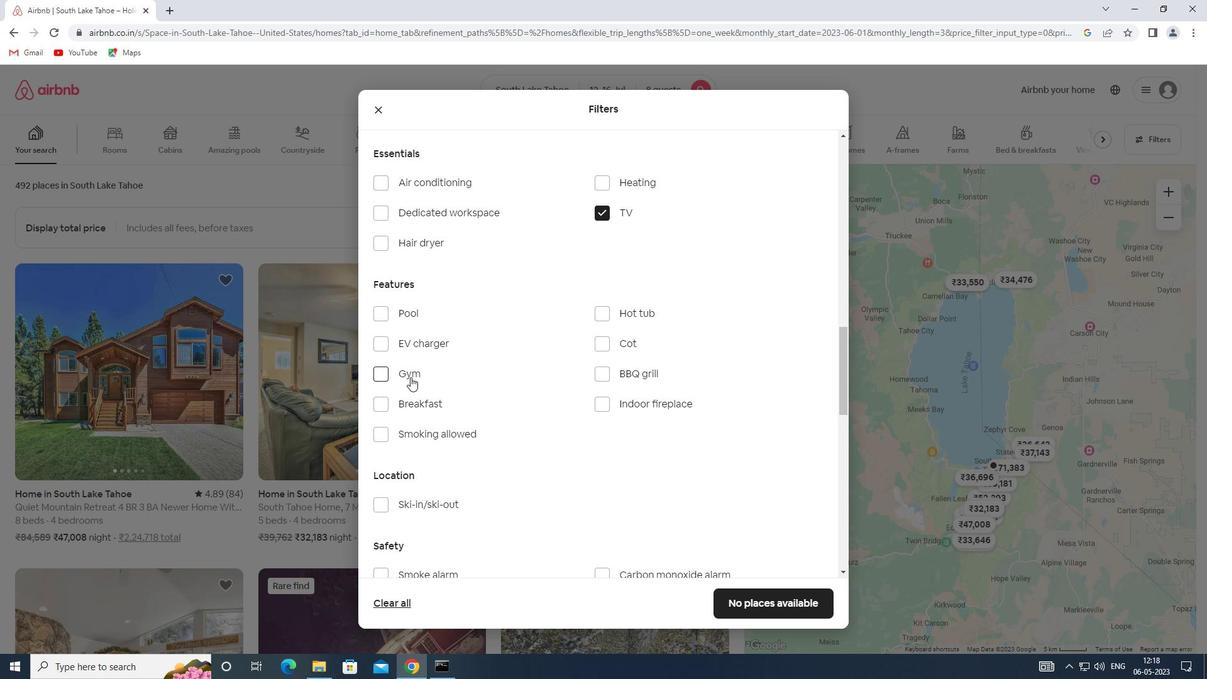 
Action: Mouse moved to (421, 399)
Screenshot: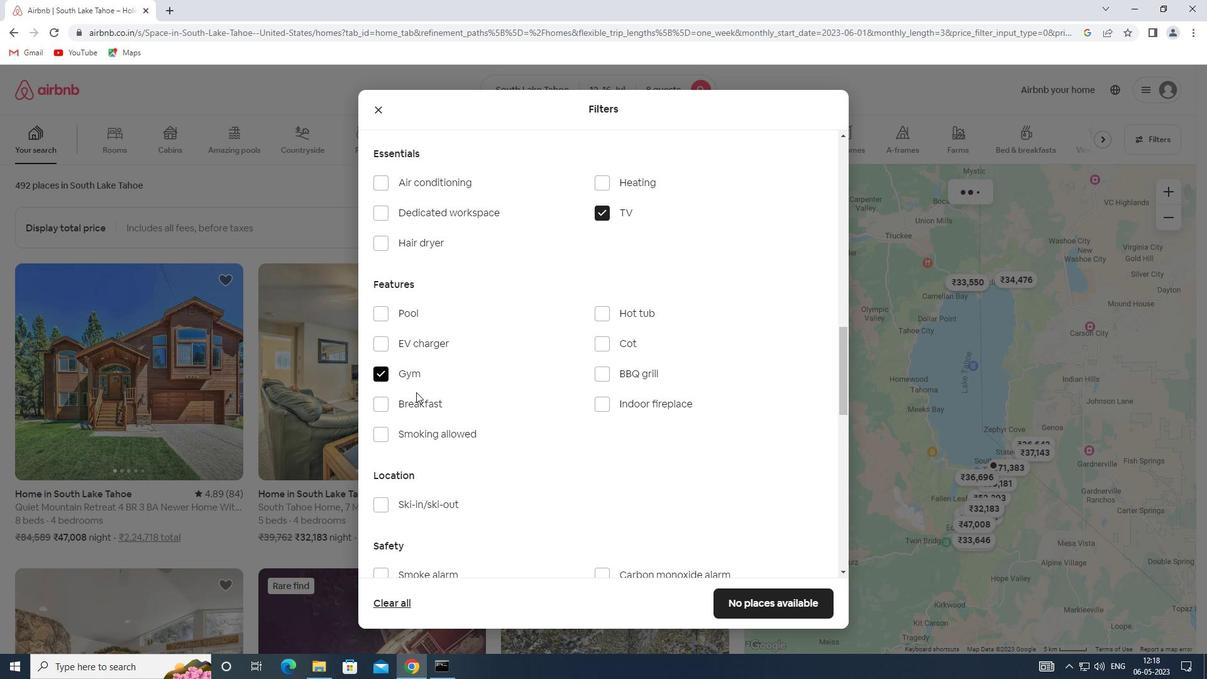 
Action: Mouse pressed left at (421, 399)
Screenshot: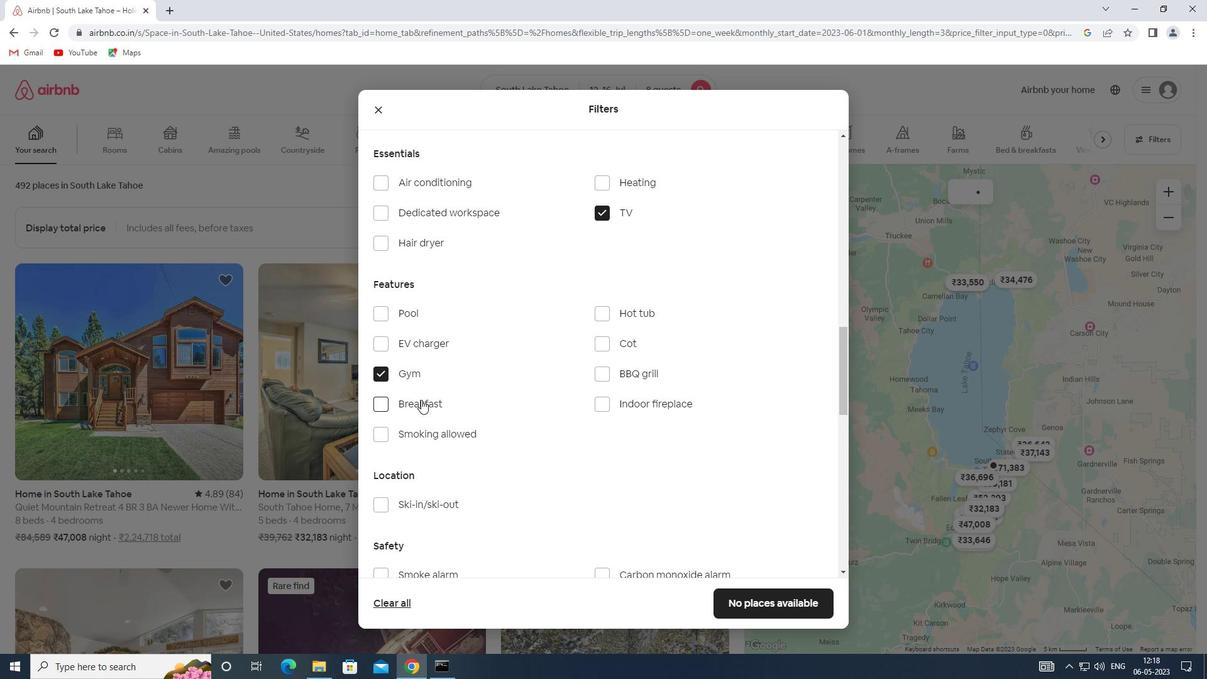 
Action: Mouse scrolled (421, 399) with delta (0, 0)
Screenshot: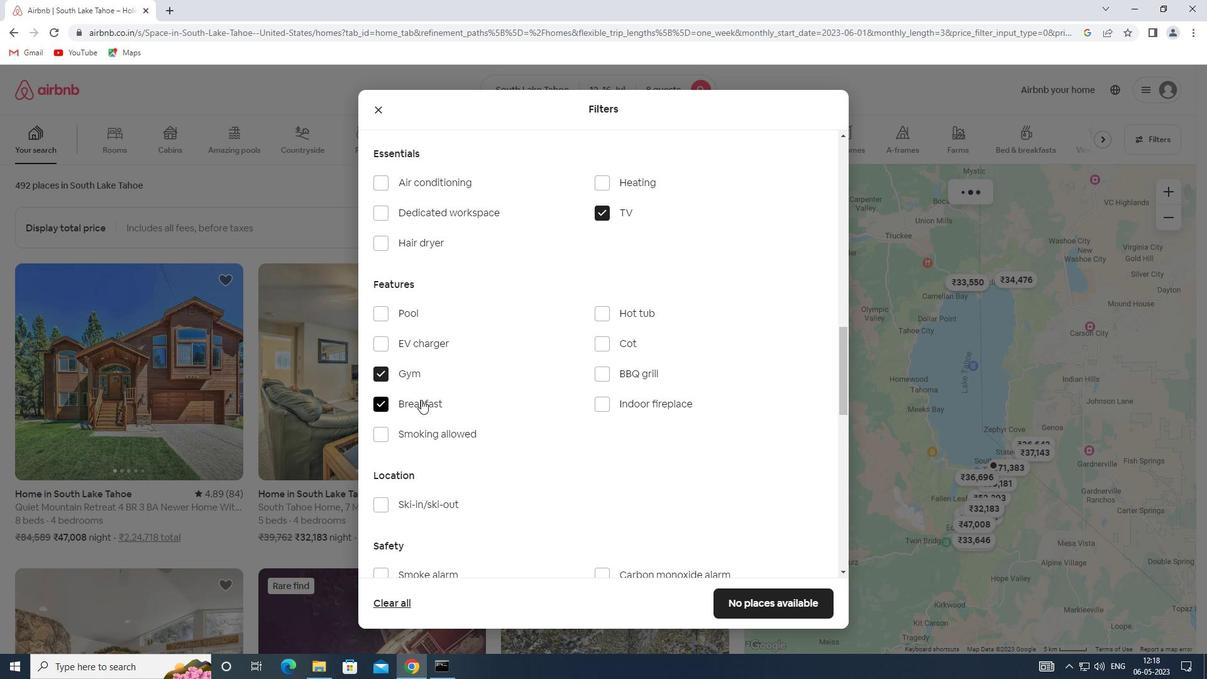 
Action: Mouse scrolled (421, 399) with delta (0, 0)
Screenshot: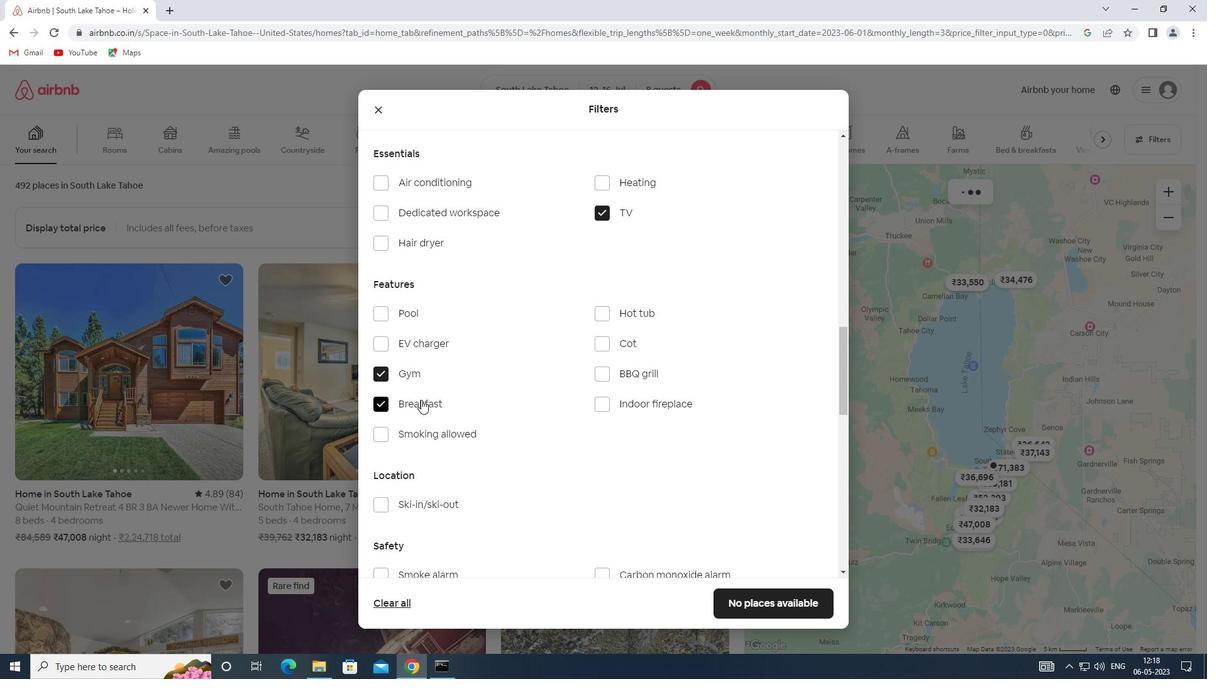 
Action: Mouse scrolled (421, 399) with delta (0, 0)
Screenshot: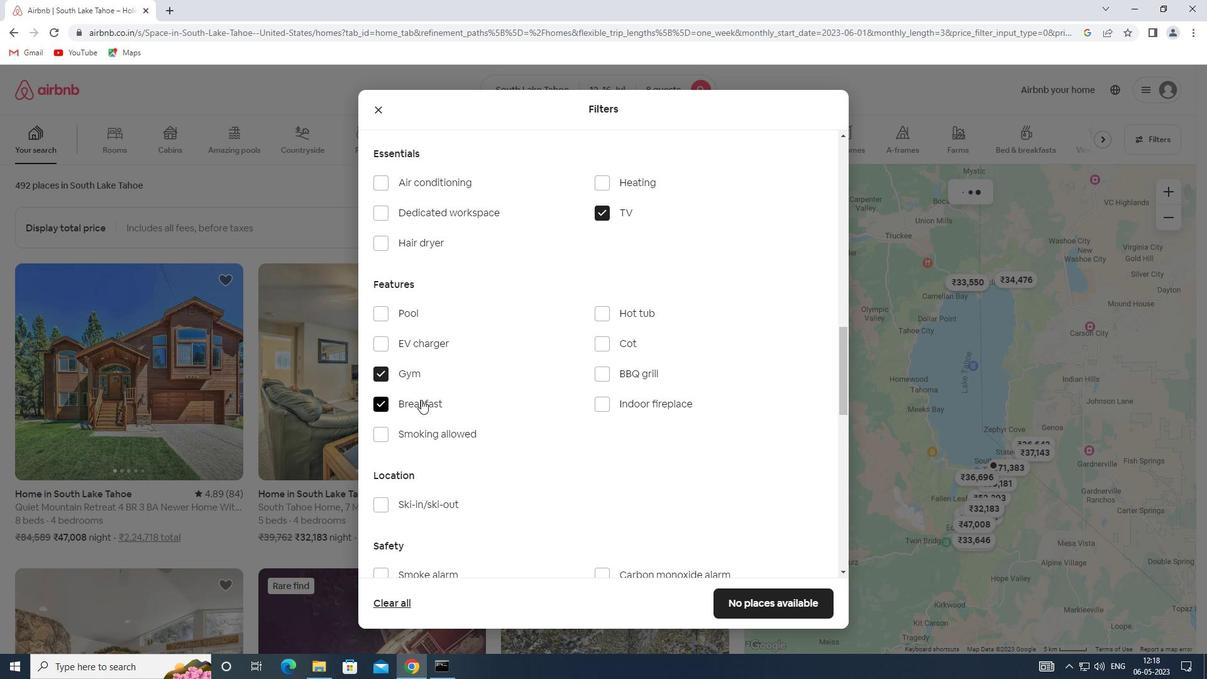 
Action: Mouse scrolled (421, 399) with delta (0, 0)
Screenshot: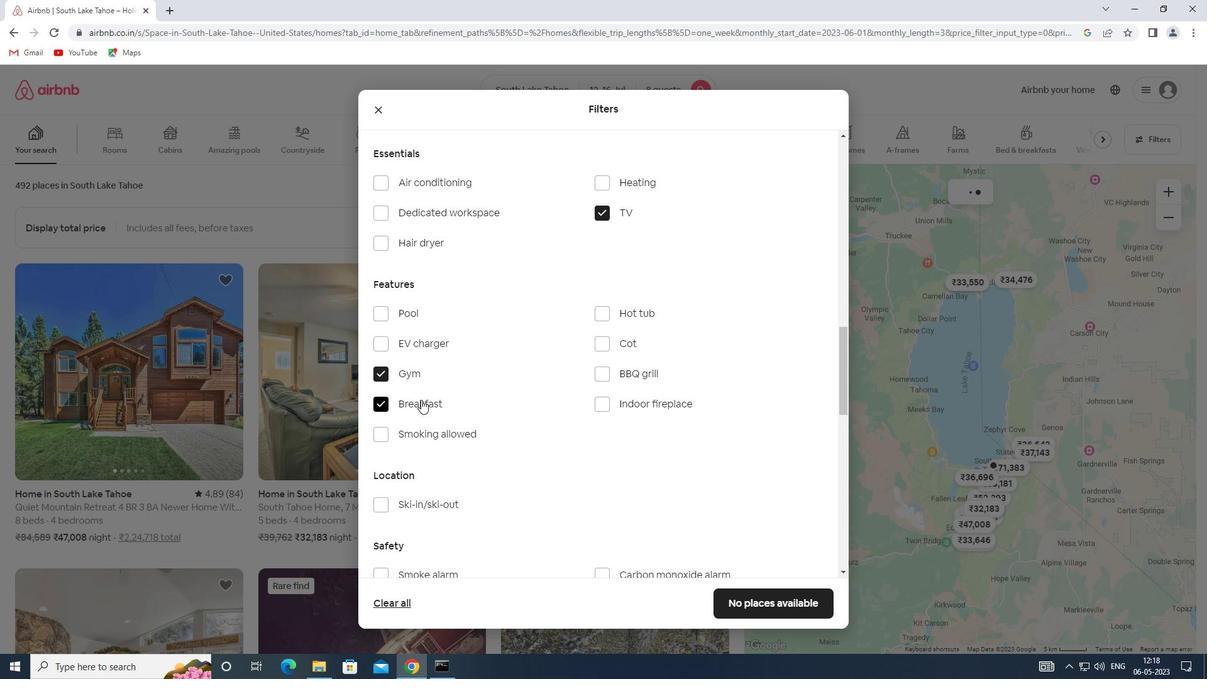 
Action: Mouse scrolled (421, 399) with delta (0, 0)
Screenshot: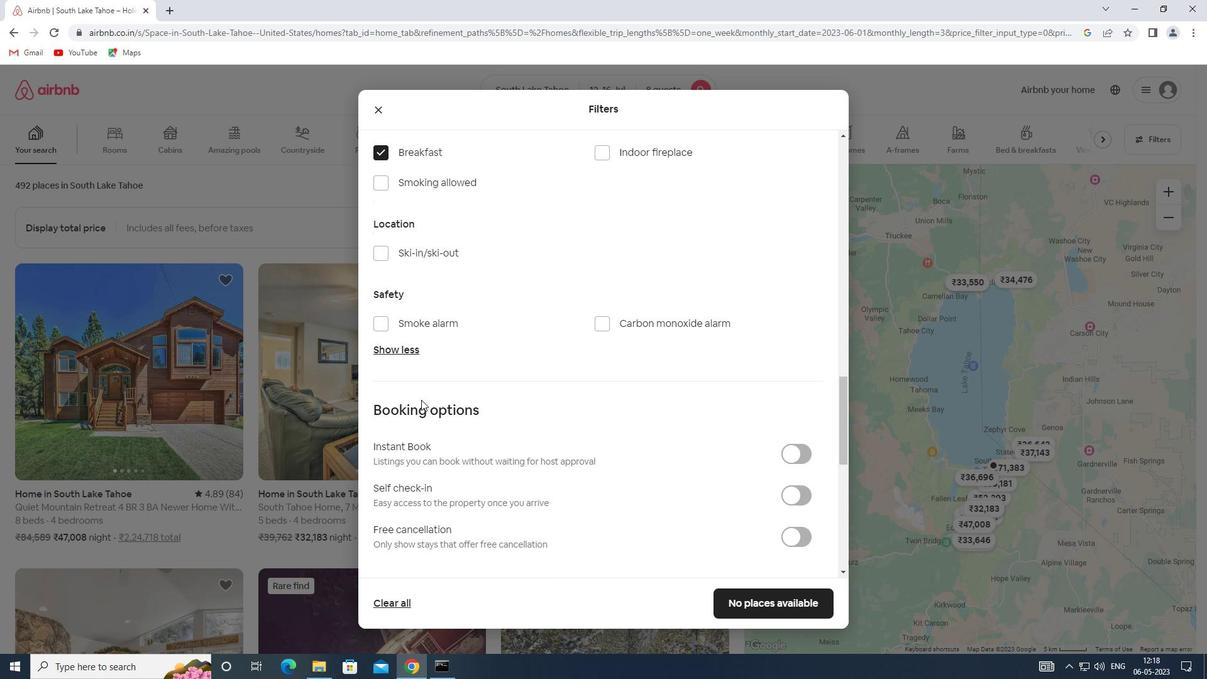 
Action: Mouse scrolled (421, 399) with delta (0, 0)
Screenshot: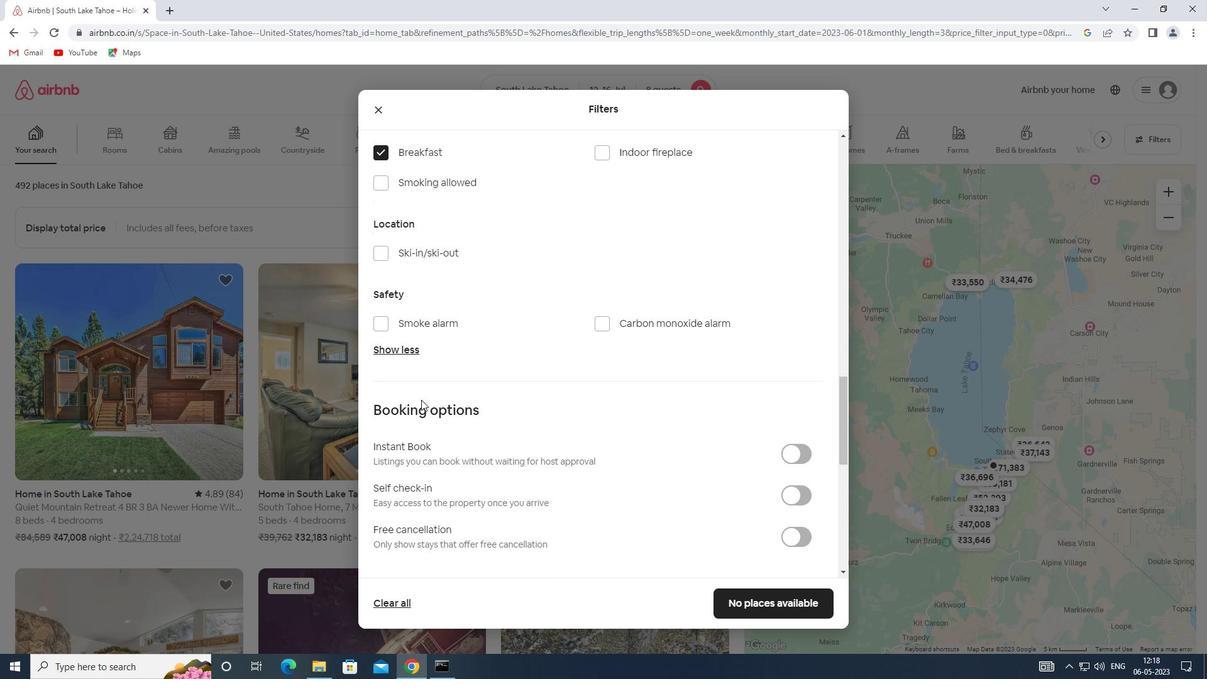 
Action: Mouse moved to (789, 371)
Screenshot: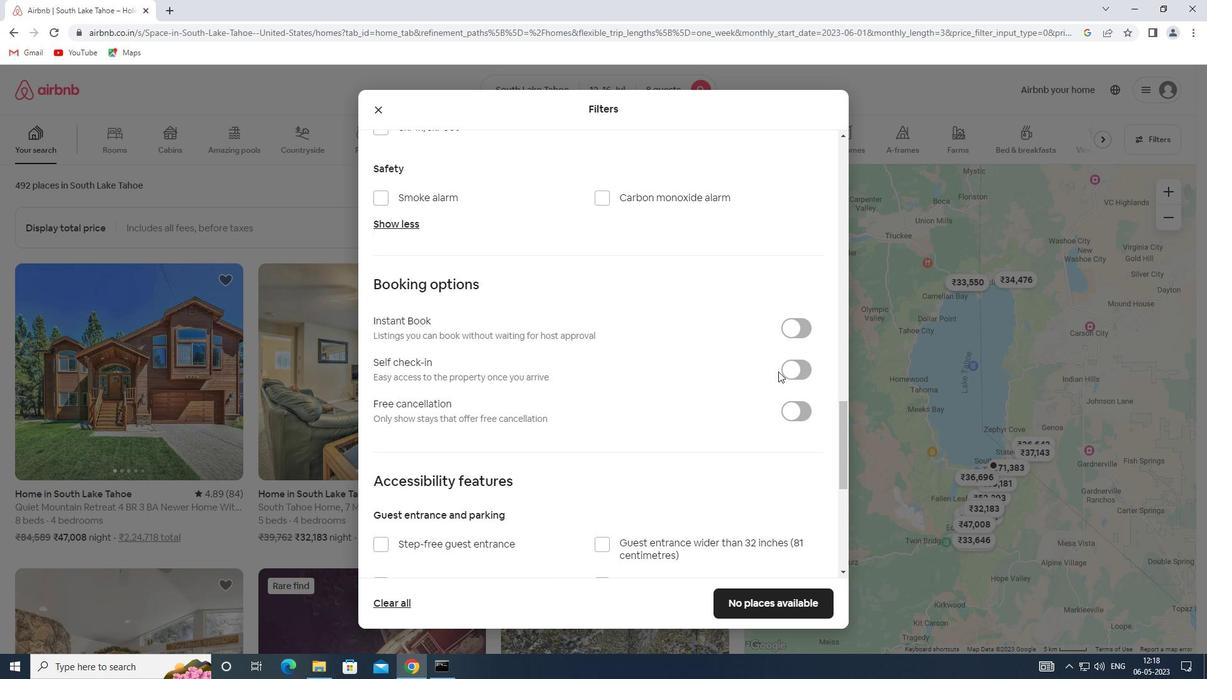 
Action: Mouse pressed left at (789, 371)
Screenshot: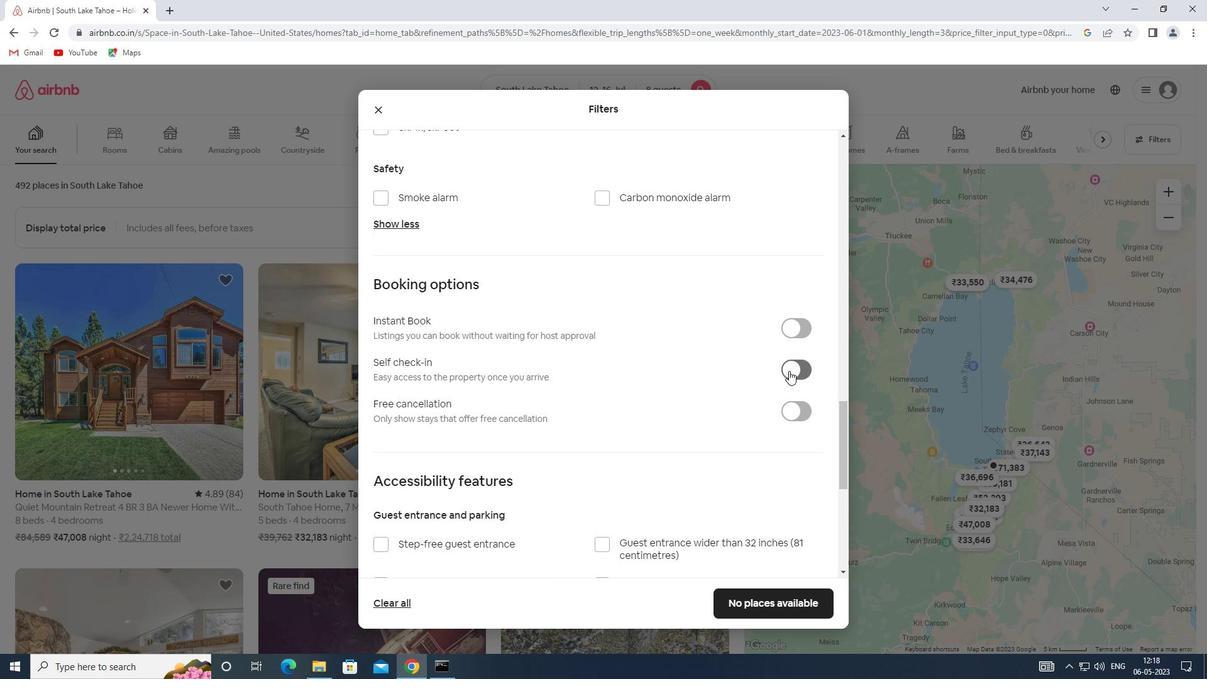 
Action: Mouse moved to (479, 416)
Screenshot: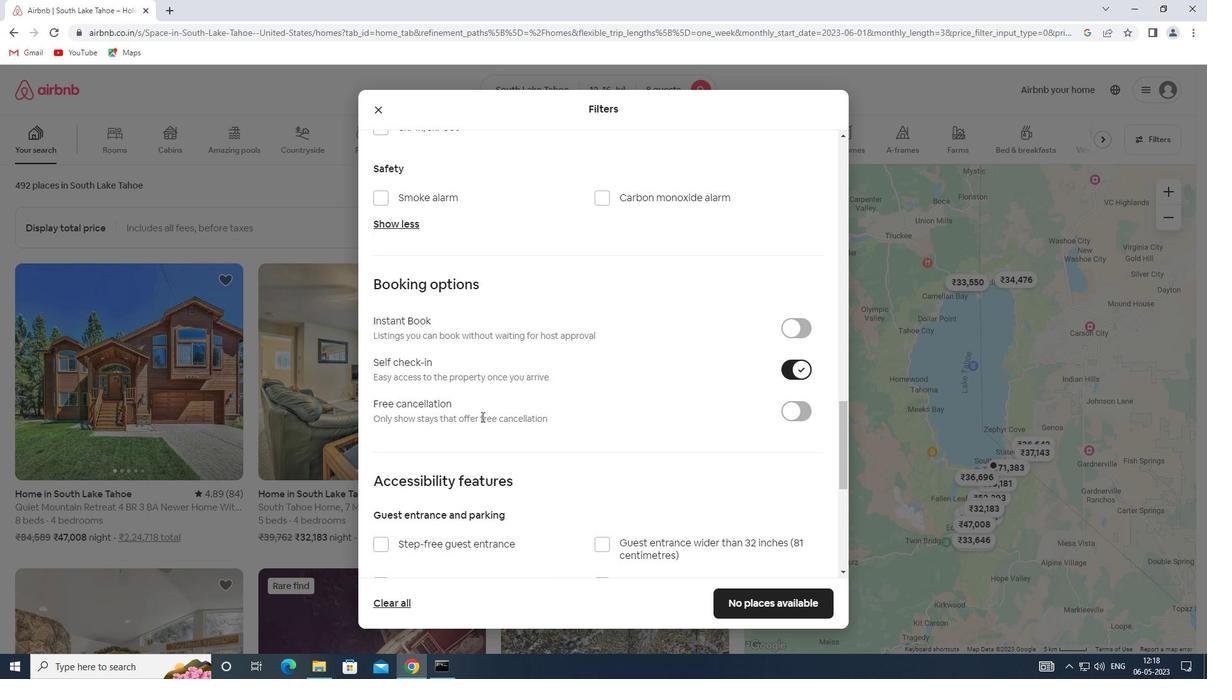 
Action: Mouse scrolled (479, 416) with delta (0, 0)
Screenshot: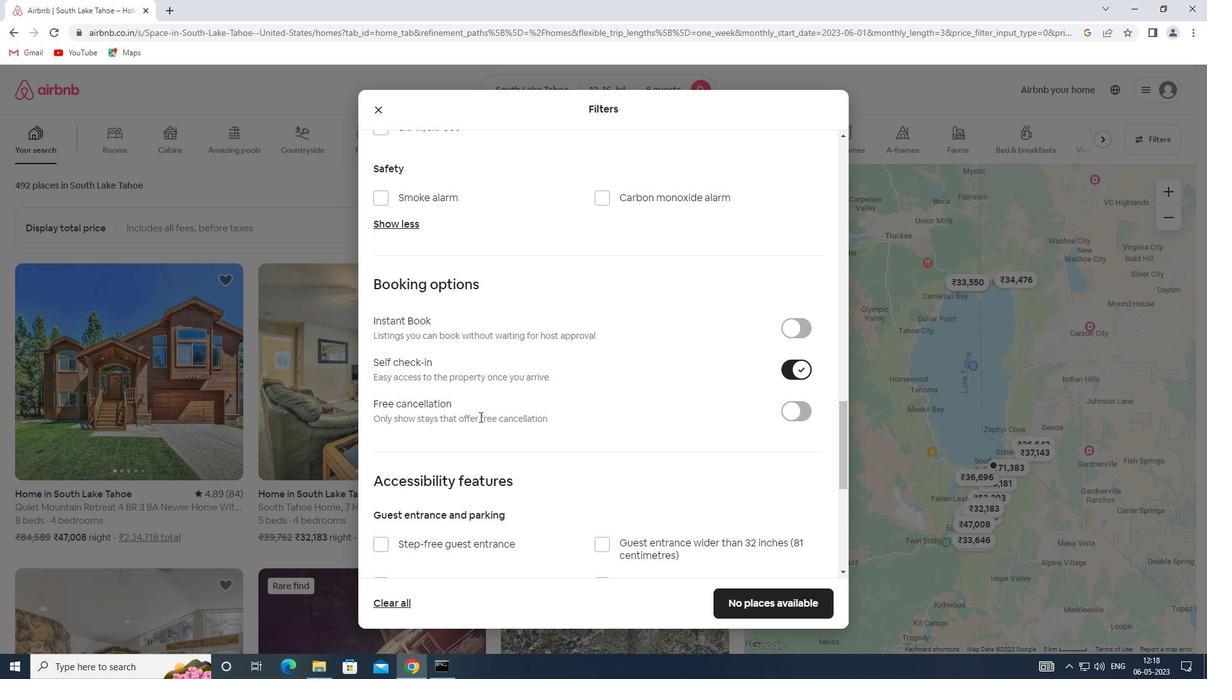 
Action: Mouse scrolled (479, 416) with delta (0, 0)
Screenshot: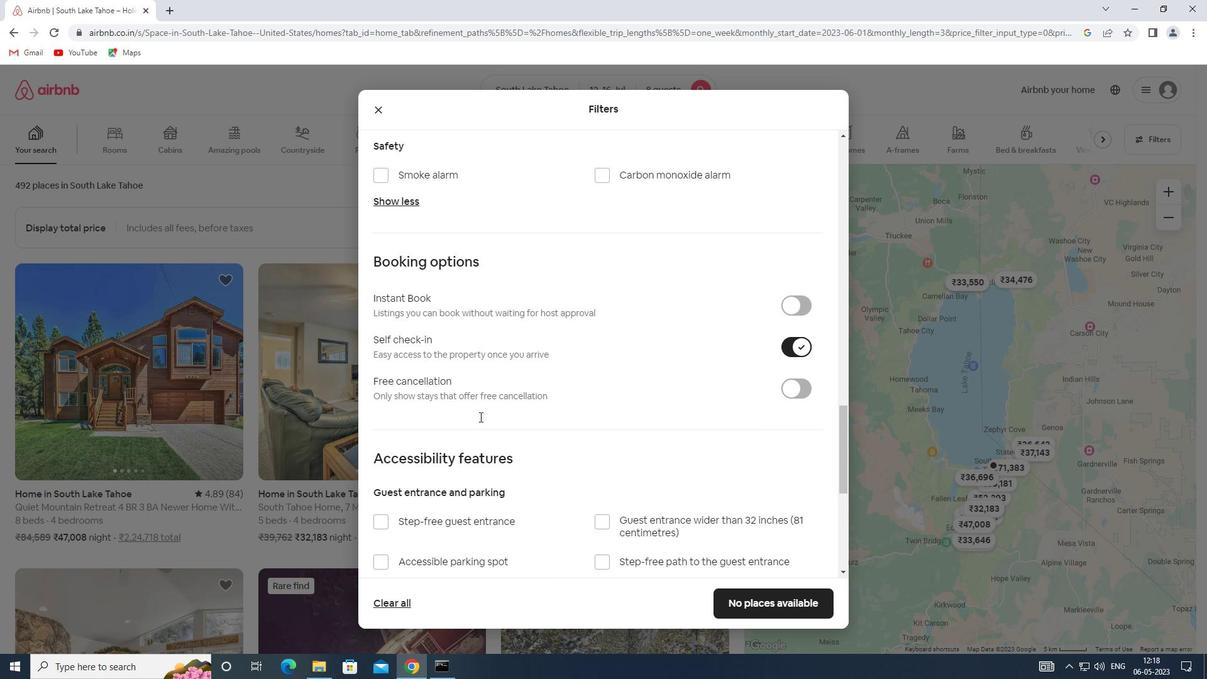 
Action: Mouse scrolled (479, 416) with delta (0, 0)
Screenshot: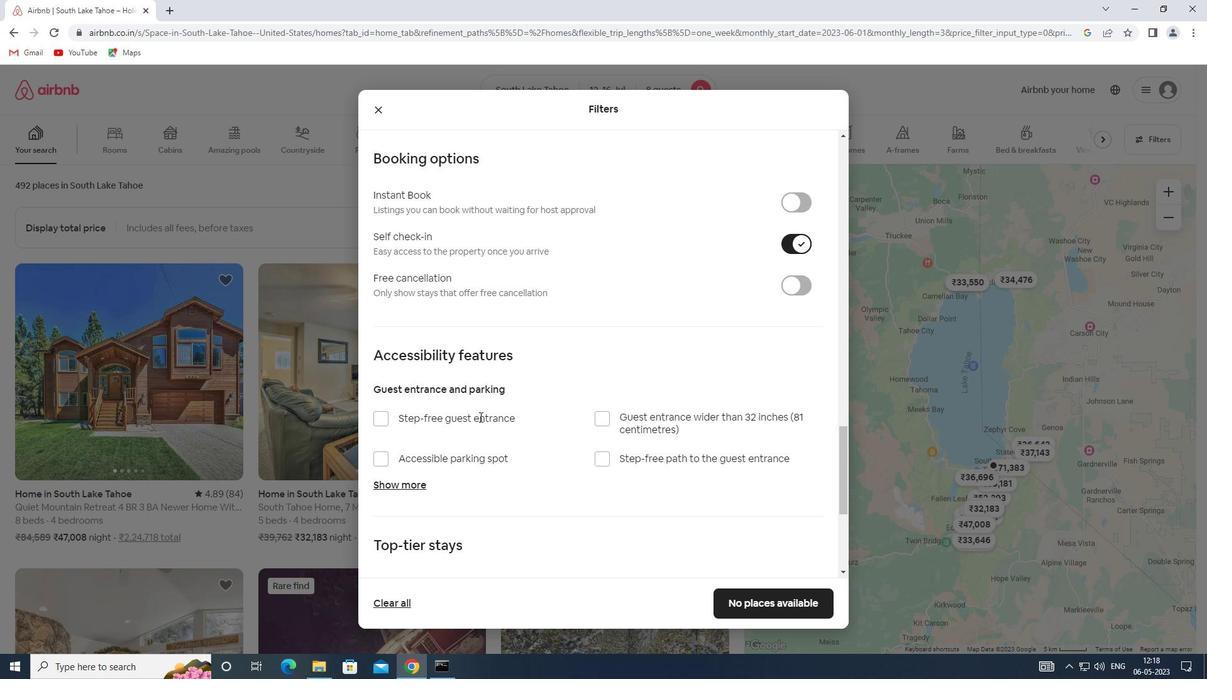
Action: Mouse scrolled (479, 416) with delta (0, 0)
Screenshot: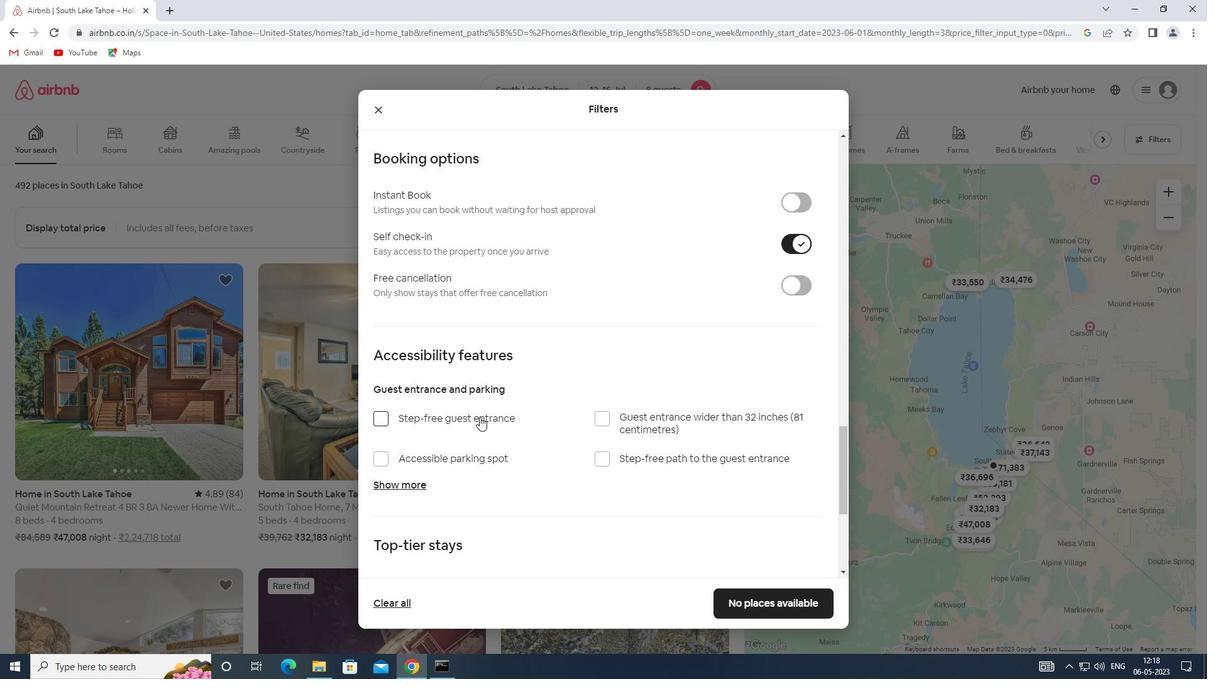 
Action: Mouse scrolled (479, 416) with delta (0, 0)
Screenshot: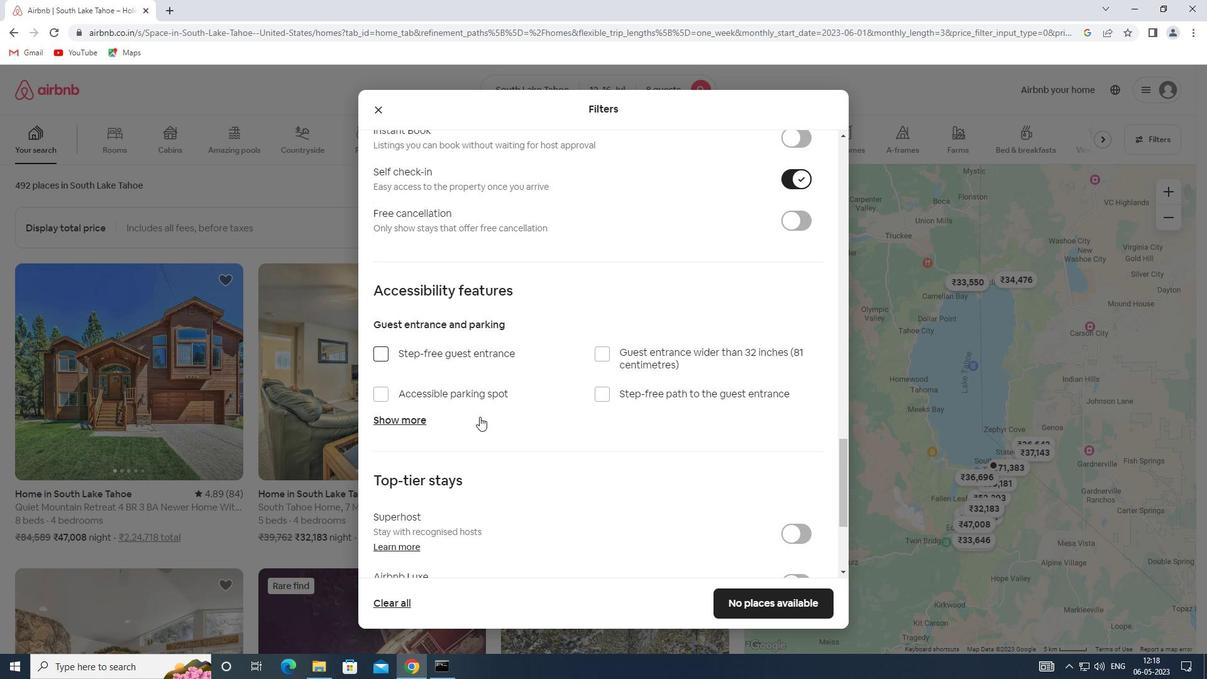 
Action: Mouse scrolled (479, 416) with delta (0, 0)
Screenshot: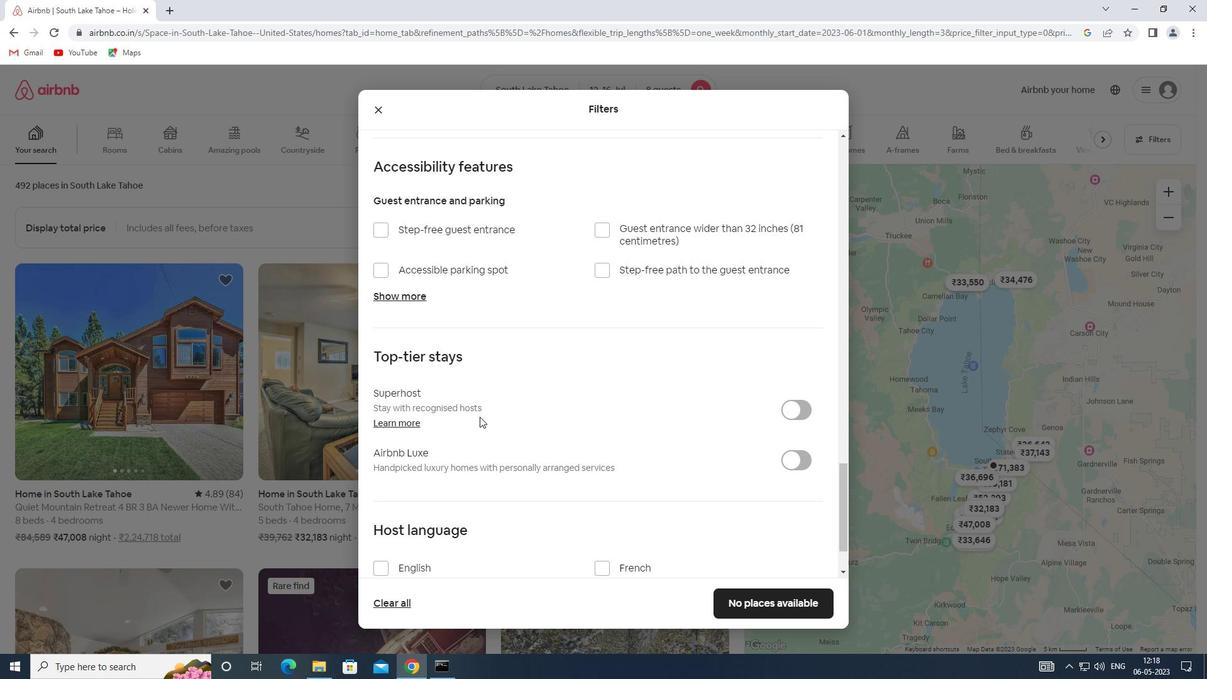 
Action: Mouse scrolled (479, 416) with delta (0, 0)
Screenshot: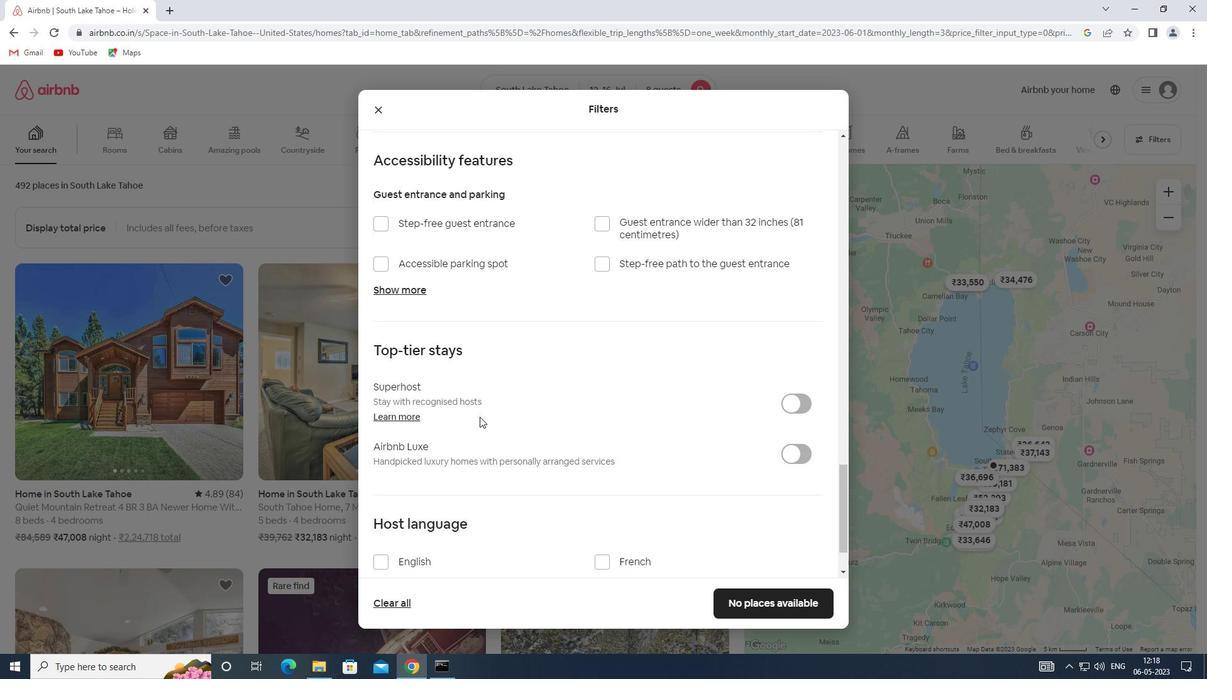 
Action: Mouse scrolled (479, 416) with delta (0, 0)
Screenshot: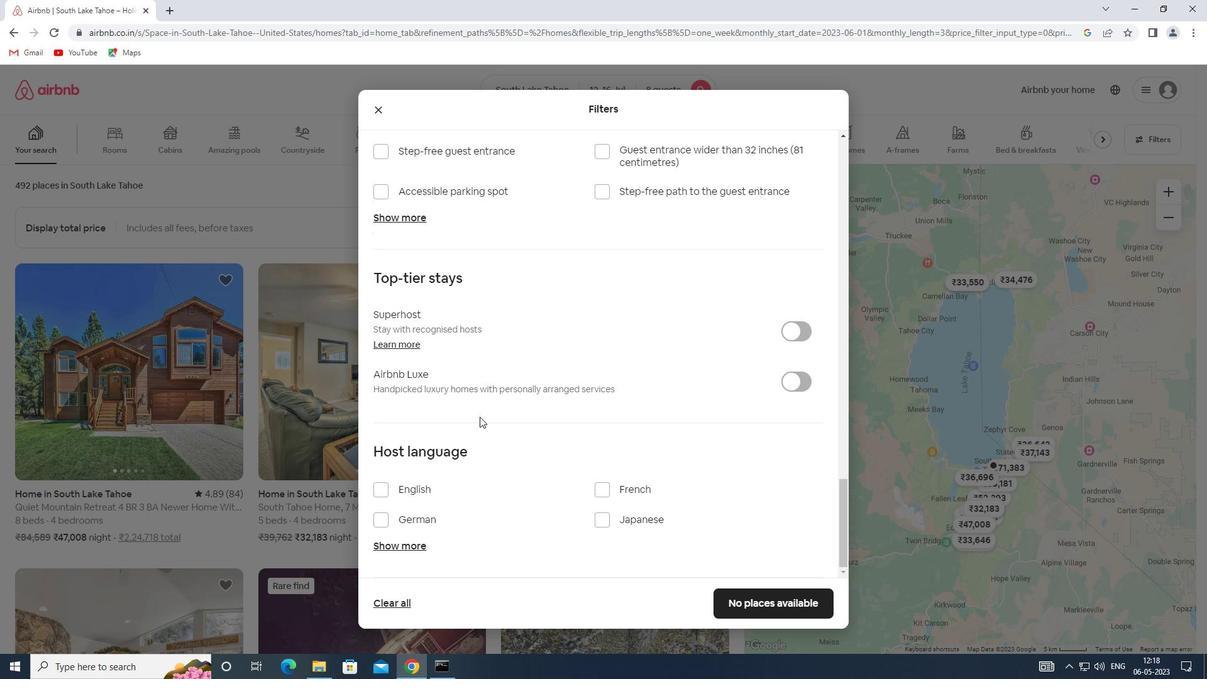 
Action: Mouse scrolled (479, 416) with delta (0, 0)
Screenshot: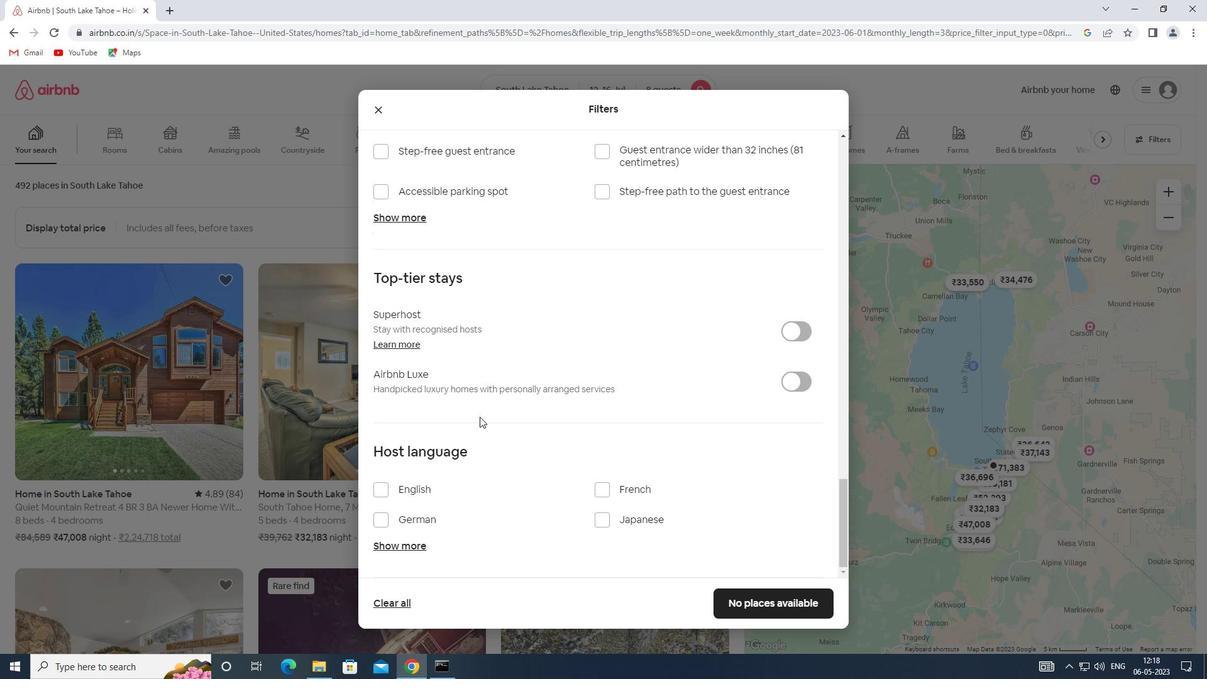 
Action: Mouse moved to (383, 487)
Screenshot: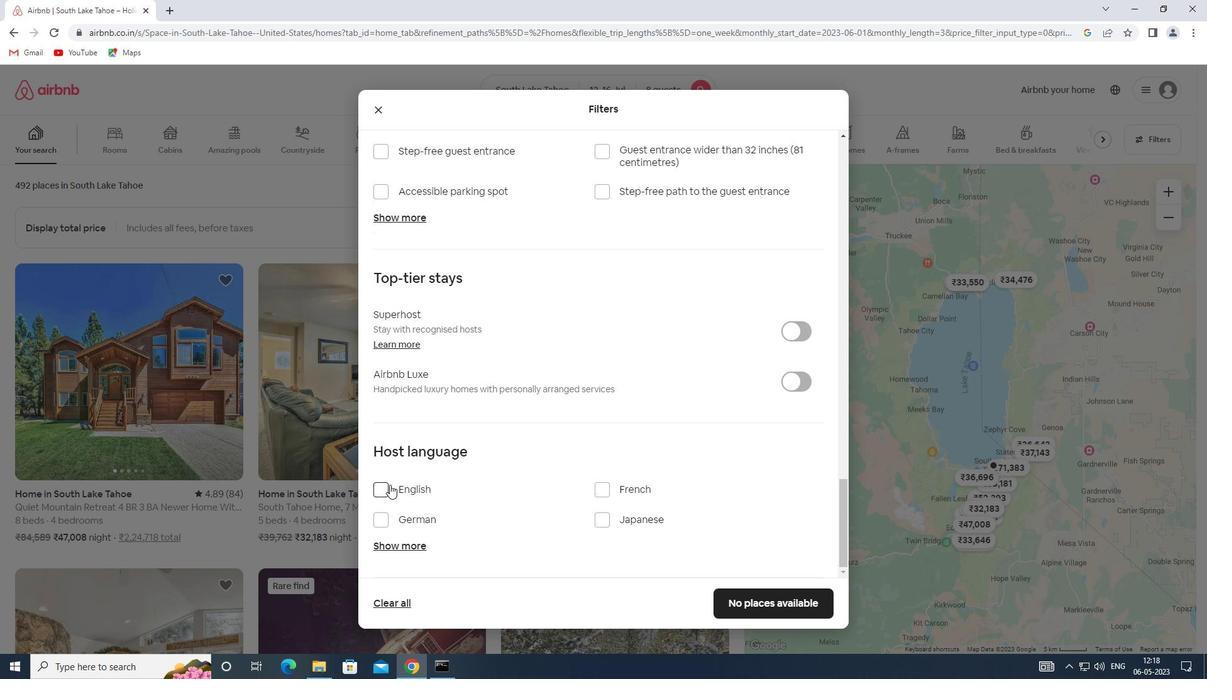 
Action: Mouse pressed left at (383, 487)
Screenshot: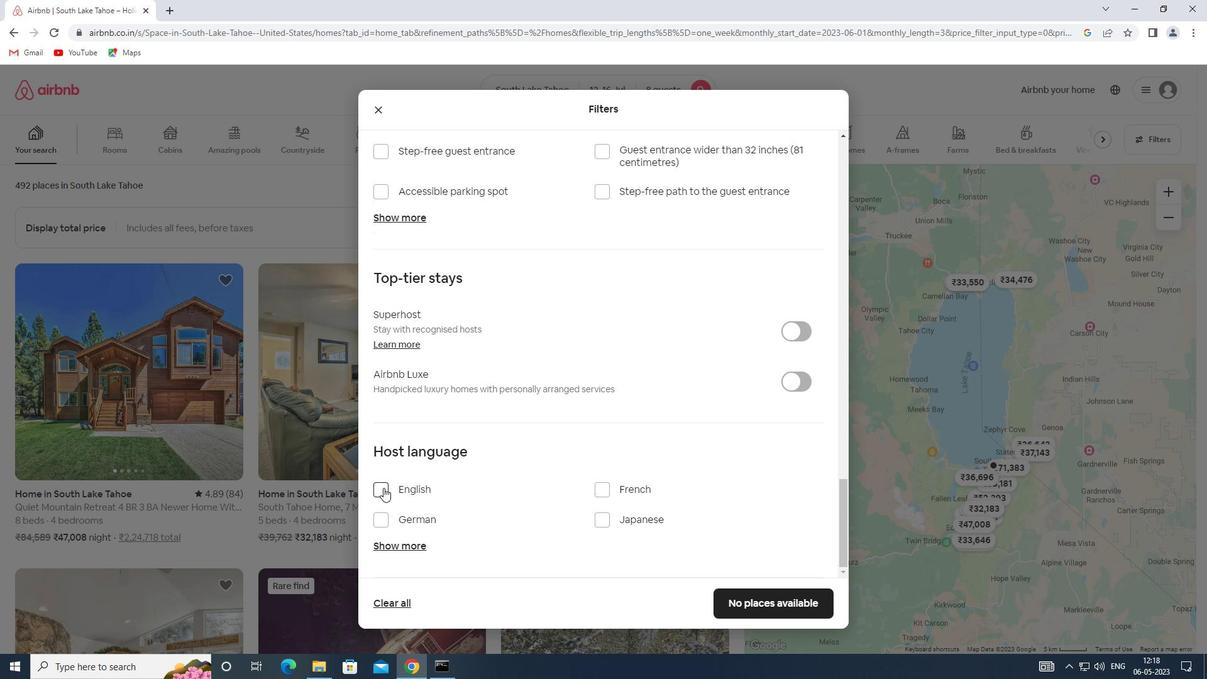 
Action: Mouse moved to (767, 599)
Screenshot: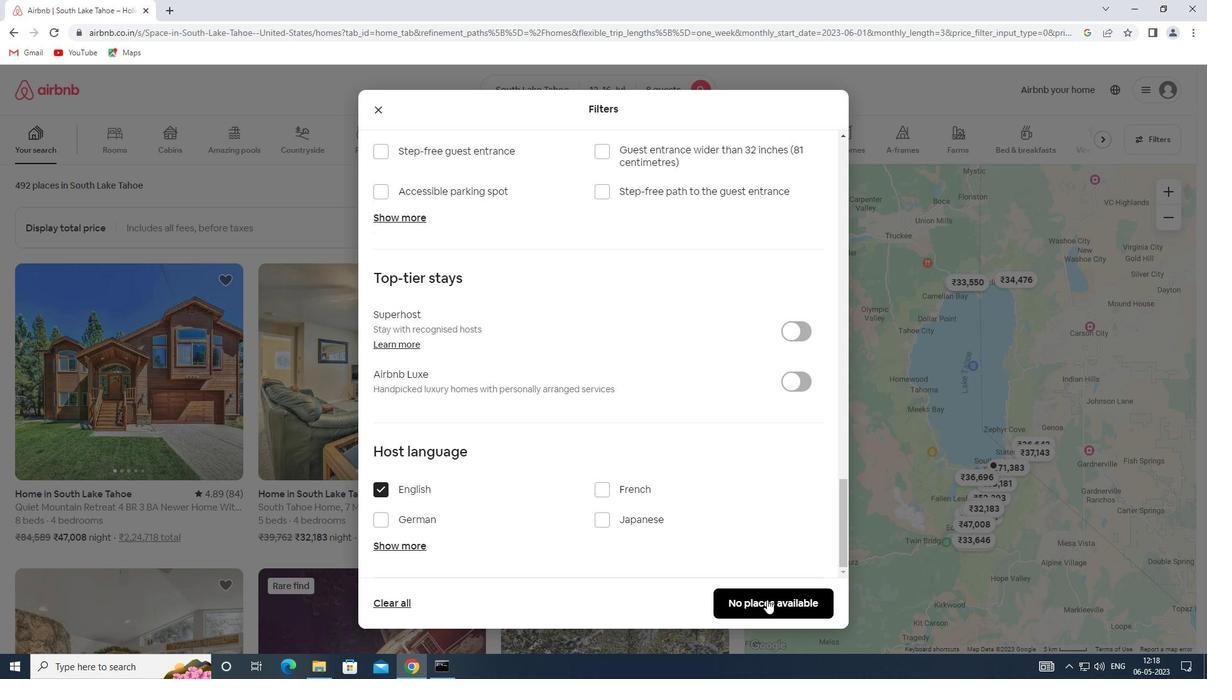 
Action: Mouse pressed left at (767, 599)
Screenshot: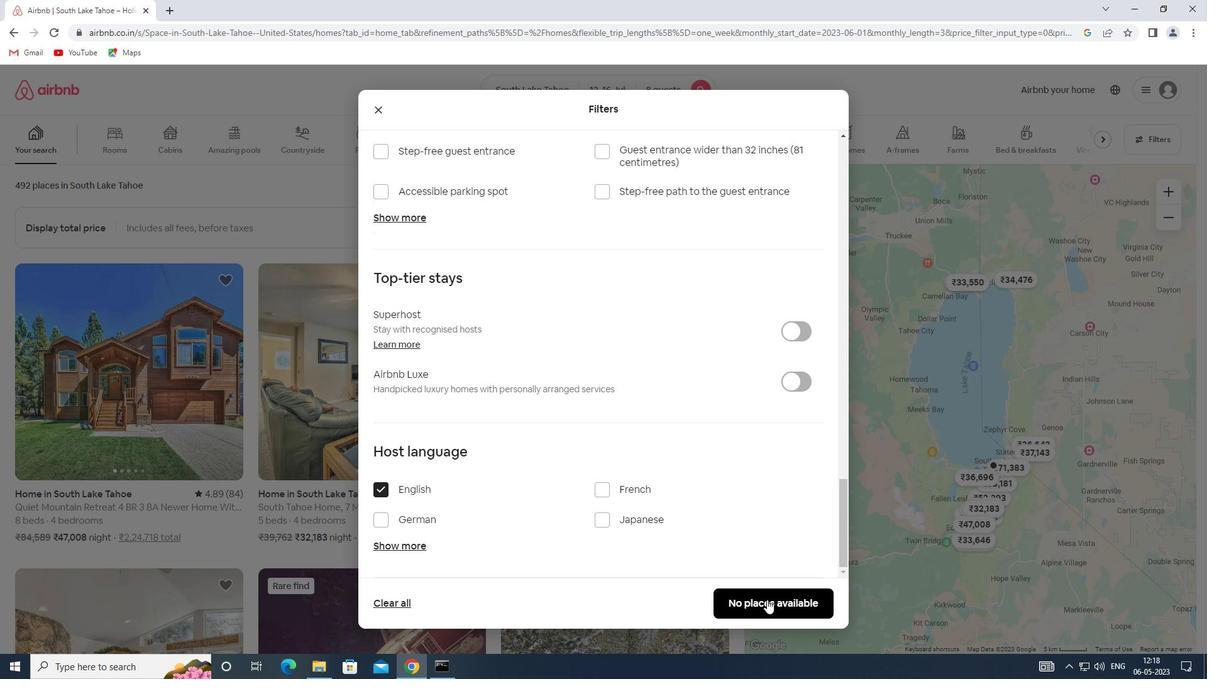 
Action: Mouse moved to (766, 601)
Screenshot: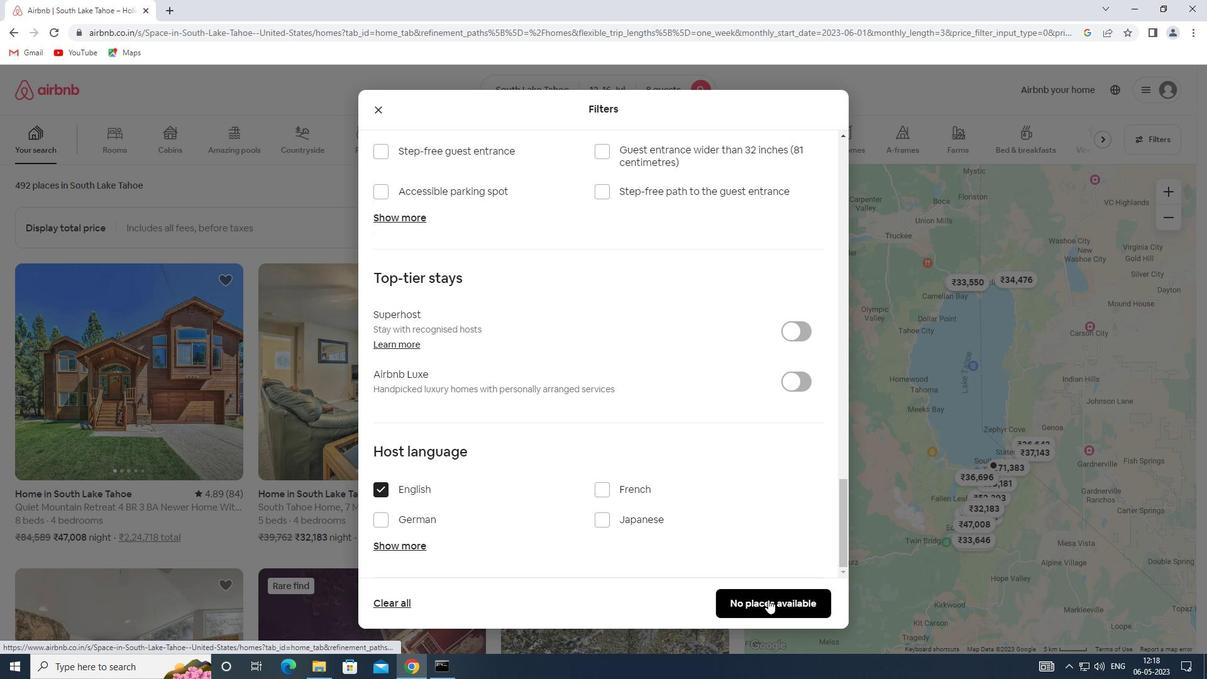 
